 Task: Search one way flight ticket for 2 adults, 2 children, 2 infants in seat in first from Yuma: Yuma International Airport/mcas Yuma to Gillette: Gillette Campbell County Airport on 5-1-2023. Choice of flights is Sun country airlines. Number of bags: 2 carry on bags. Outbound departure time preference is 7:30.
Action: Mouse moved to (252, 226)
Screenshot: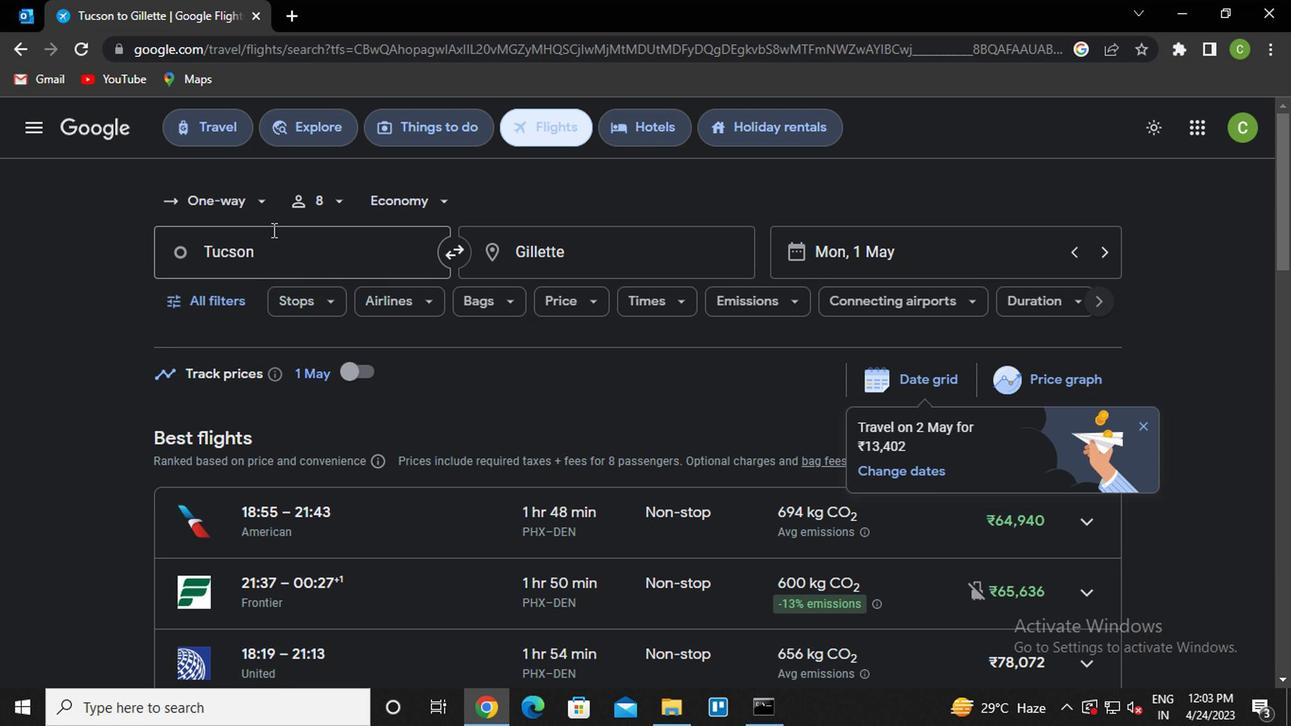
Action: Mouse pressed left at (252, 226)
Screenshot: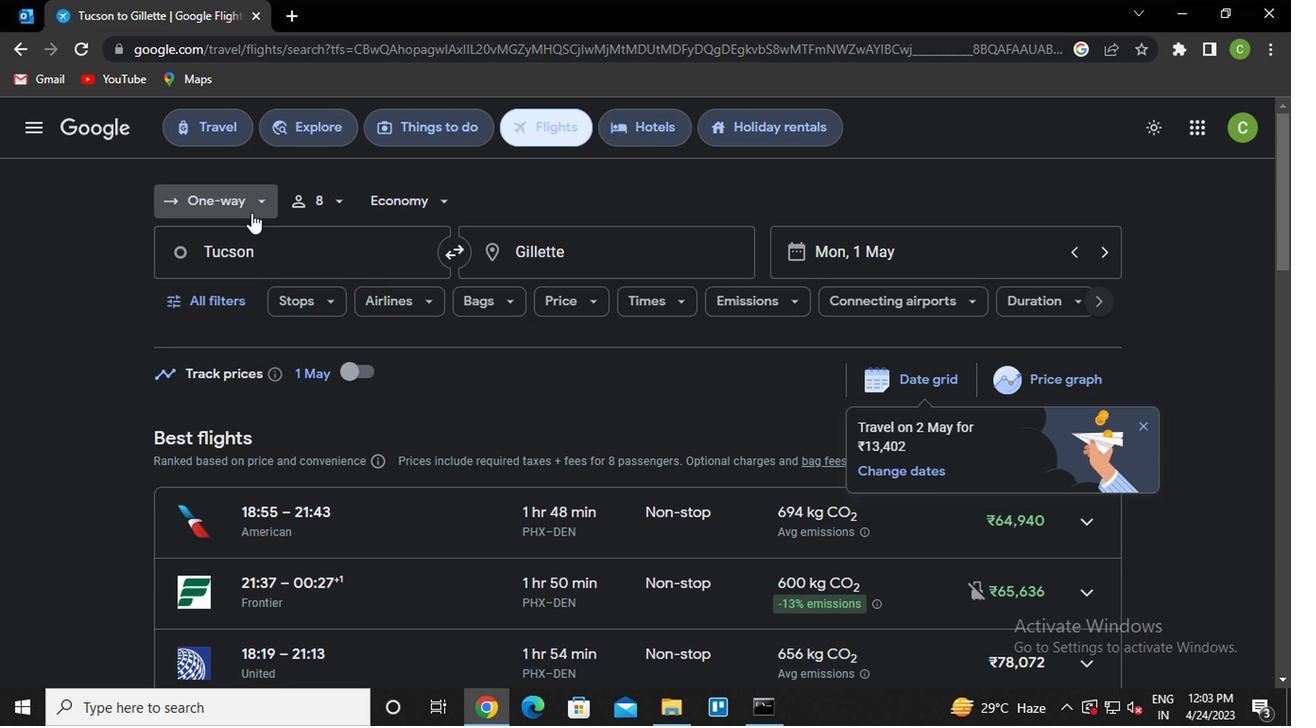 
Action: Mouse moved to (231, 279)
Screenshot: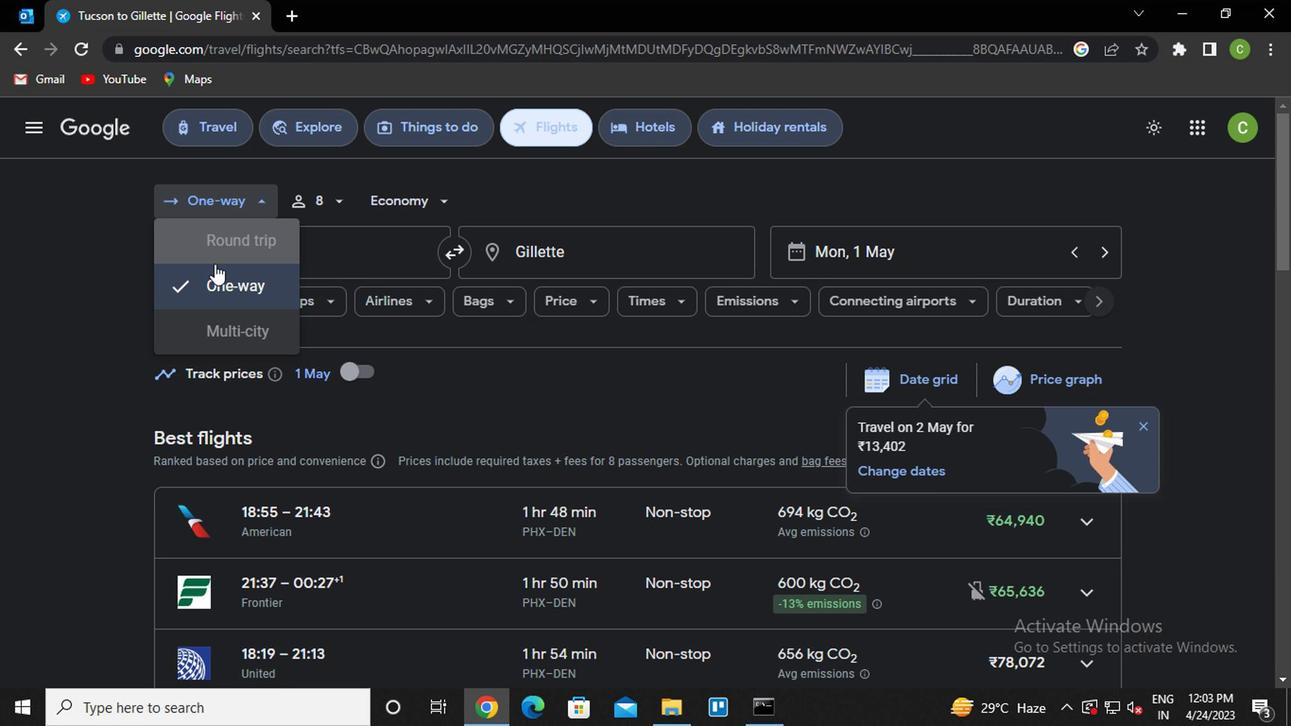 
Action: Mouse pressed left at (231, 279)
Screenshot: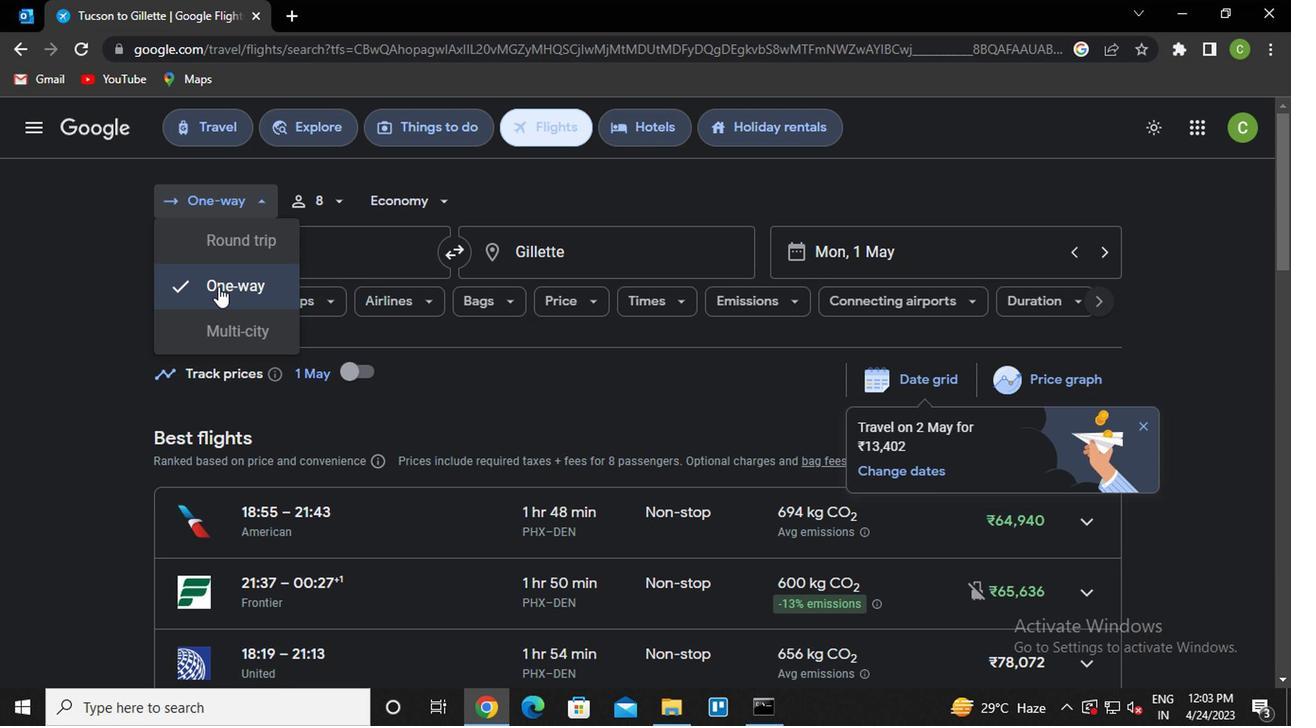 
Action: Mouse moved to (297, 220)
Screenshot: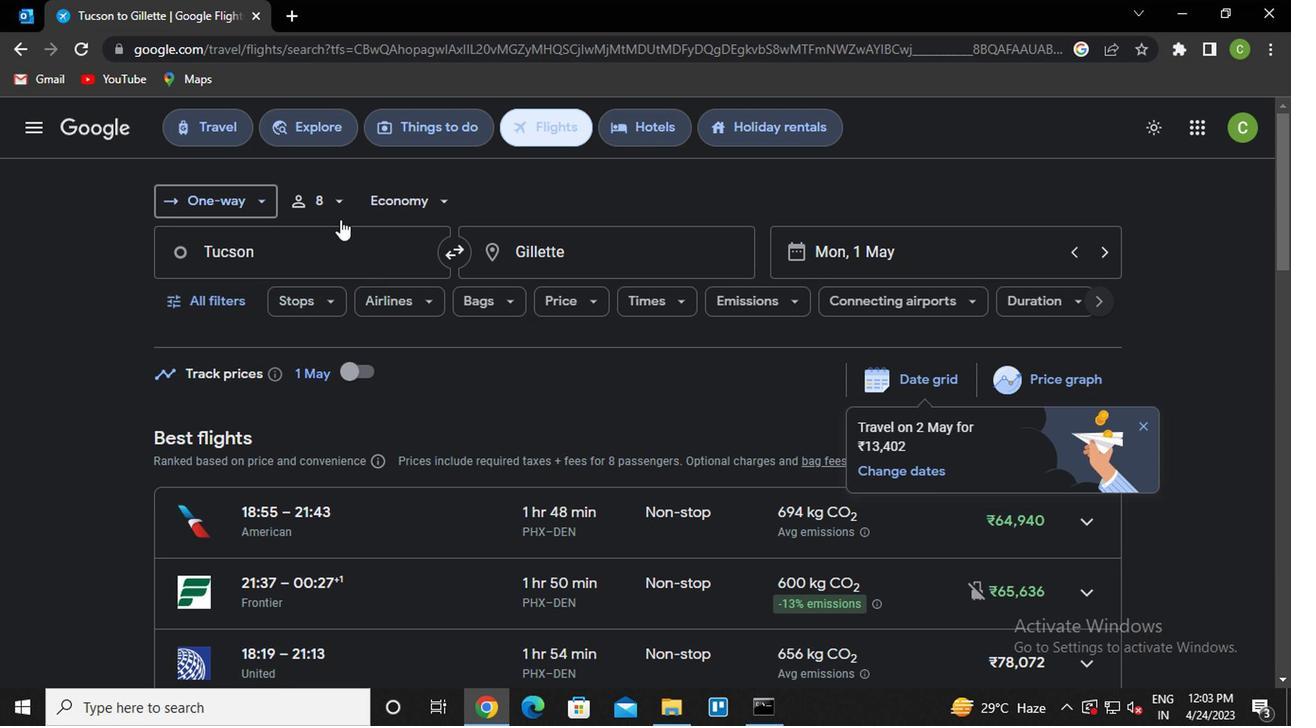 
Action: Mouse pressed left at (297, 220)
Screenshot: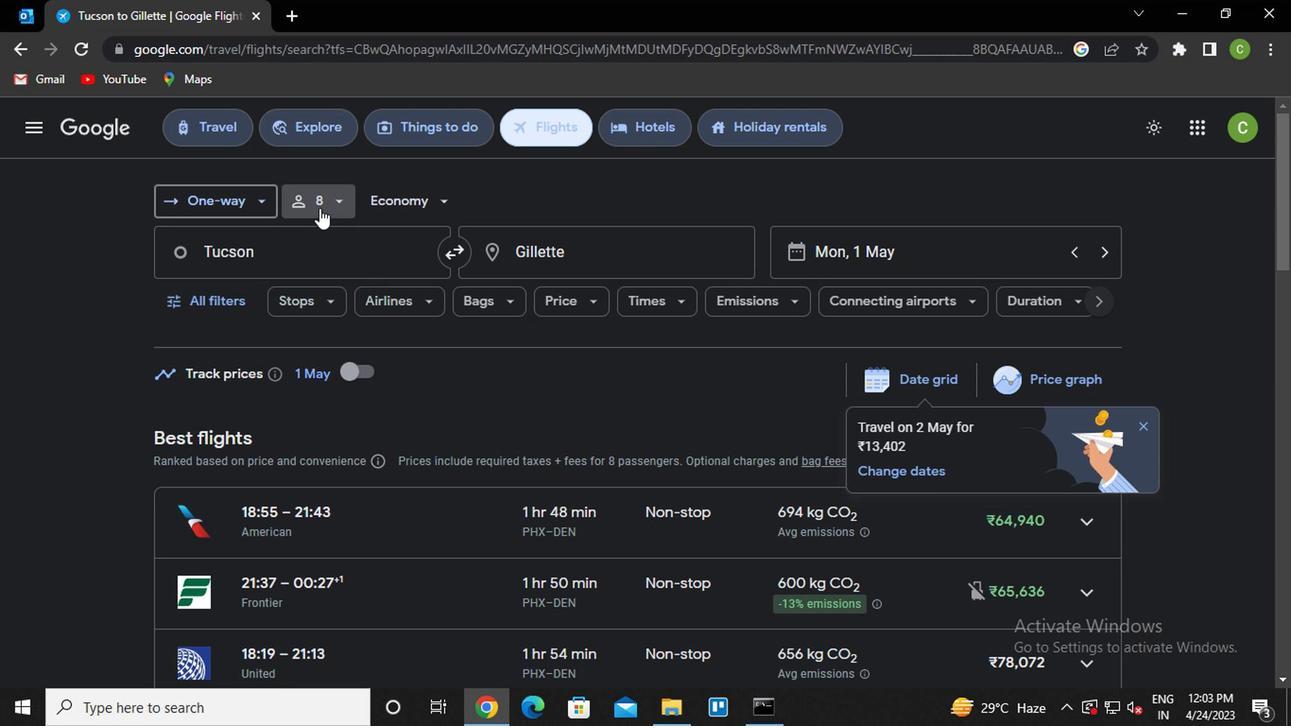 
Action: Mouse moved to (374, 257)
Screenshot: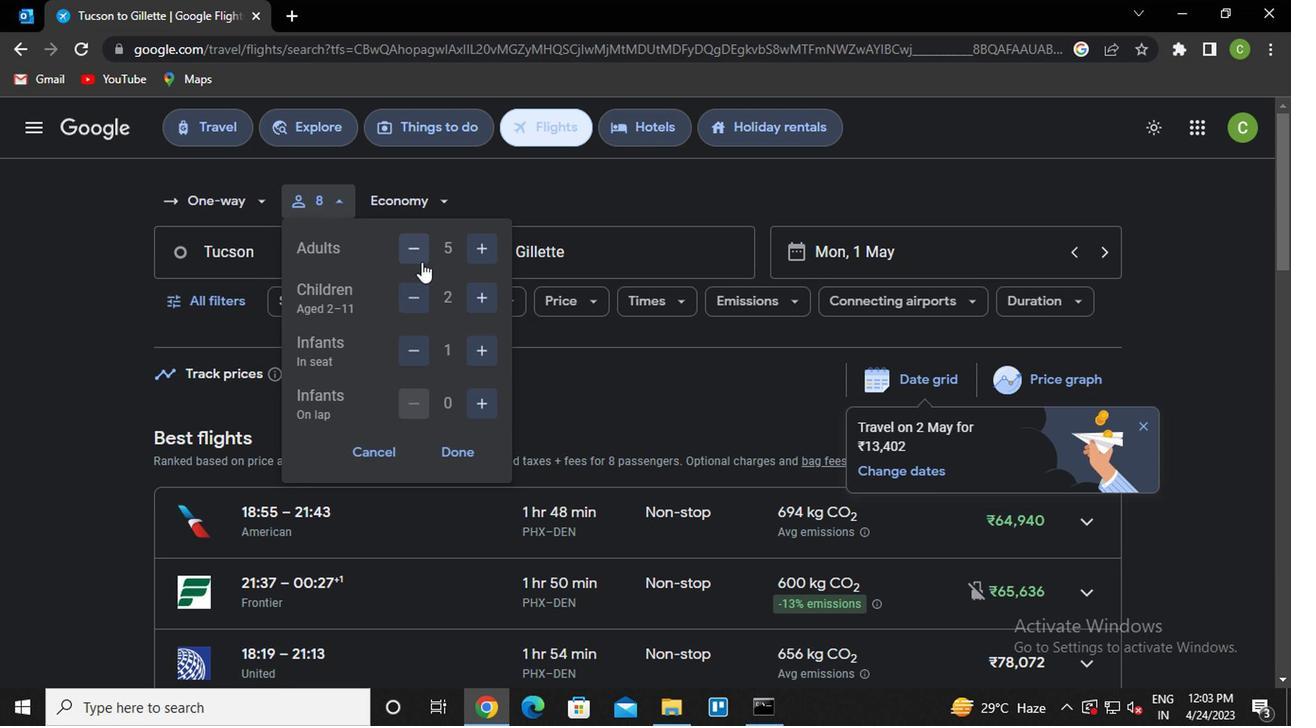 
Action: Mouse pressed left at (374, 257)
Screenshot: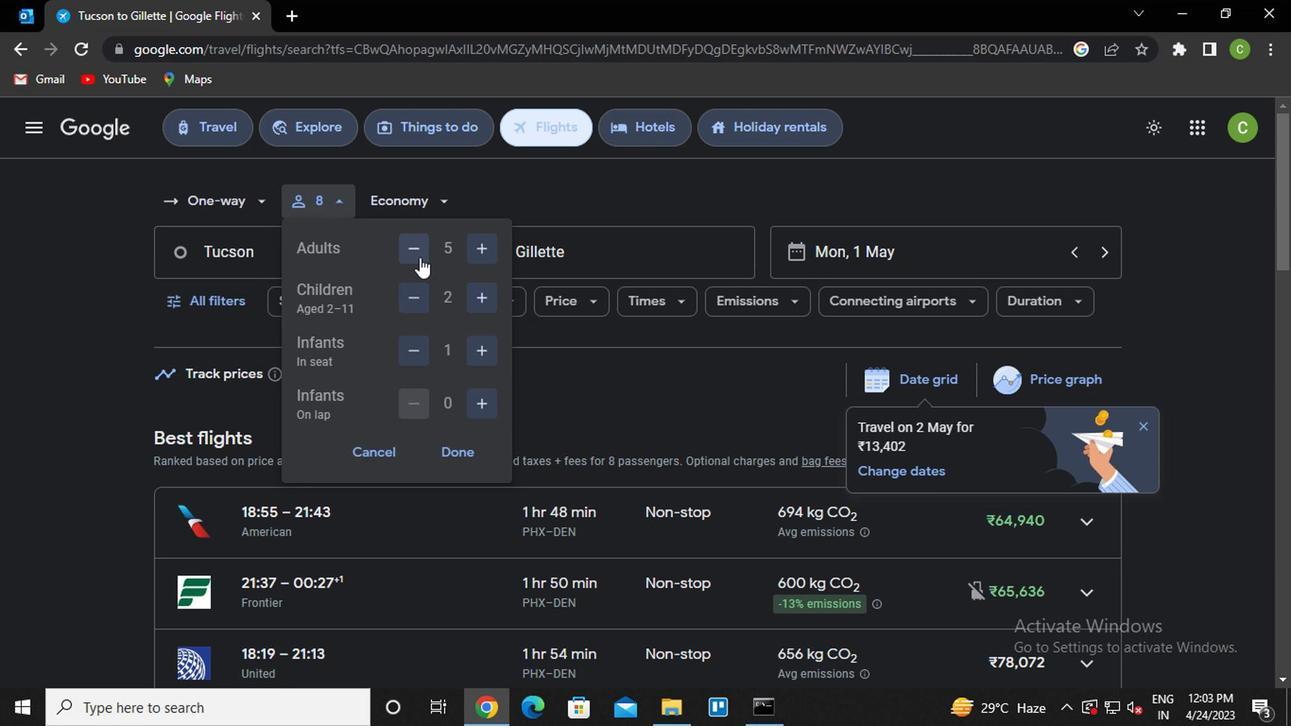 
Action: Mouse pressed left at (374, 257)
Screenshot: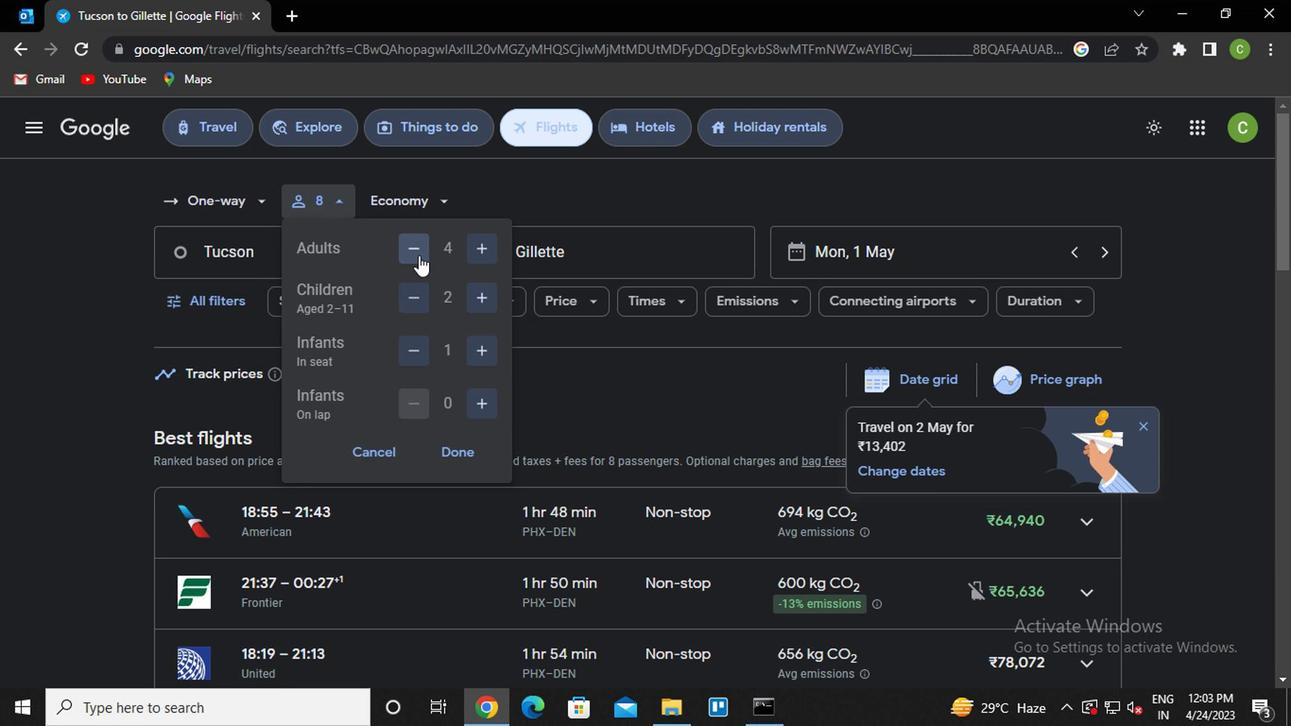 
Action: Mouse pressed left at (374, 257)
Screenshot: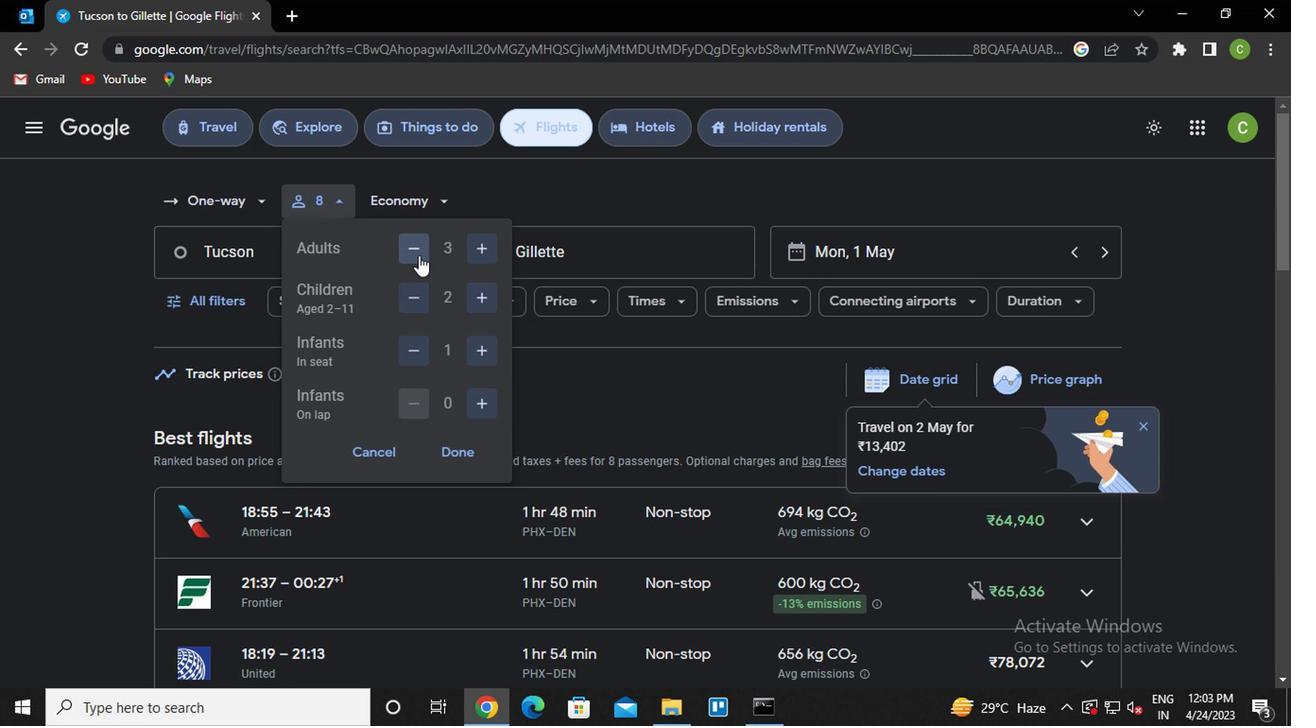 
Action: Mouse moved to (417, 327)
Screenshot: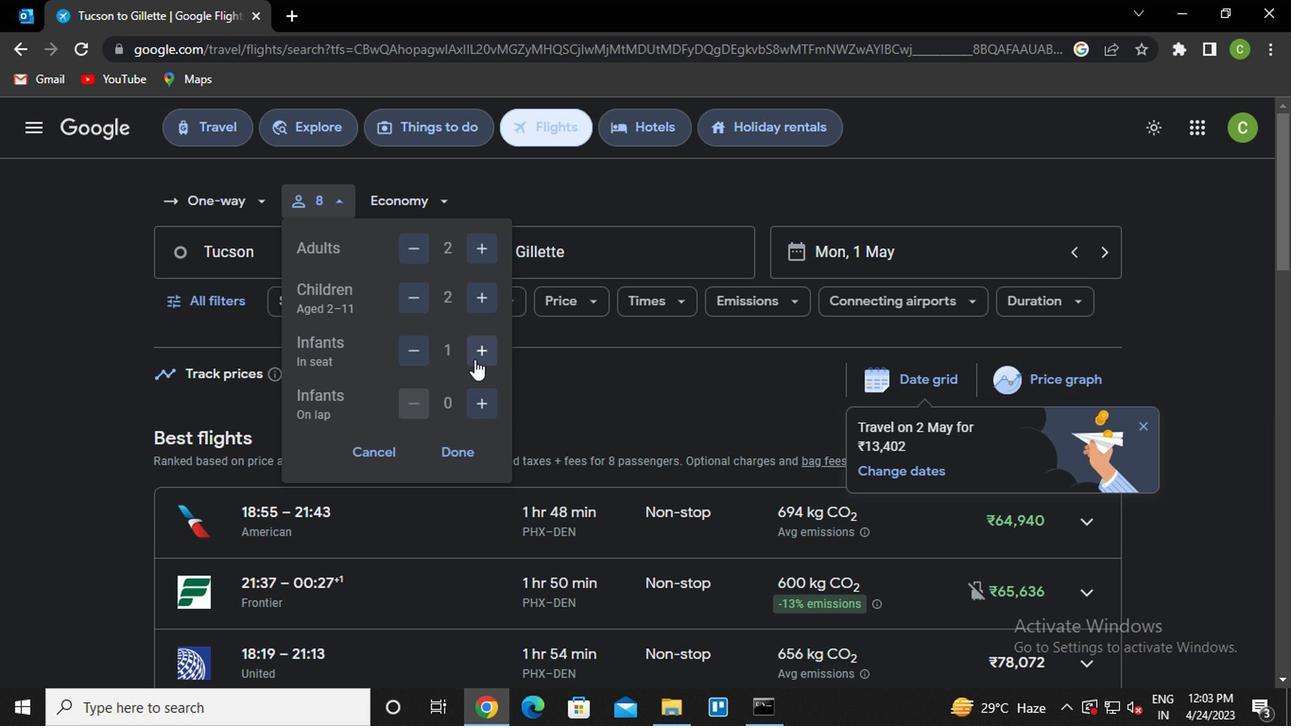 
Action: Mouse pressed left at (417, 327)
Screenshot: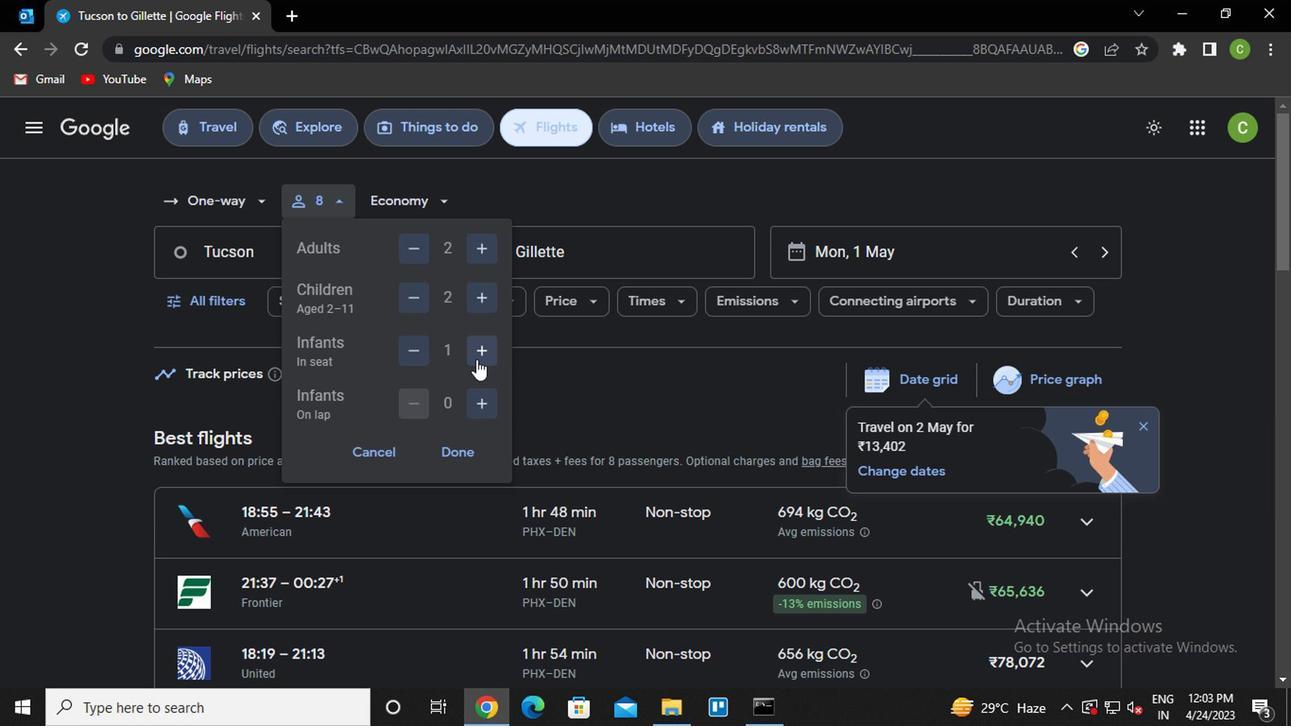 
Action: Mouse moved to (394, 394)
Screenshot: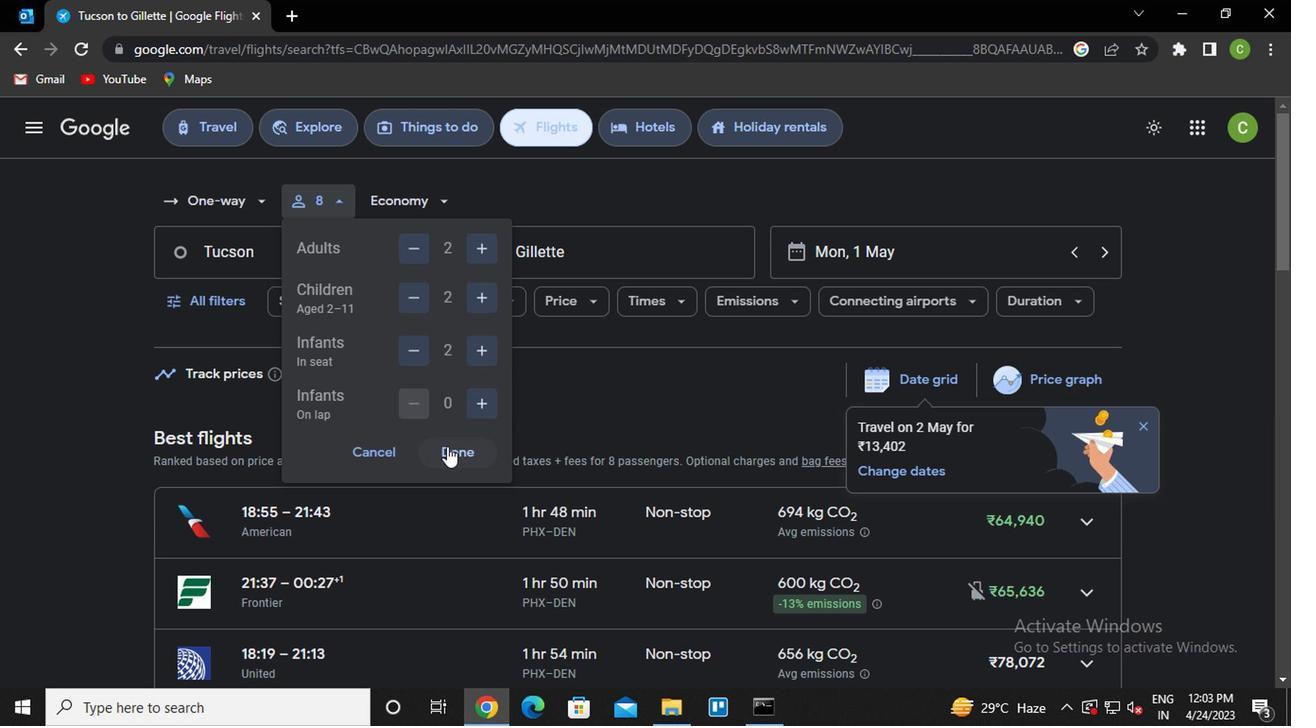 
Action: Mouse pressed left at (394, 394)
Screenshot: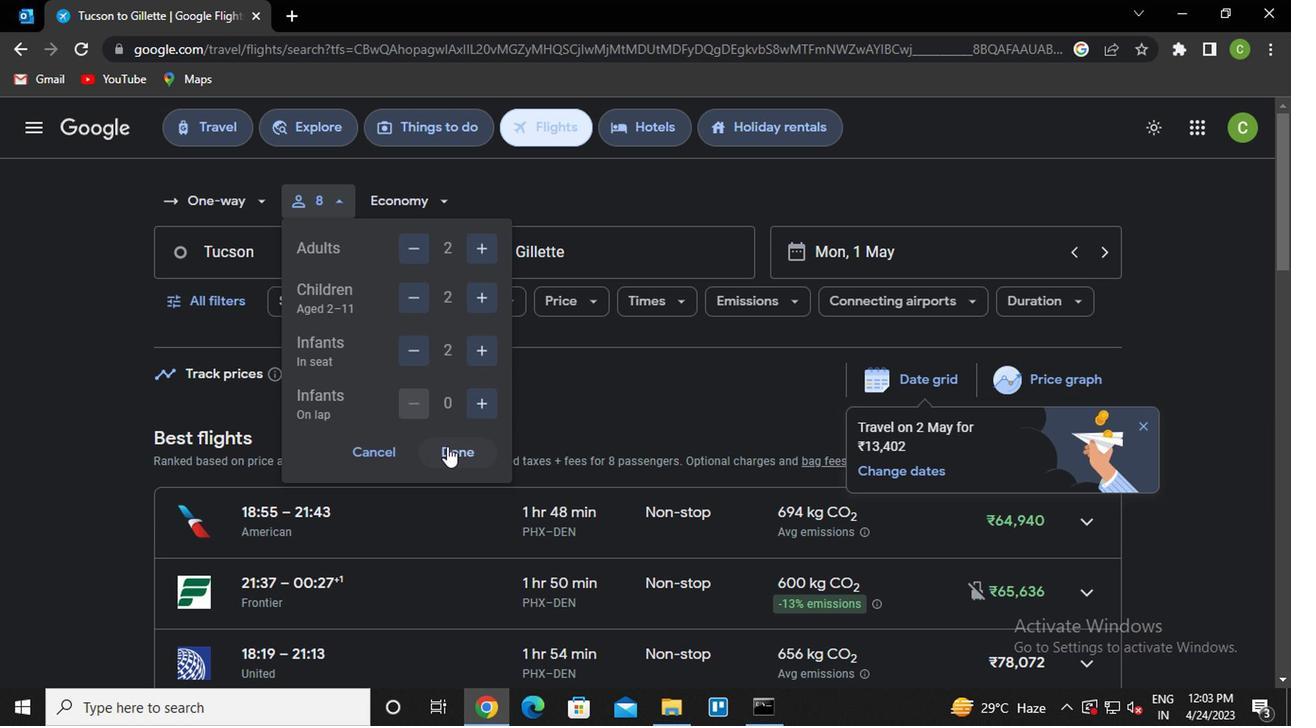 
Action: Mouse moved to (282, 250)
Screenshot: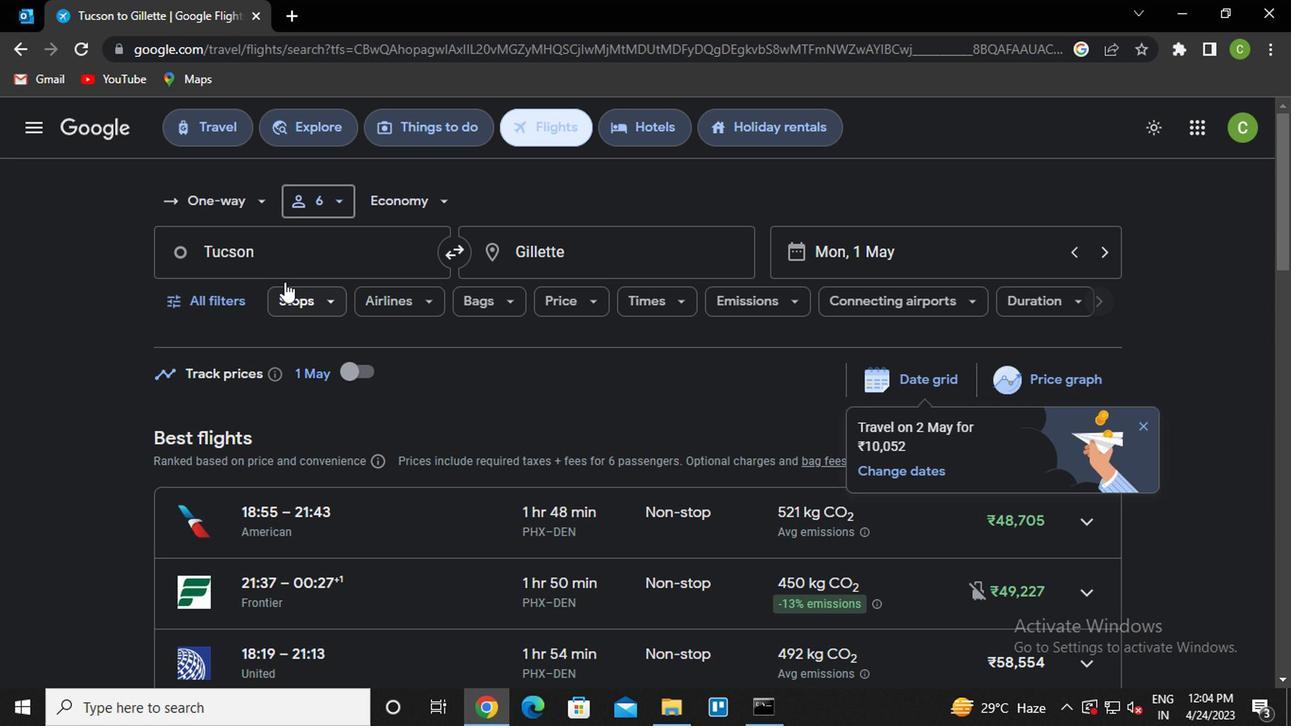 
Action: Mouse pressed left at (282, 250)
Screenshot: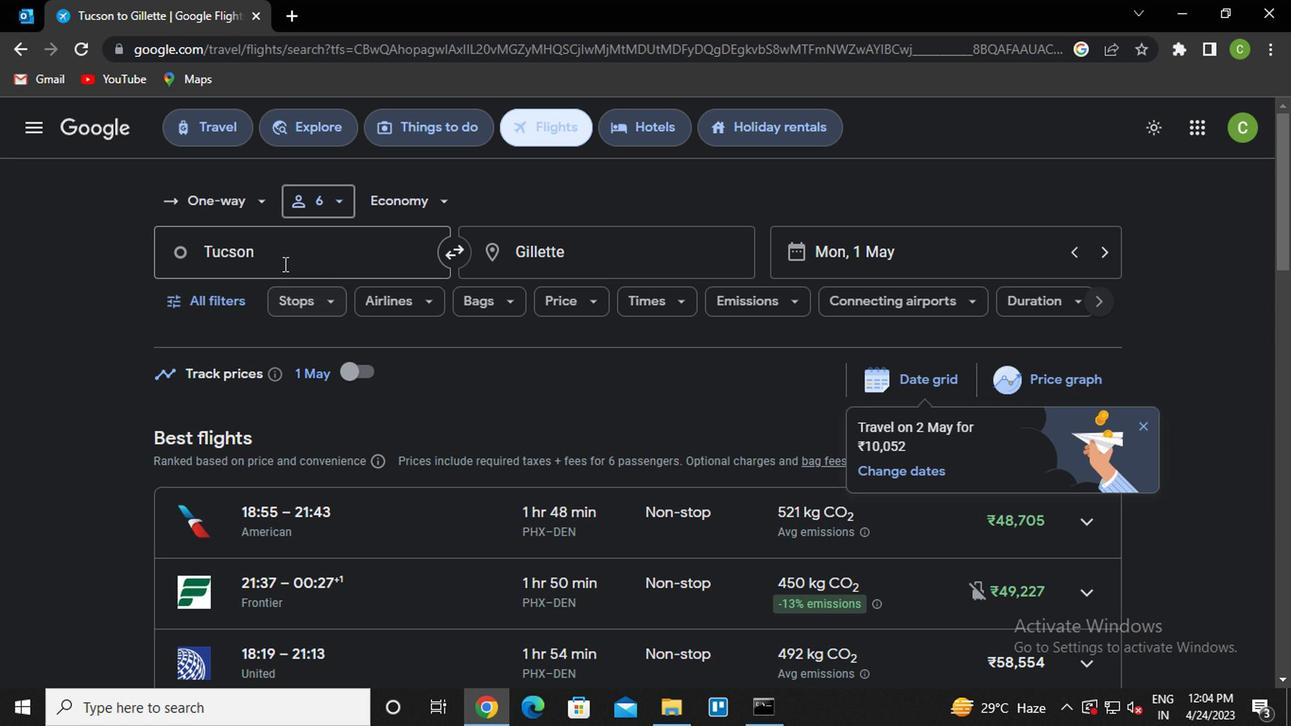 
Action: Mouse moved to (283, 250)
Screenshot: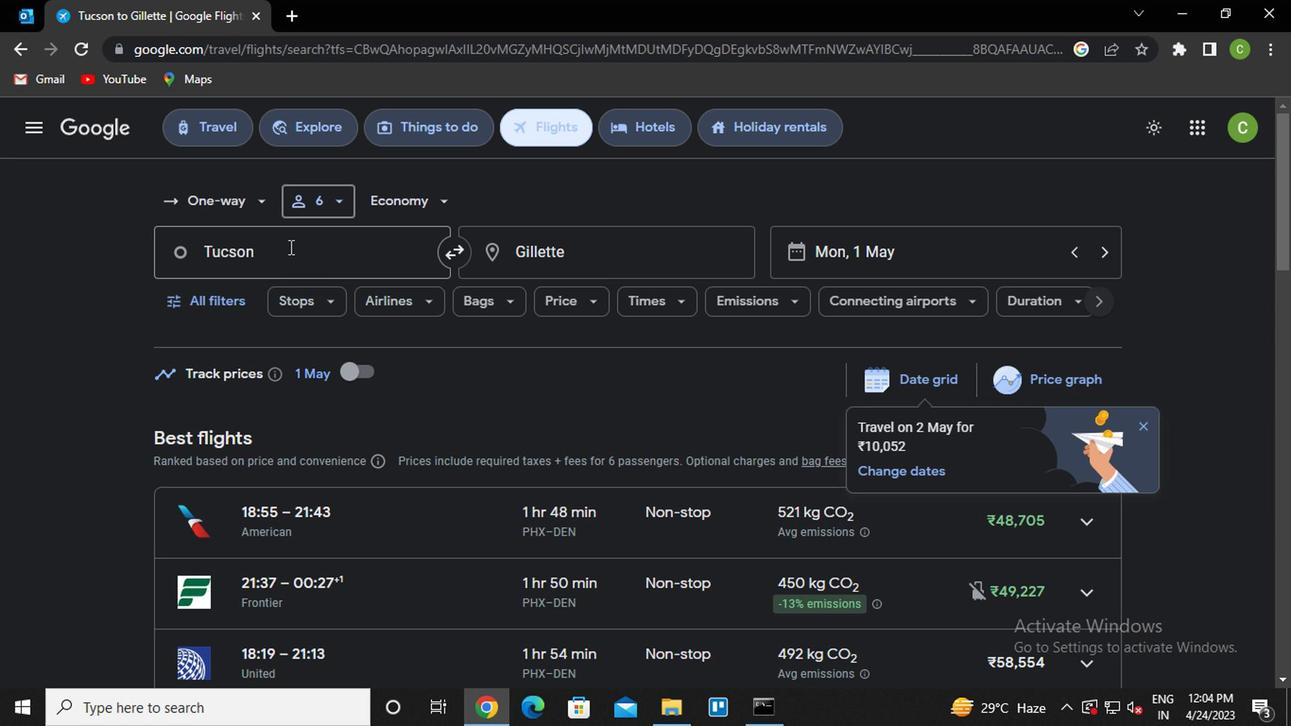 
Action: Key pressed y<Key.caps_lock>uma<Key.enter>
Screenshot: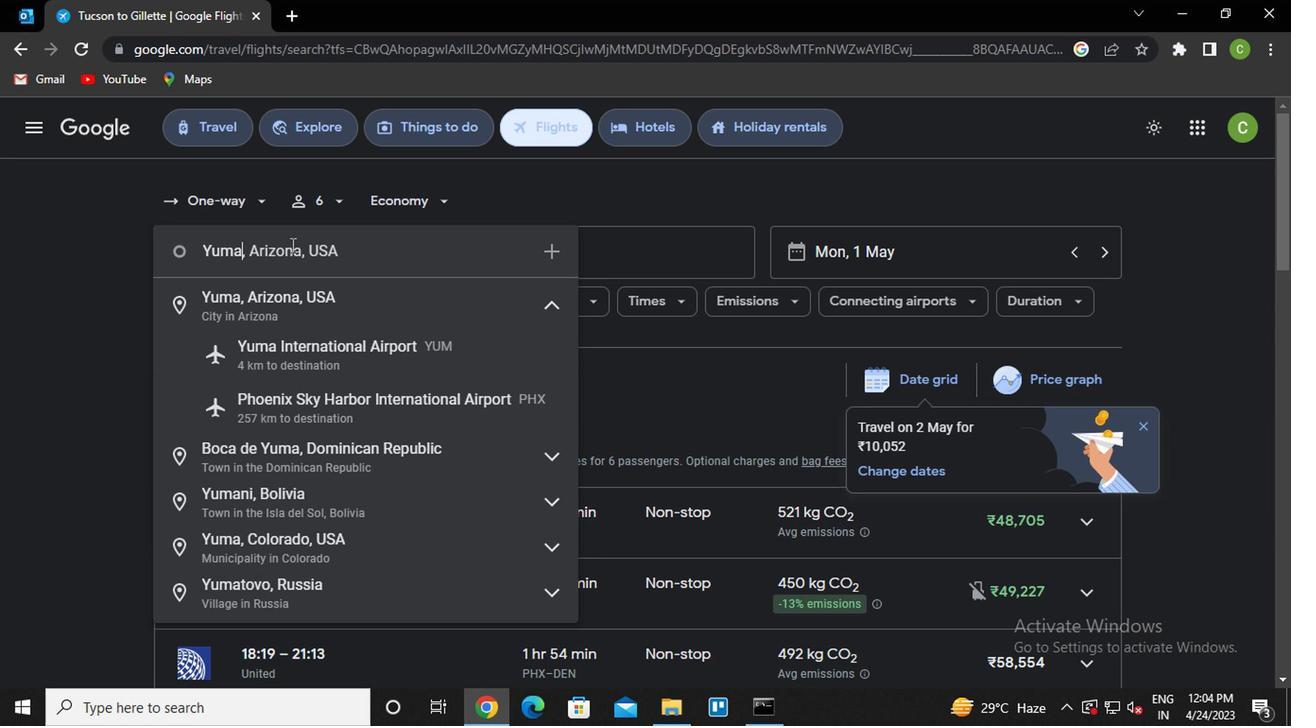 
Action: Mouse moved to (497, 252)
Screenshot: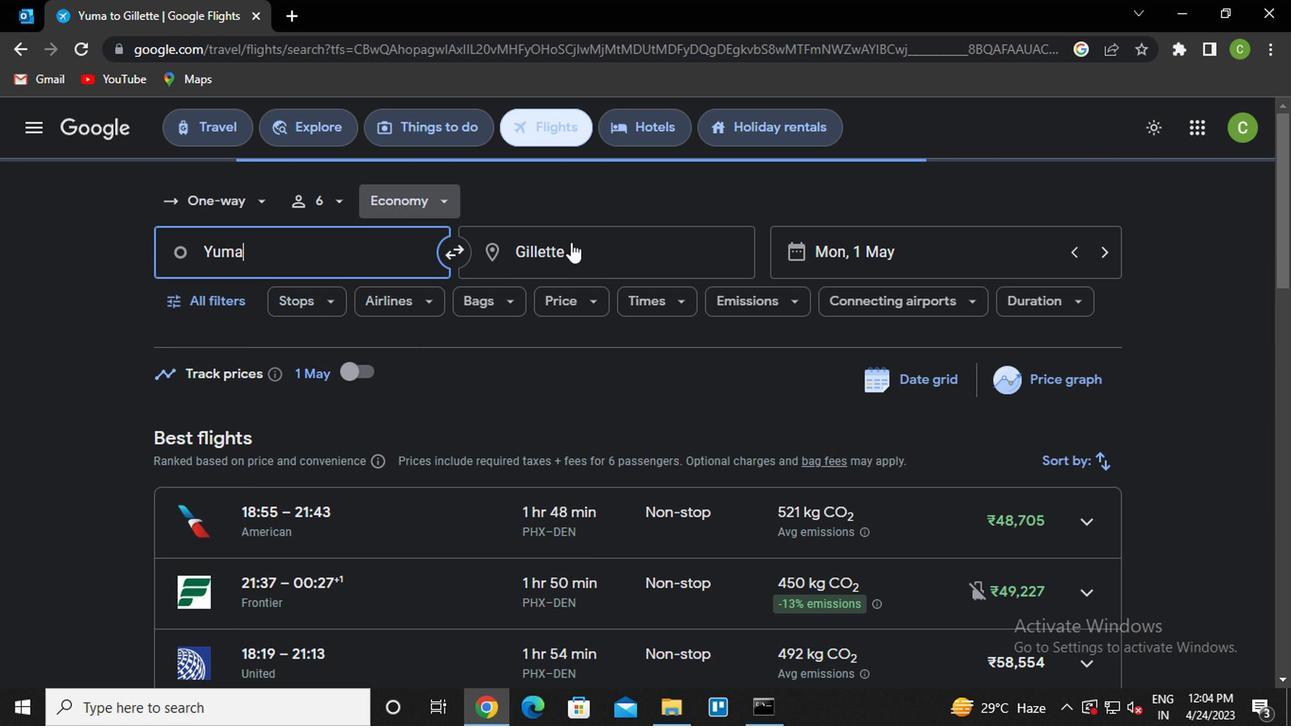 
Action: Mouse pressed left at (497, 252)
Screenshot: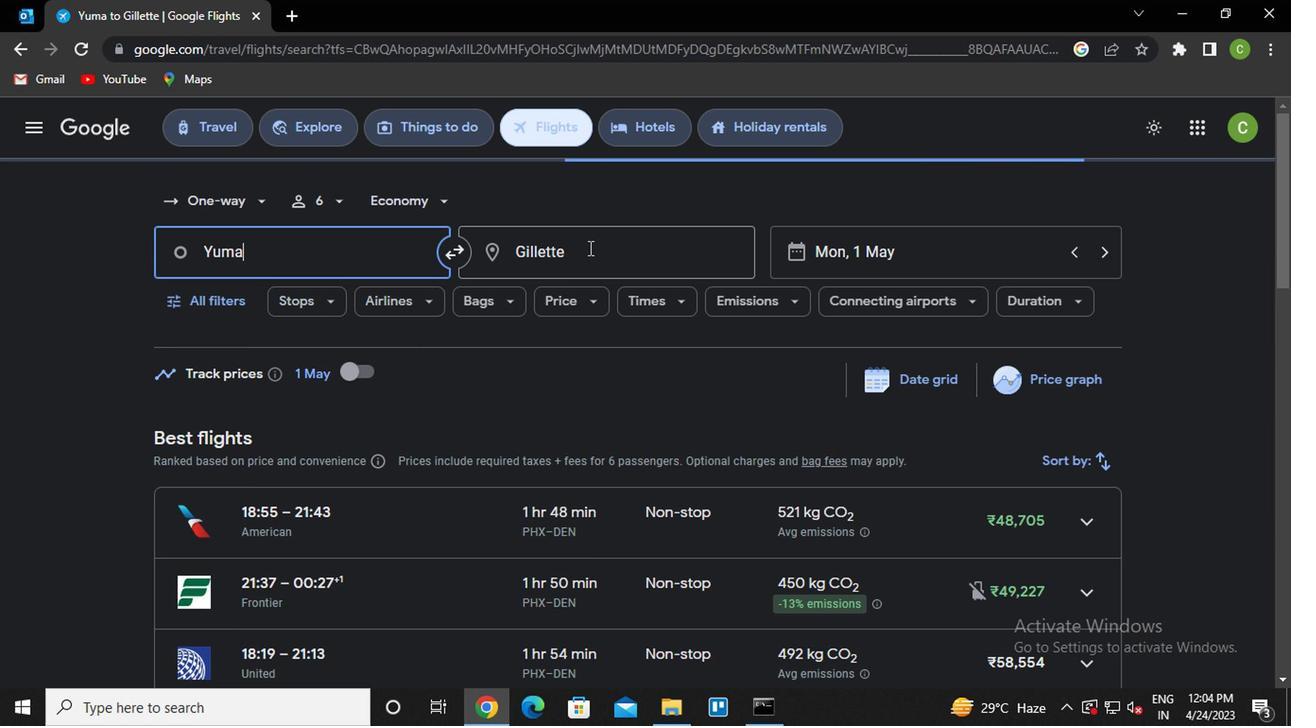 
Action: Mouse moved to (540, 281)
Screenshot: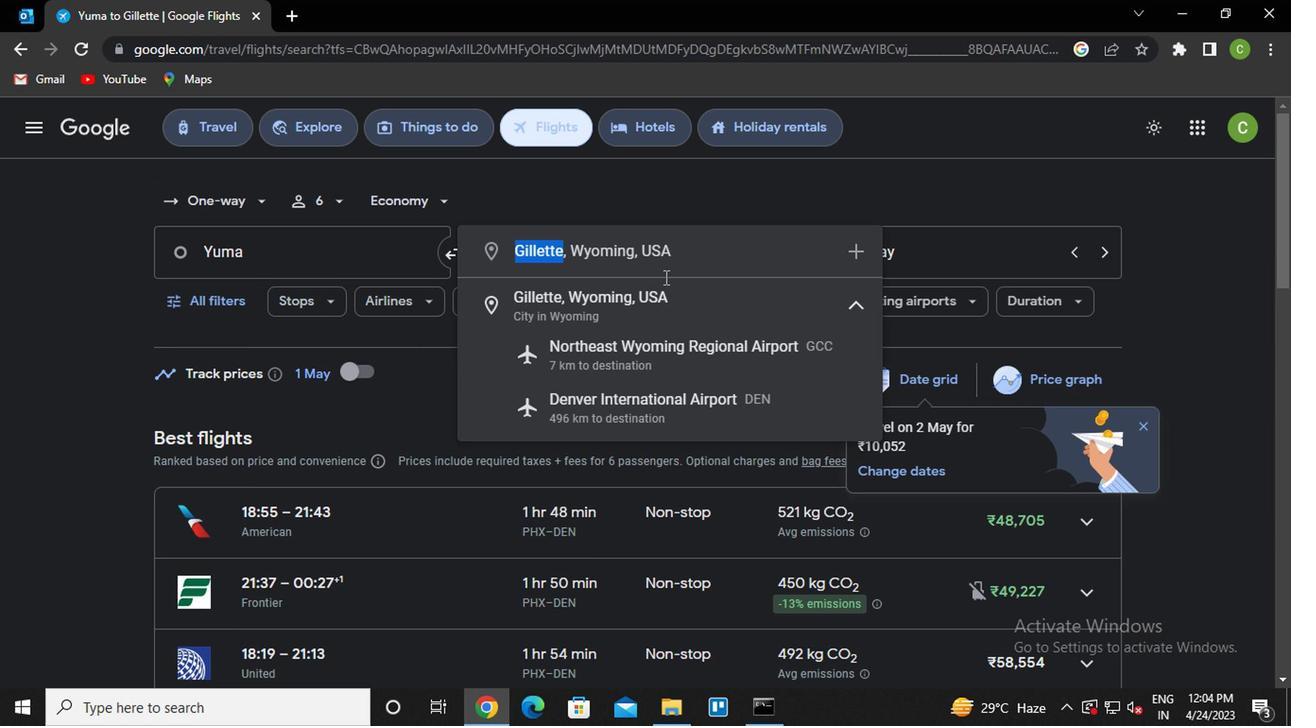 
Action: Mouse pressed left at (540, 281)
Screenshot: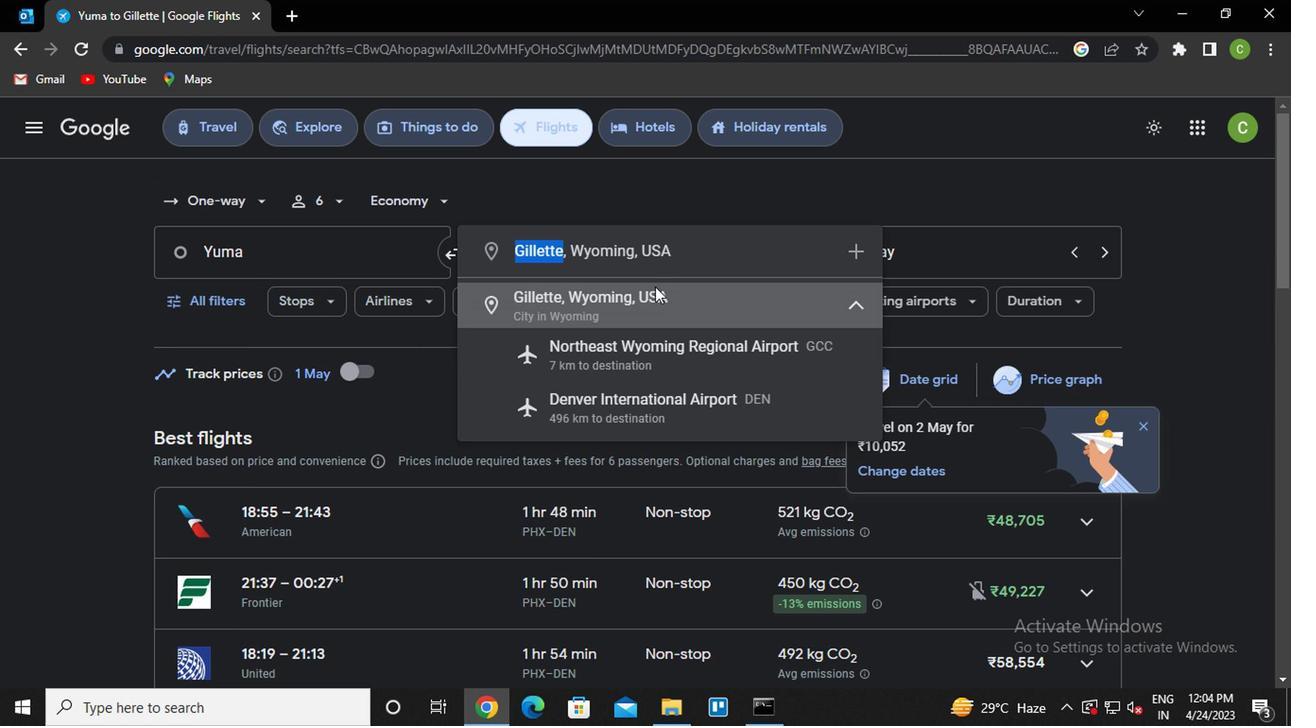 
Action: Mouse moved to (230, 300)
Screenshot: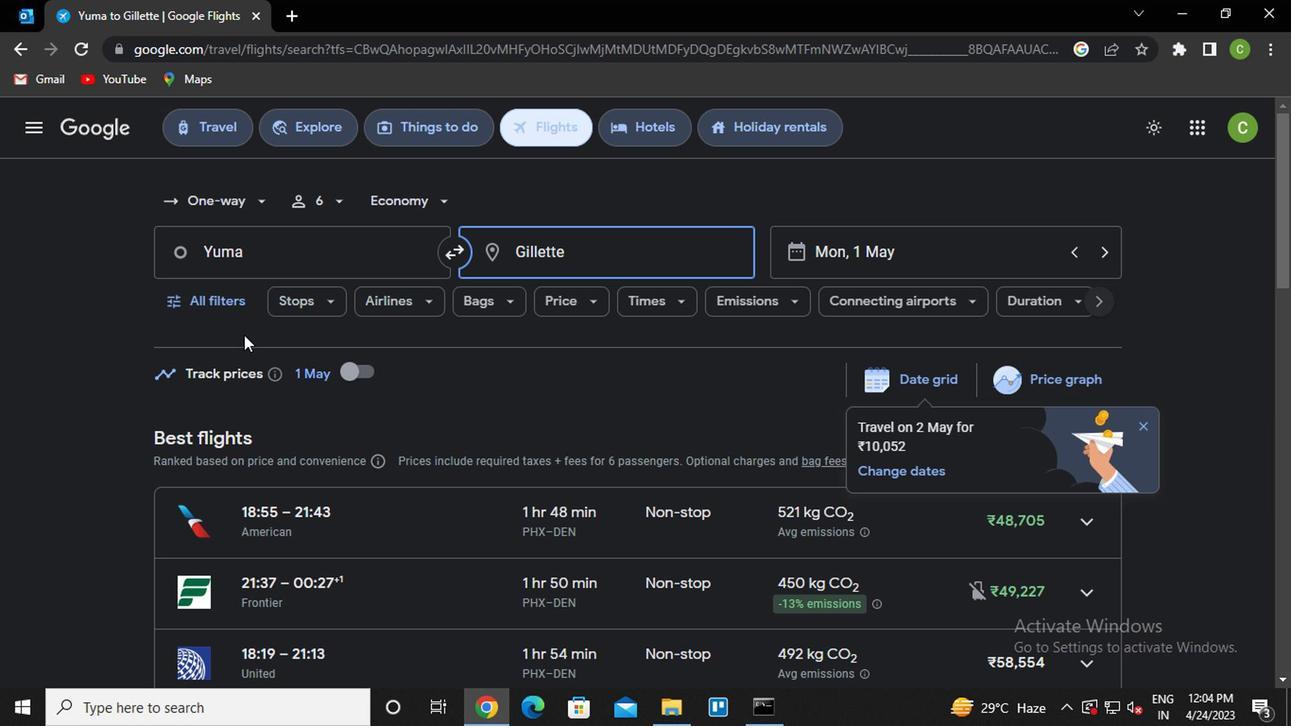 
Action: Mouse pressed left at (230, 300)
Screenshot: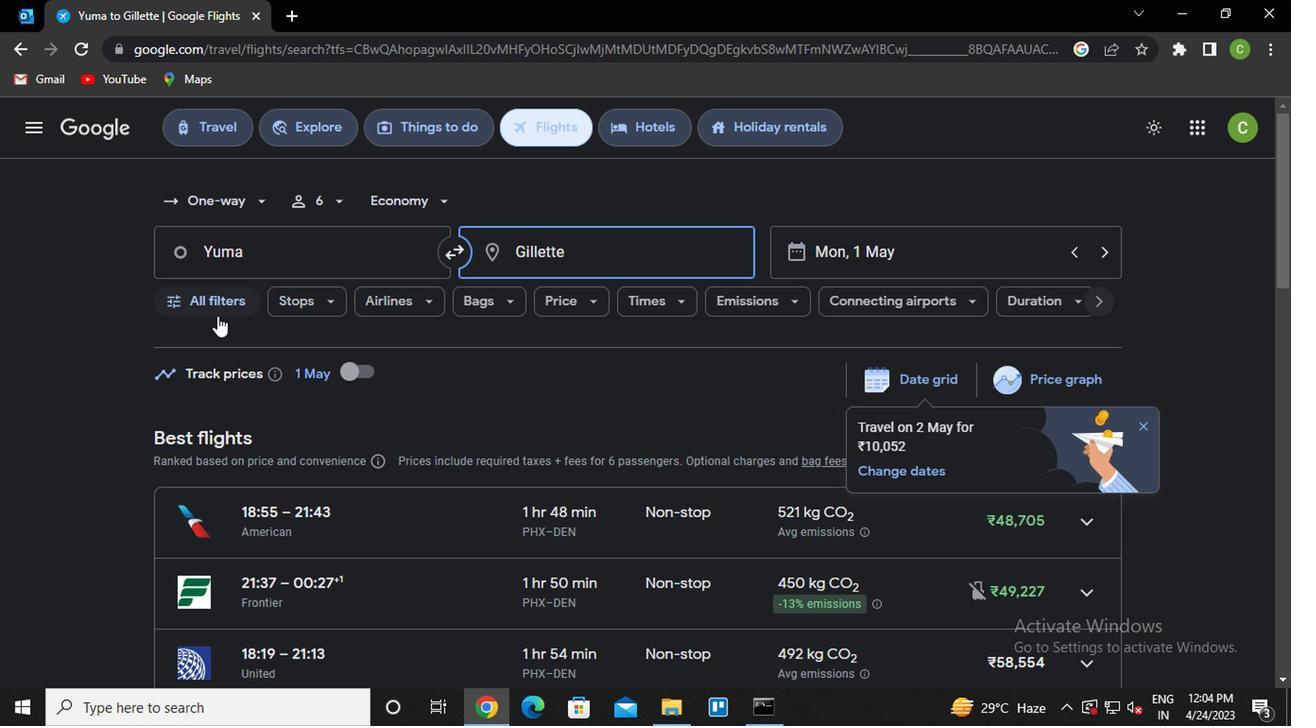 
Action: Mouse moved to (304, 371)
Screenshot: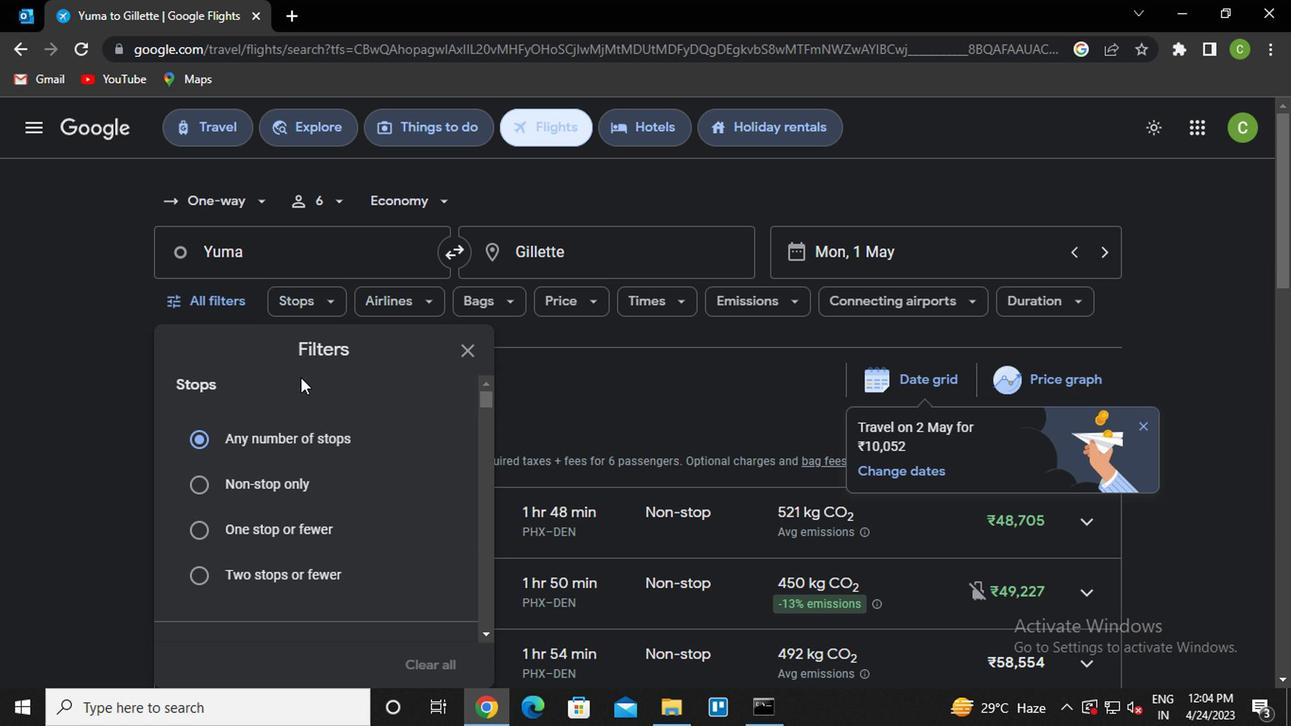 
Action: Mouse scrolled (304, 370) with delta (0, 0)
Screenshot: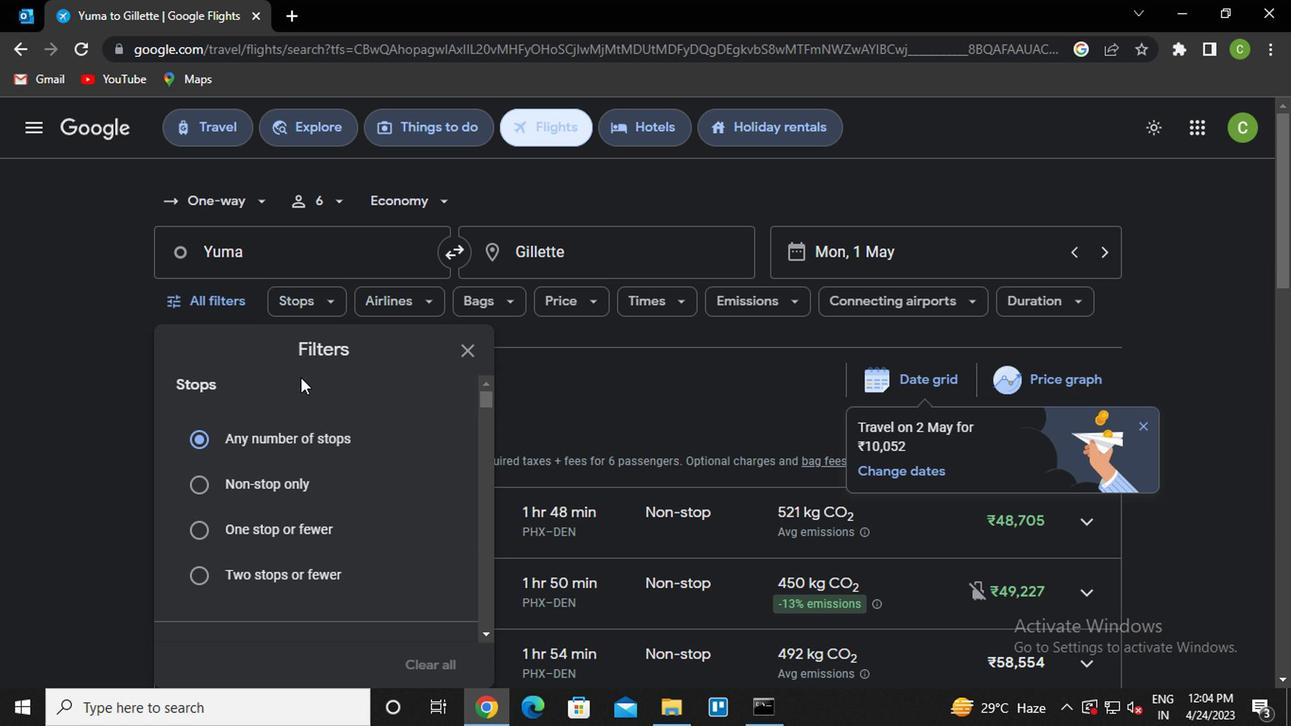 
Action: Mouse moved to (320, 399)
Screenshot: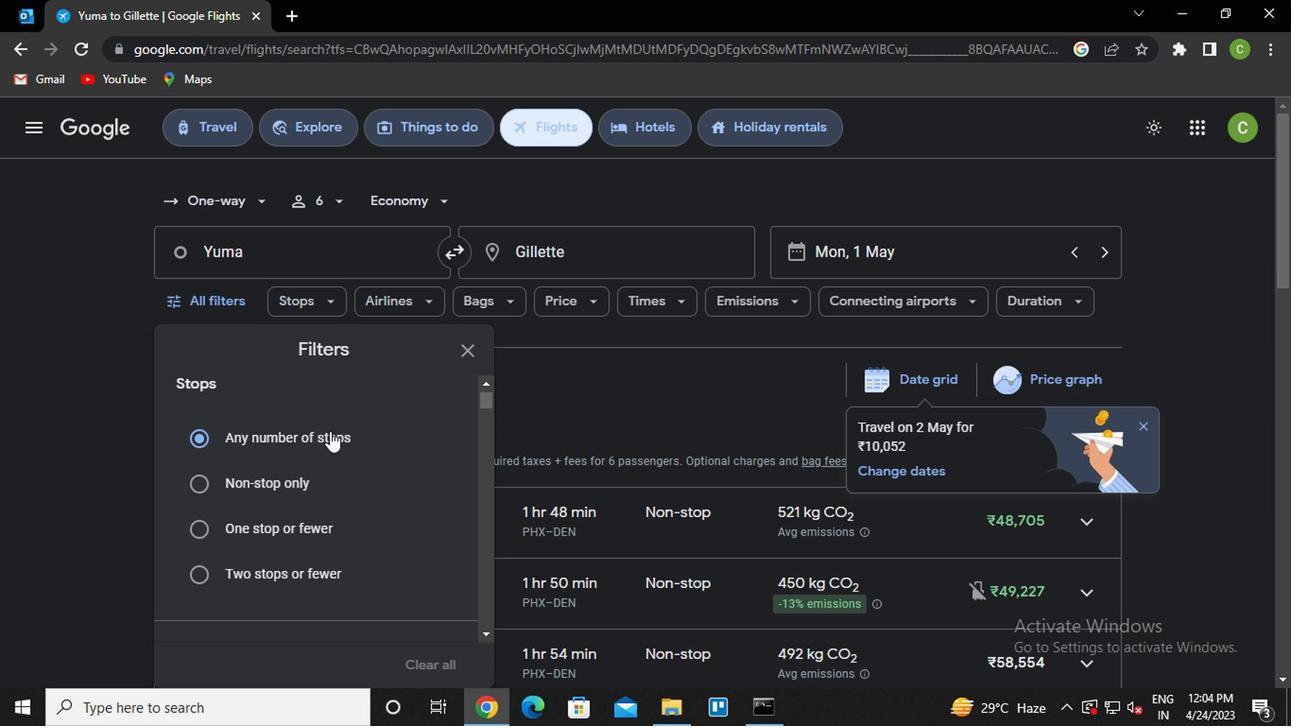 
Action: Mouse scrolled (320, 398) with delta (0, 0)
Screenshot: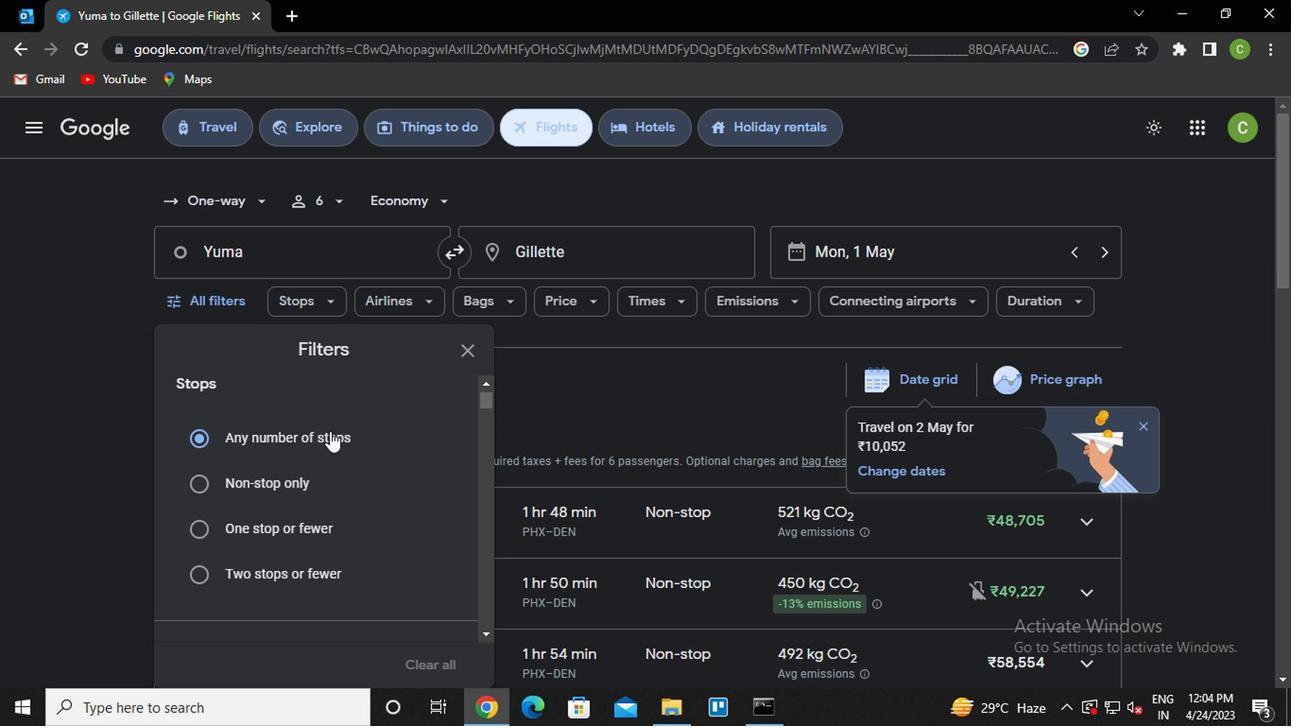 
Action: Mouse moved to (324, 407)
Screenshot: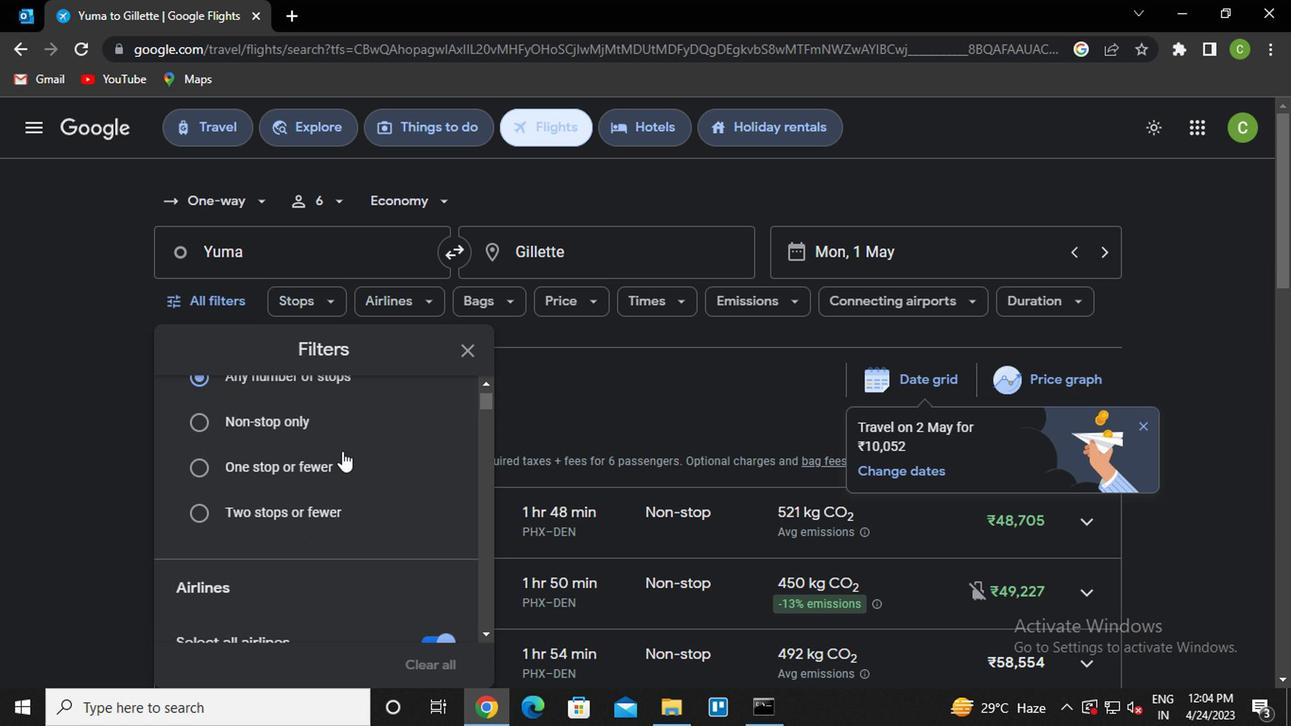 
Action: Mouse scrolled (324, 406) with delta (0, 0)
Screenshot: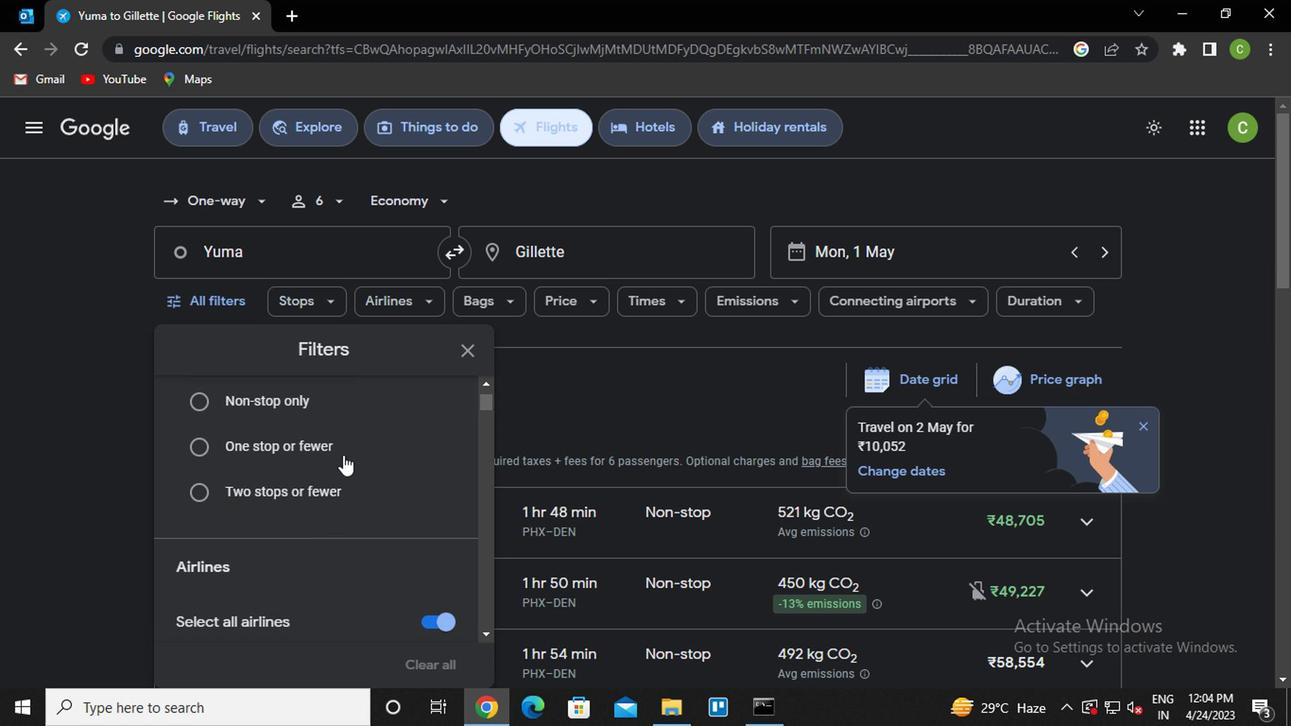 
Action: Mouse moved to (306, 442)
Screenshot: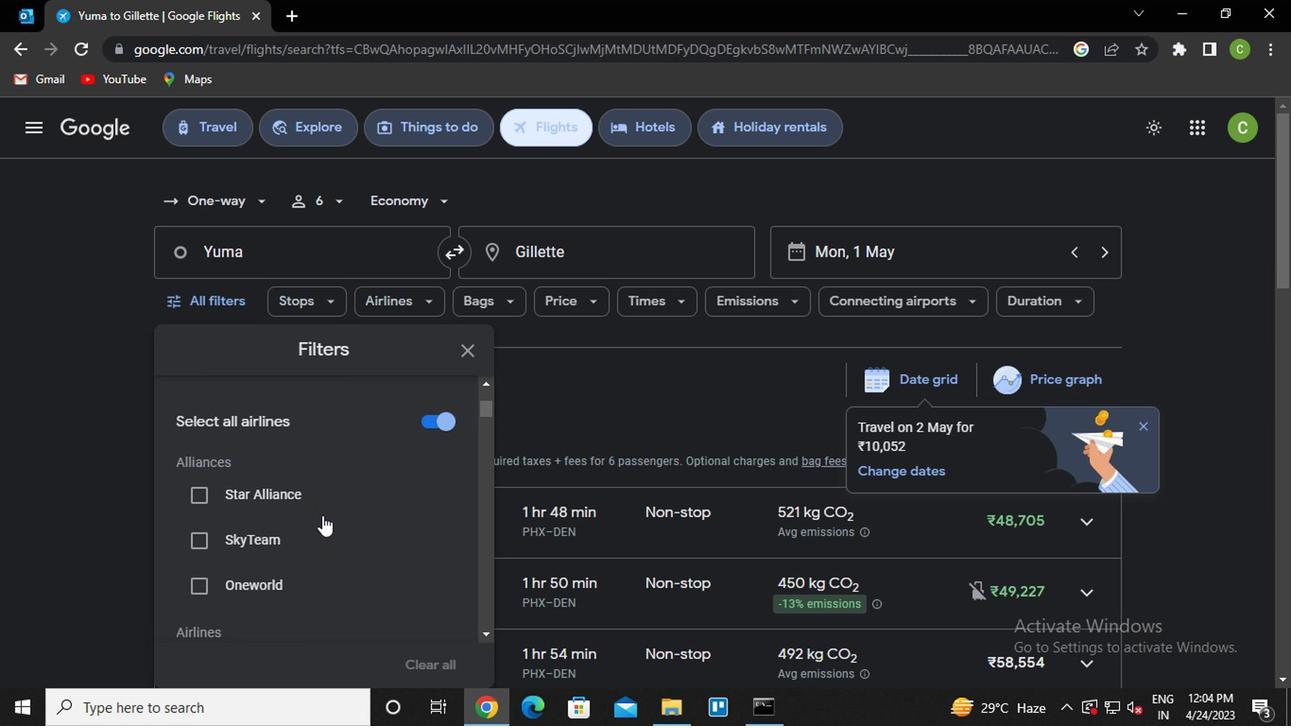 
Action: Mouse scrolled (306, 442) with delta (0, 0)
Screenshot: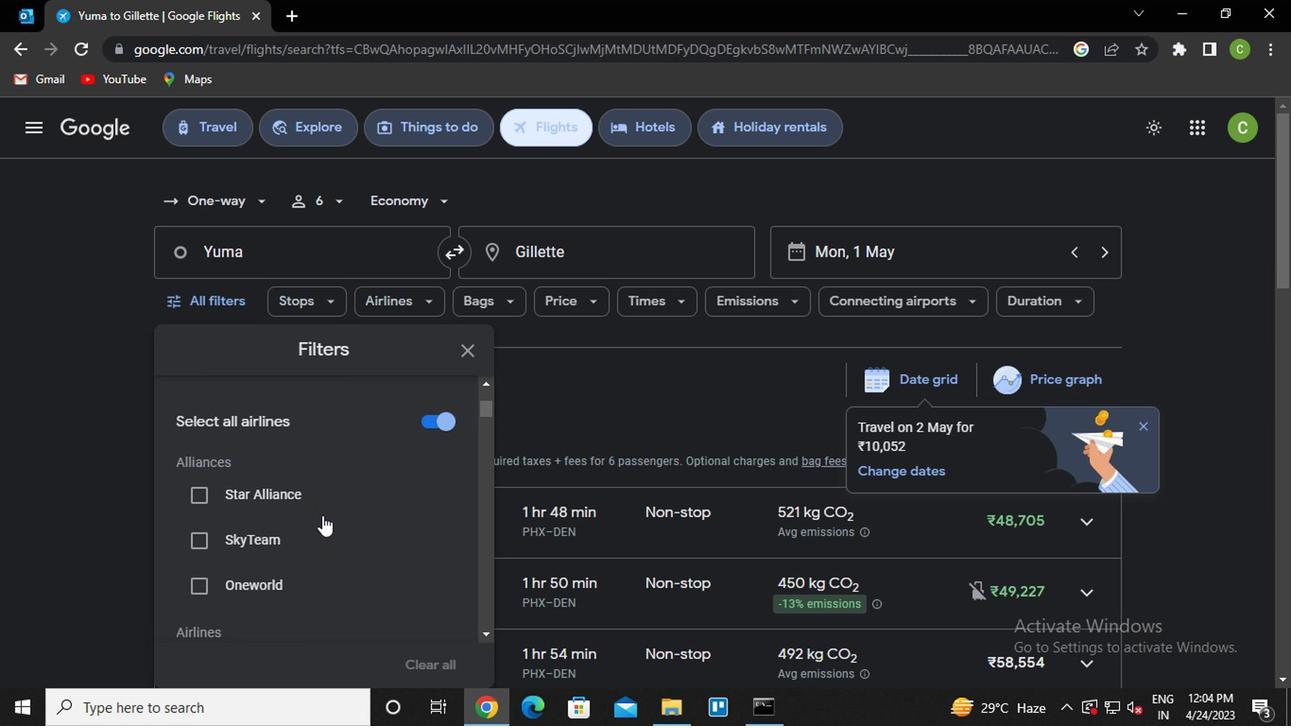 
Action: Mouse scrolled (306, 442) with delta (0, 0)
Screenshot: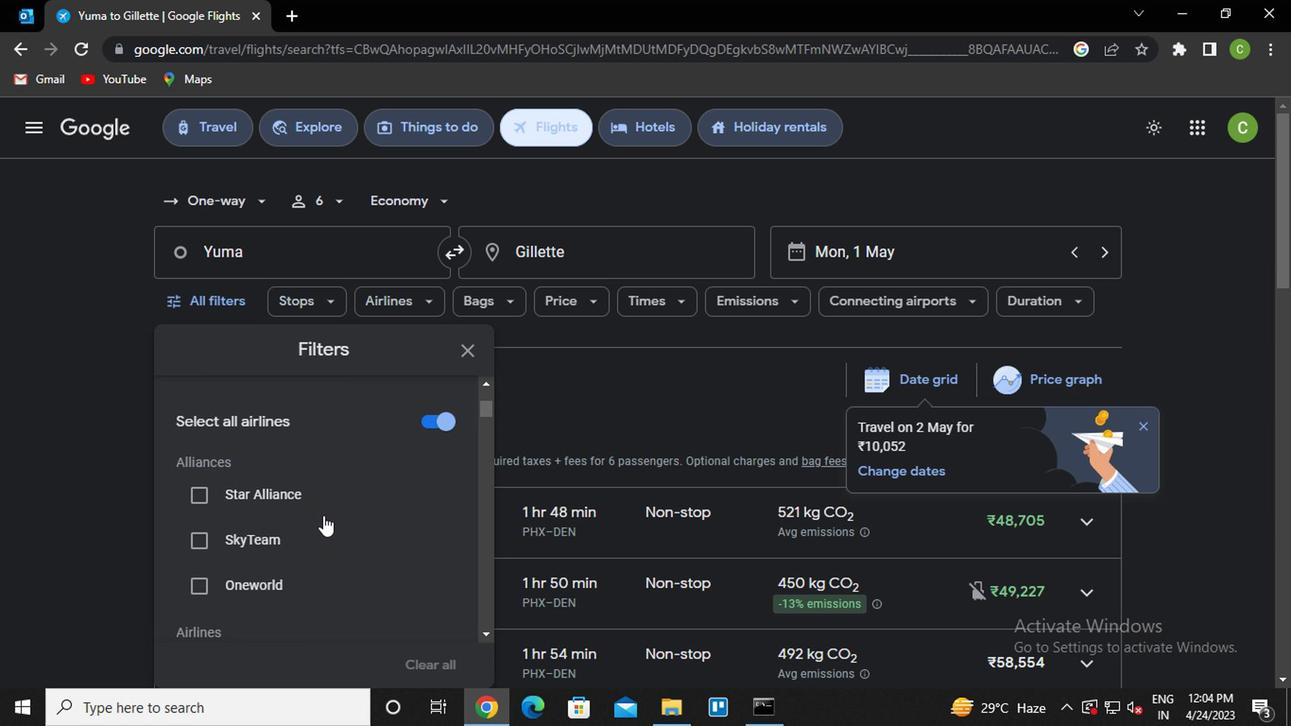 
Action: Mouse moved to (296, 423)
Screenshot: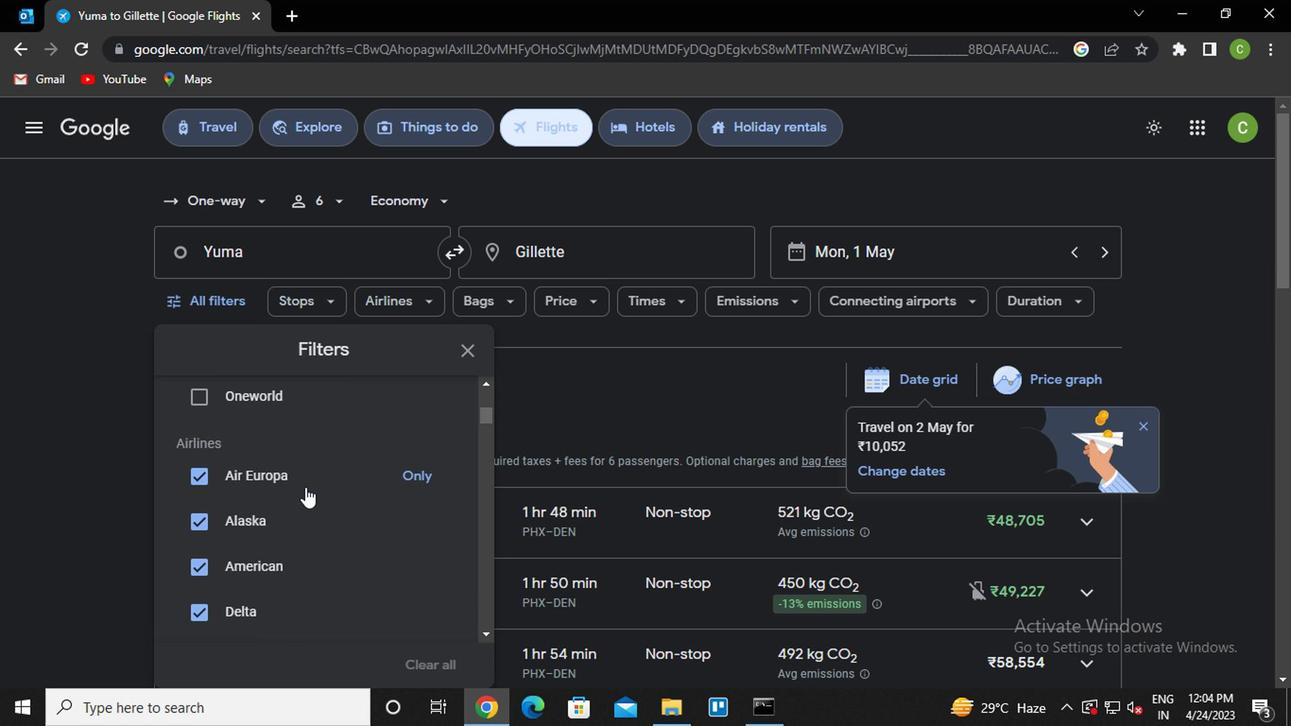 
Action: Mouse scrolled (296, 423) with delta (0, 0)
Screenshot: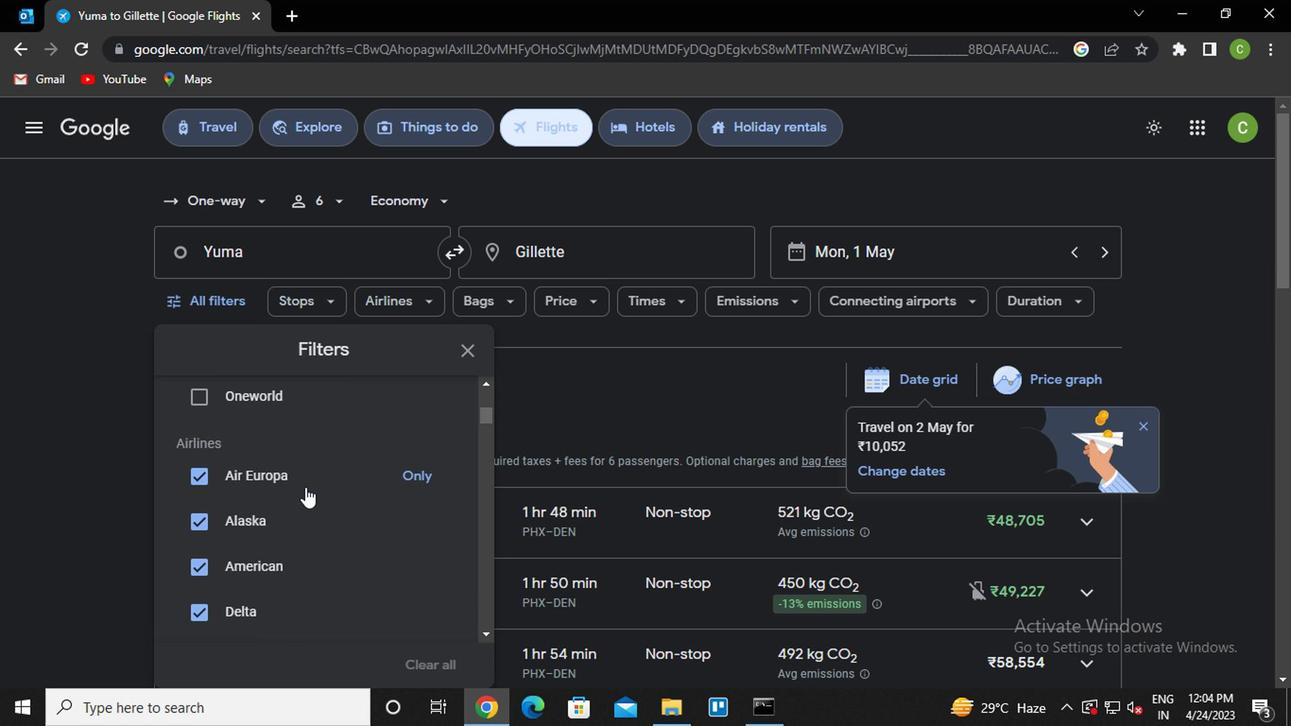
Action: Mouse moved to (300, 424)
Screenshot: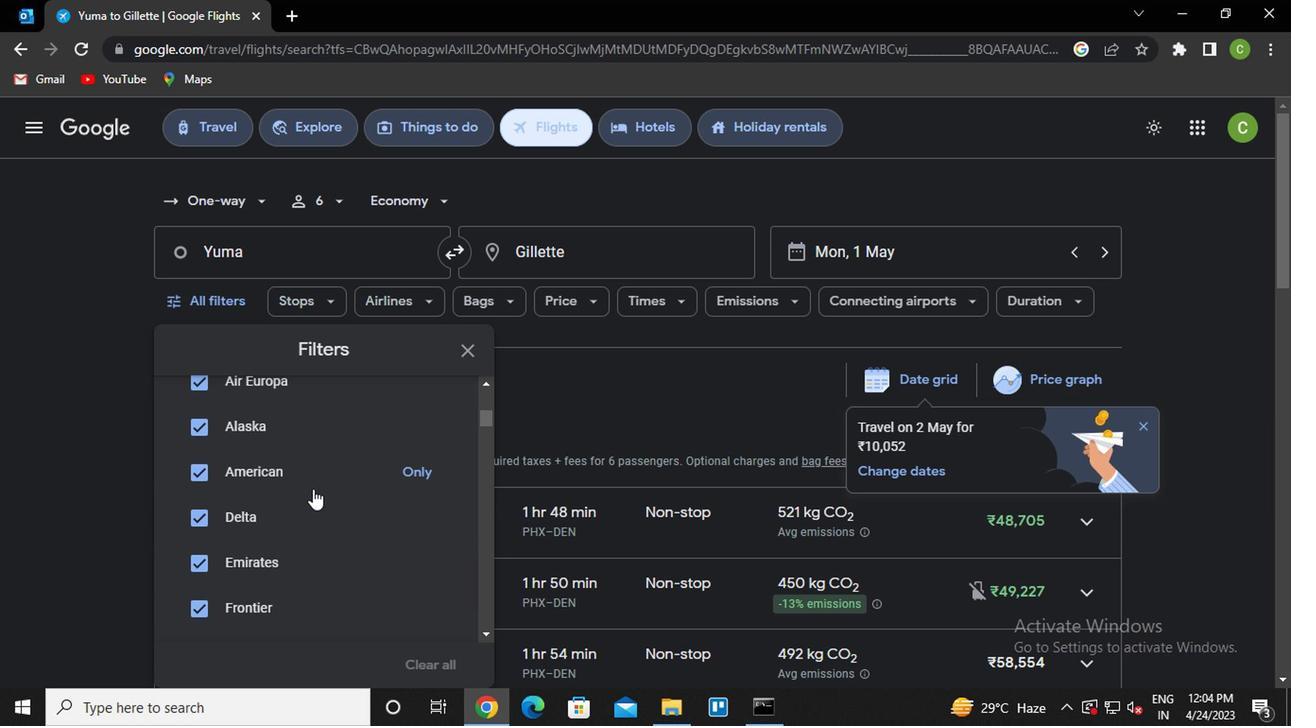 
Action: Mouse scrolled (300, 423) with delta (0, 0)
Screenshot: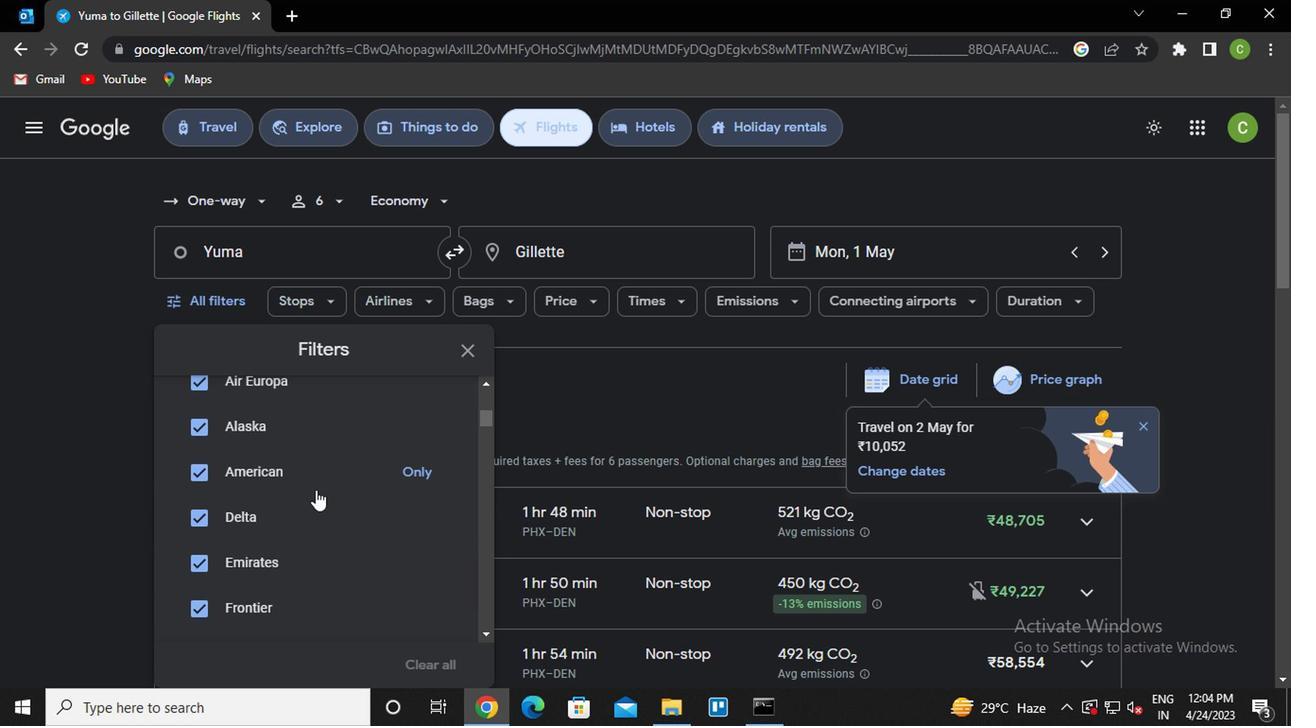 
Action: Mouse scrolled (300, 423) with delta (0, 0)
Screenshot: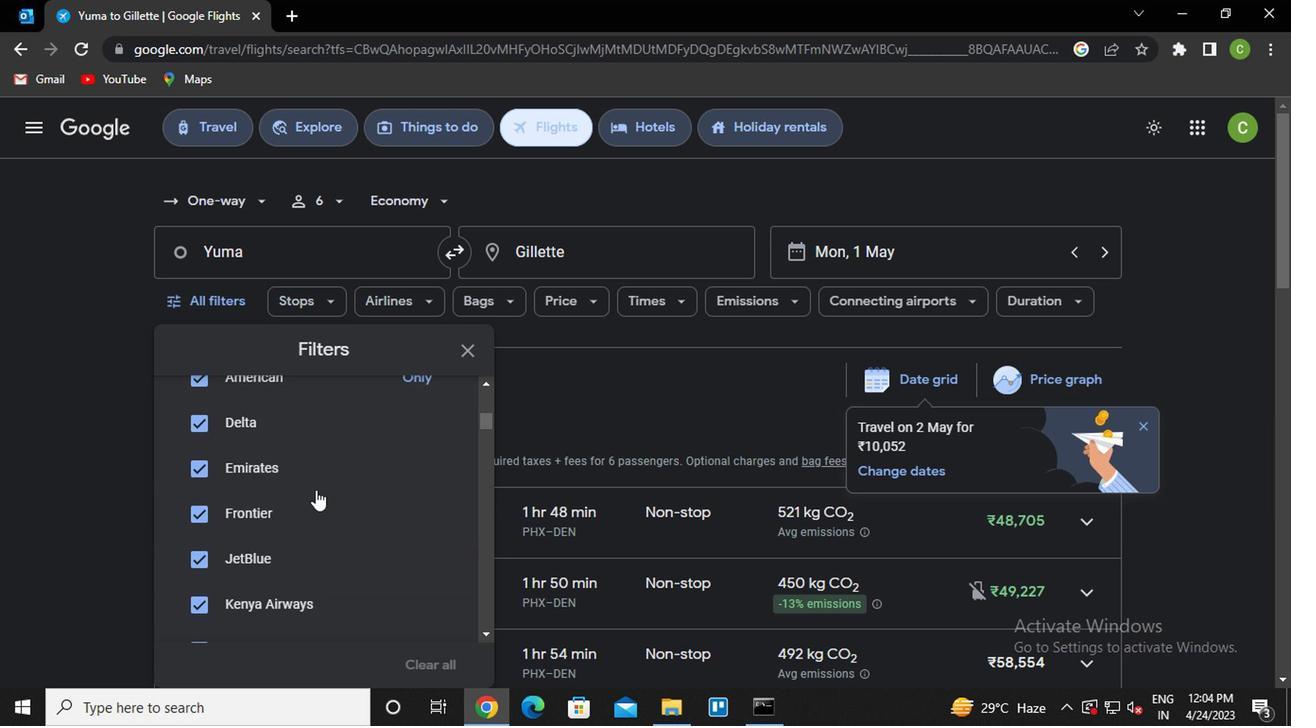 
Action: Mouse scrolled (300, 423) with delta (0, 0)
Screenshot: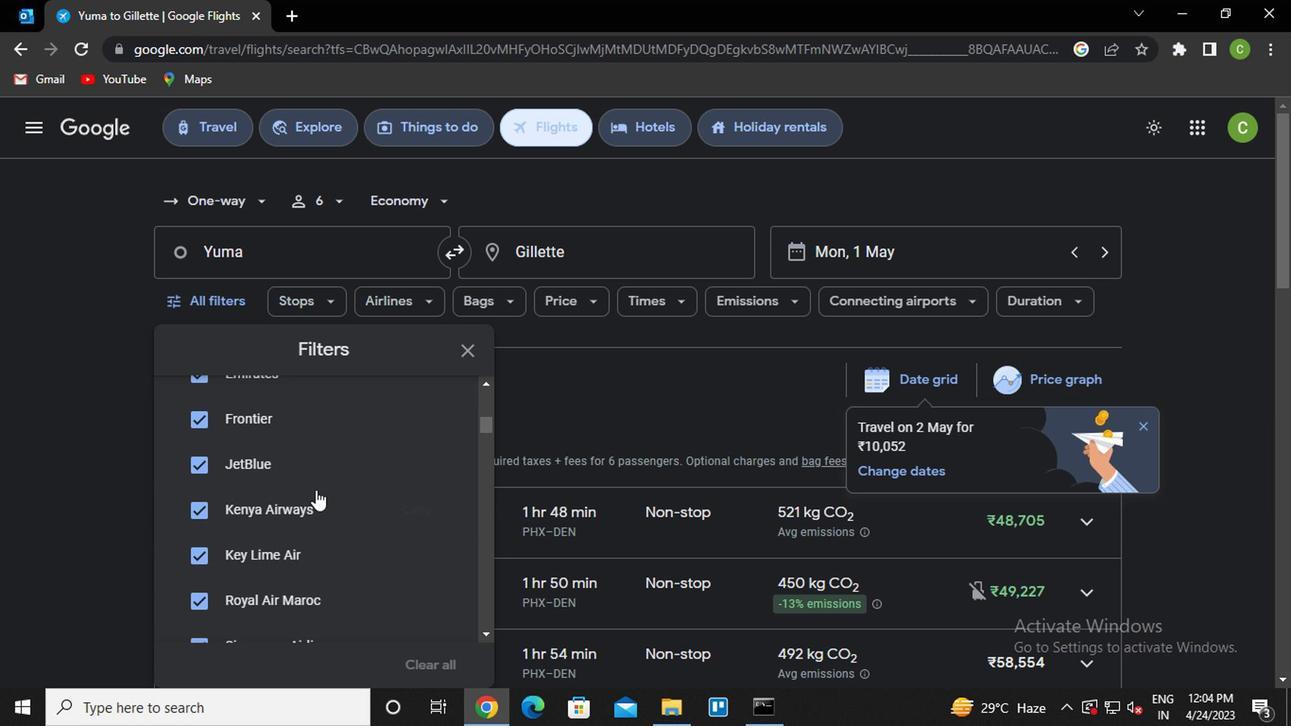 
Action: Mouse scrolled (300, 423) with delta (0, 0)
Screenshot: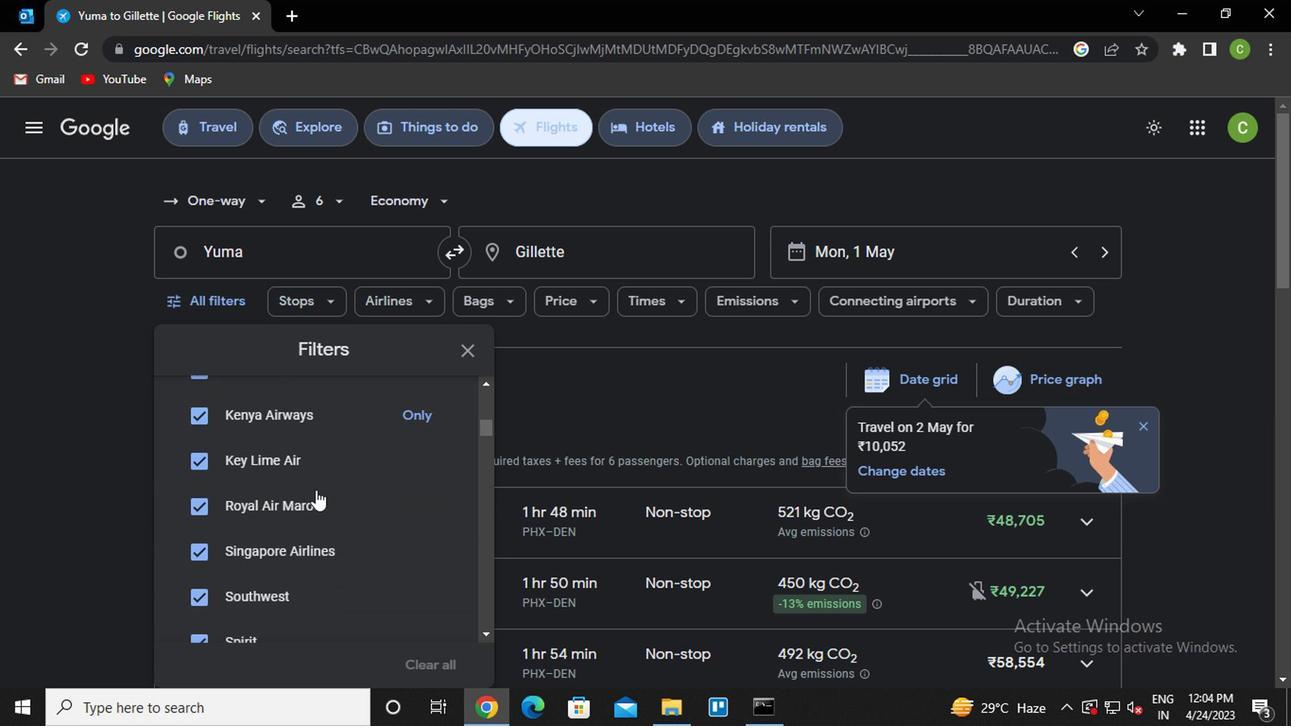 
Action: Mouse moved to (312, 417)
Screenshot: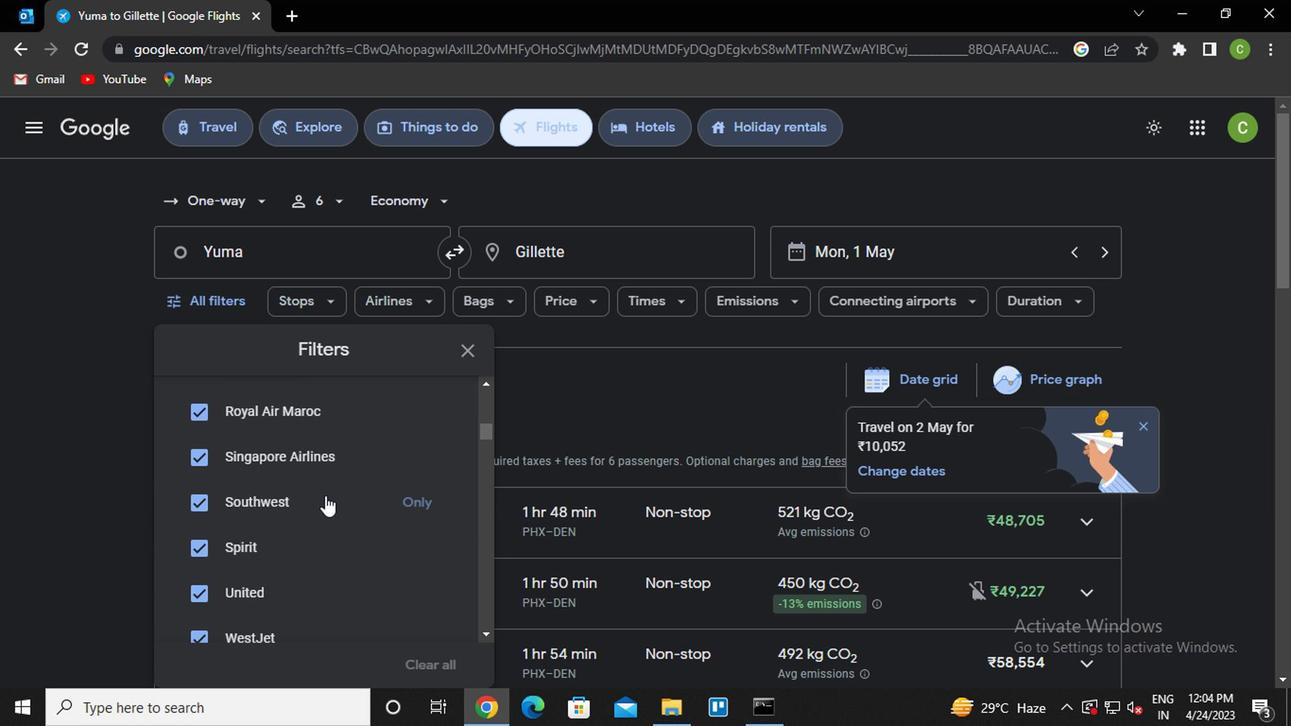 
Action: Mouse scrolled (312, 416) with delta (0, 0)
Screenshot: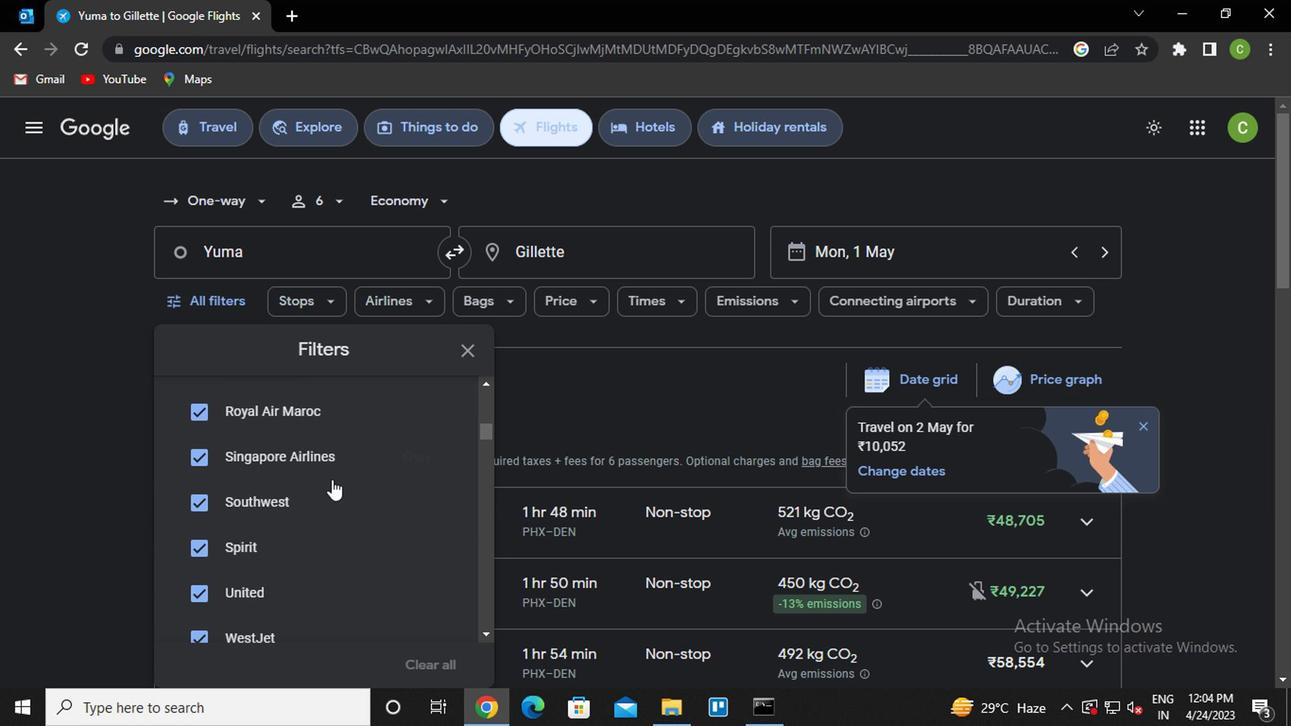 
Action: Mouse moved to (312, 418)
Screenshot: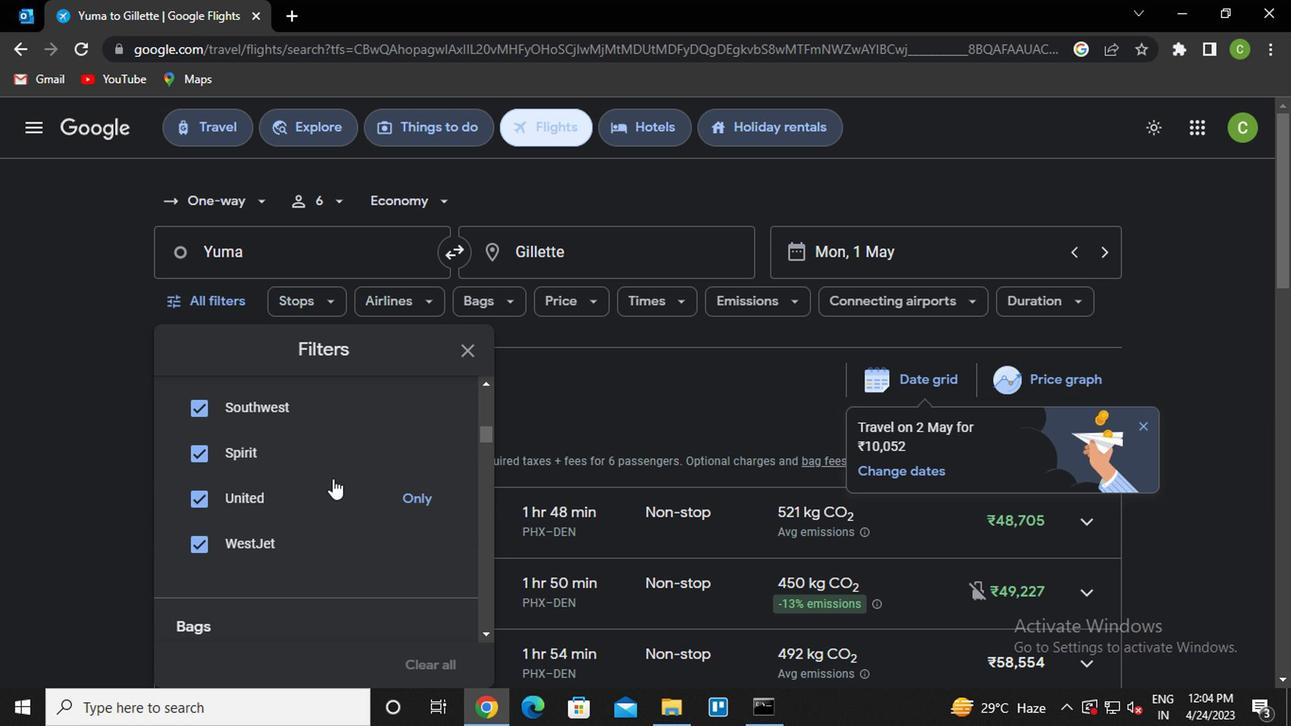 
Action: Mouse scrolled (312, 417) with delta (0, 0)
Screenshot: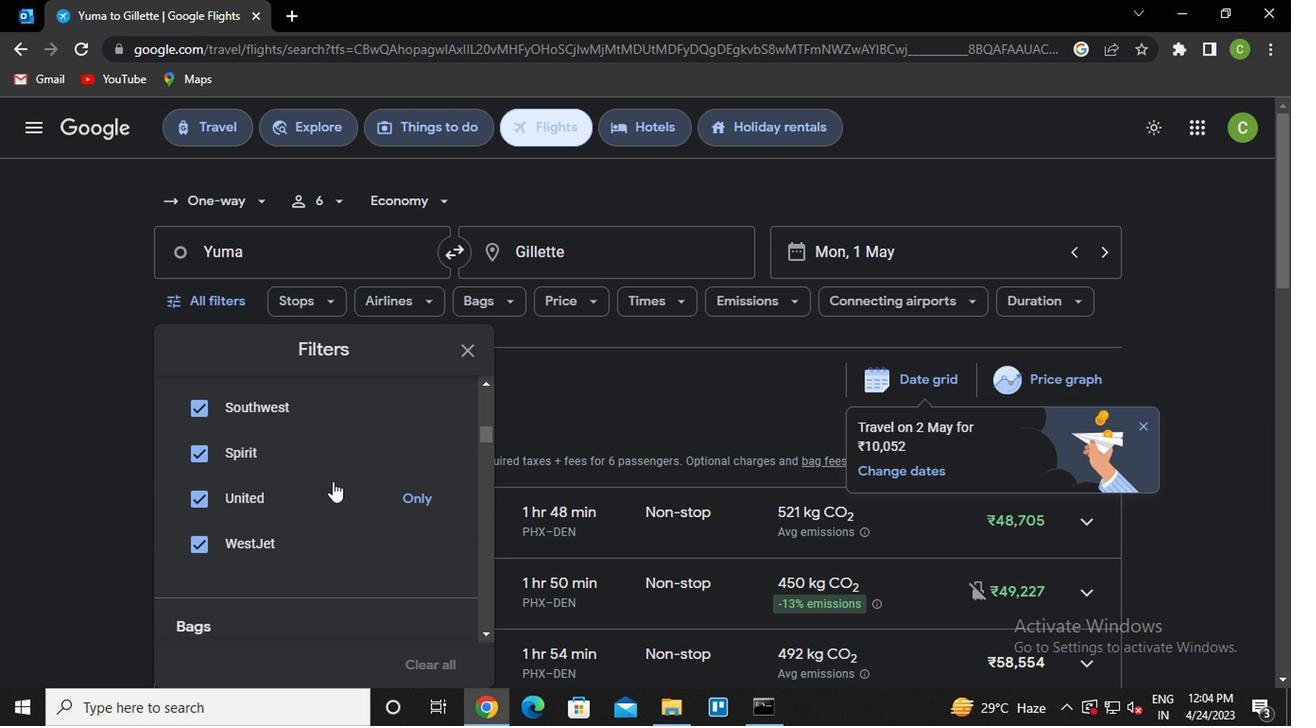 
Action: Mouse moved to (312, 418)
Screenshot: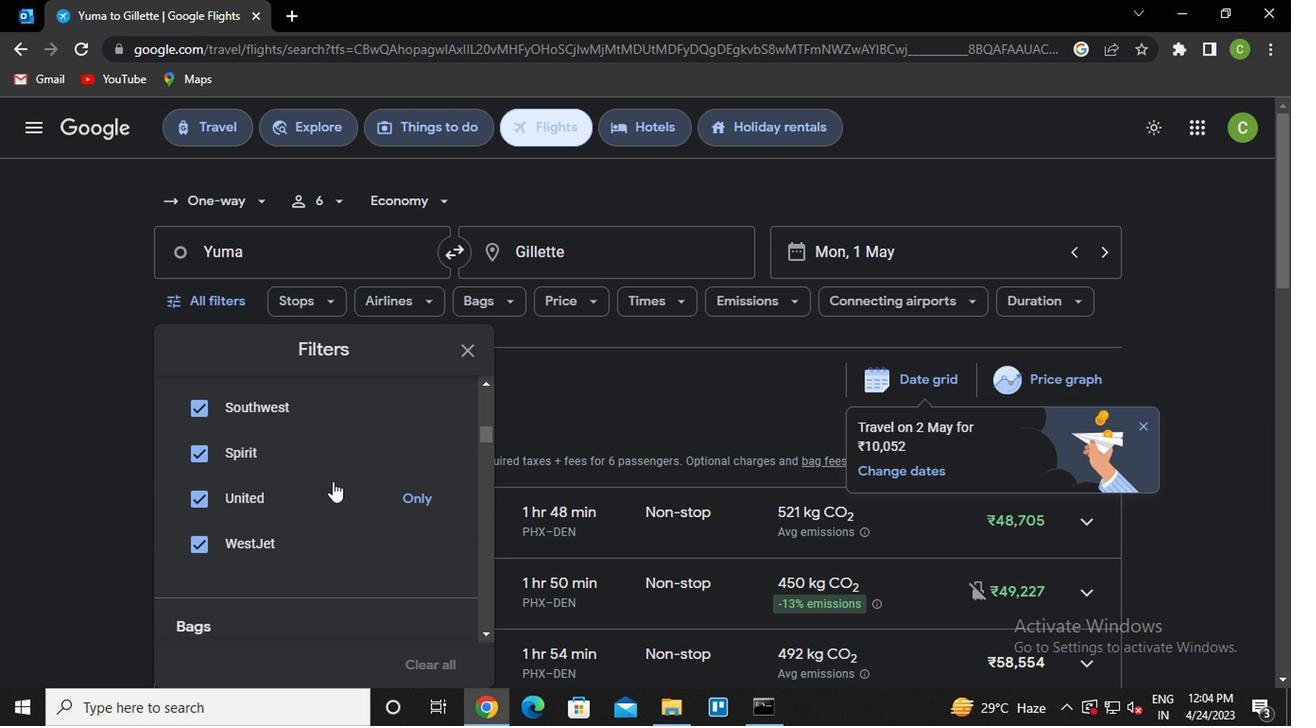 
Action: Mouse scrolled (312, 417) with delta (0, 0)
Screenshot: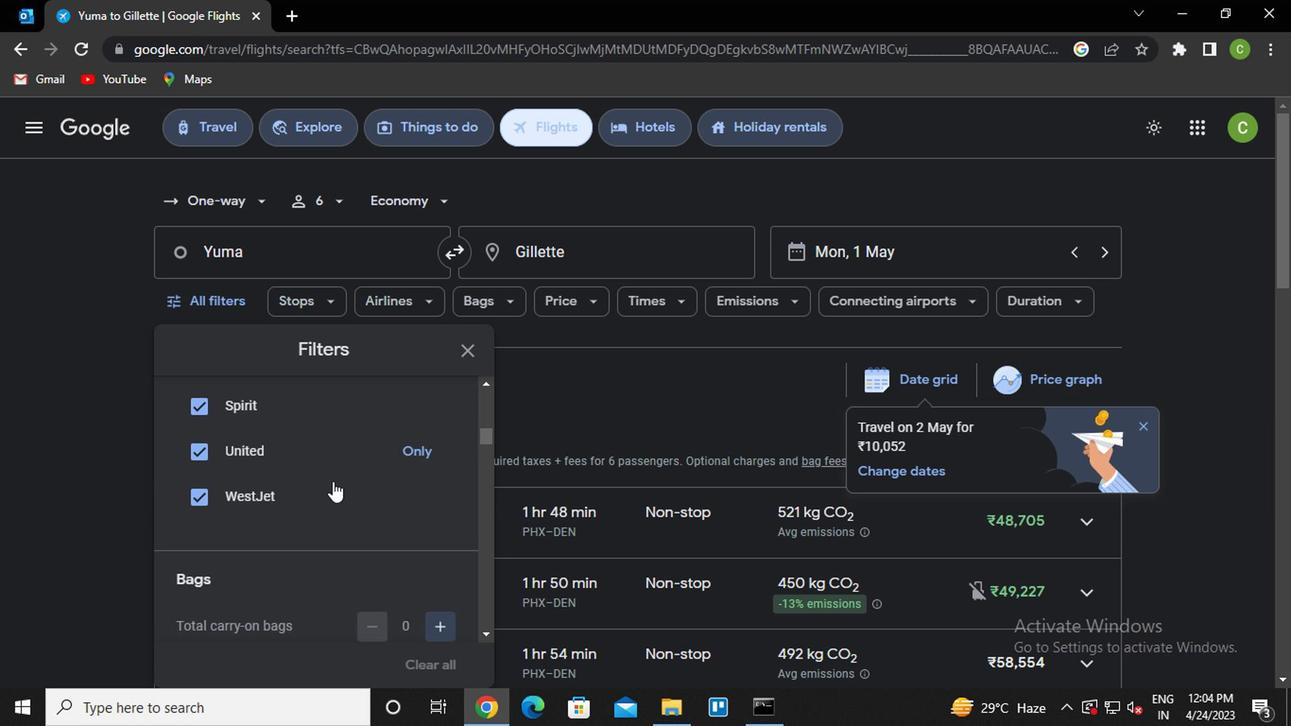 
Action: Mouse moved to (386, 454)
Screenshot: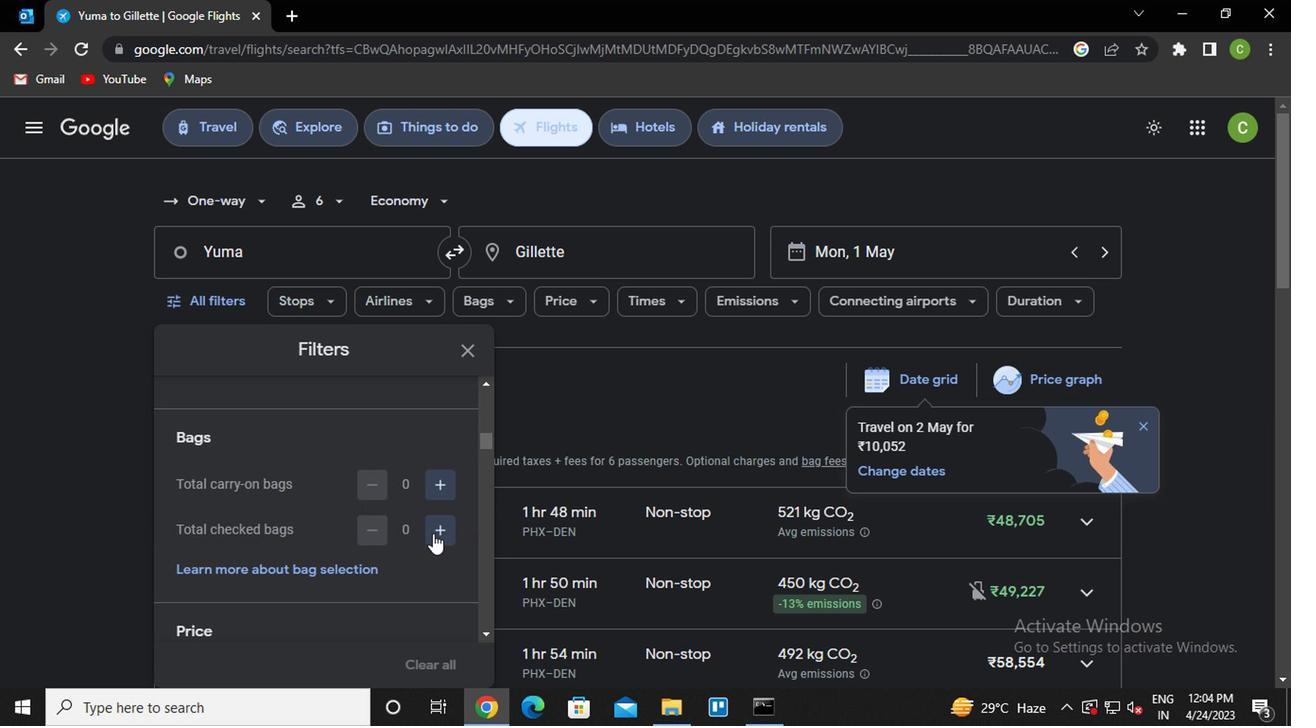 
Action: Mouse pressed left at (386, 454)
Screenshot: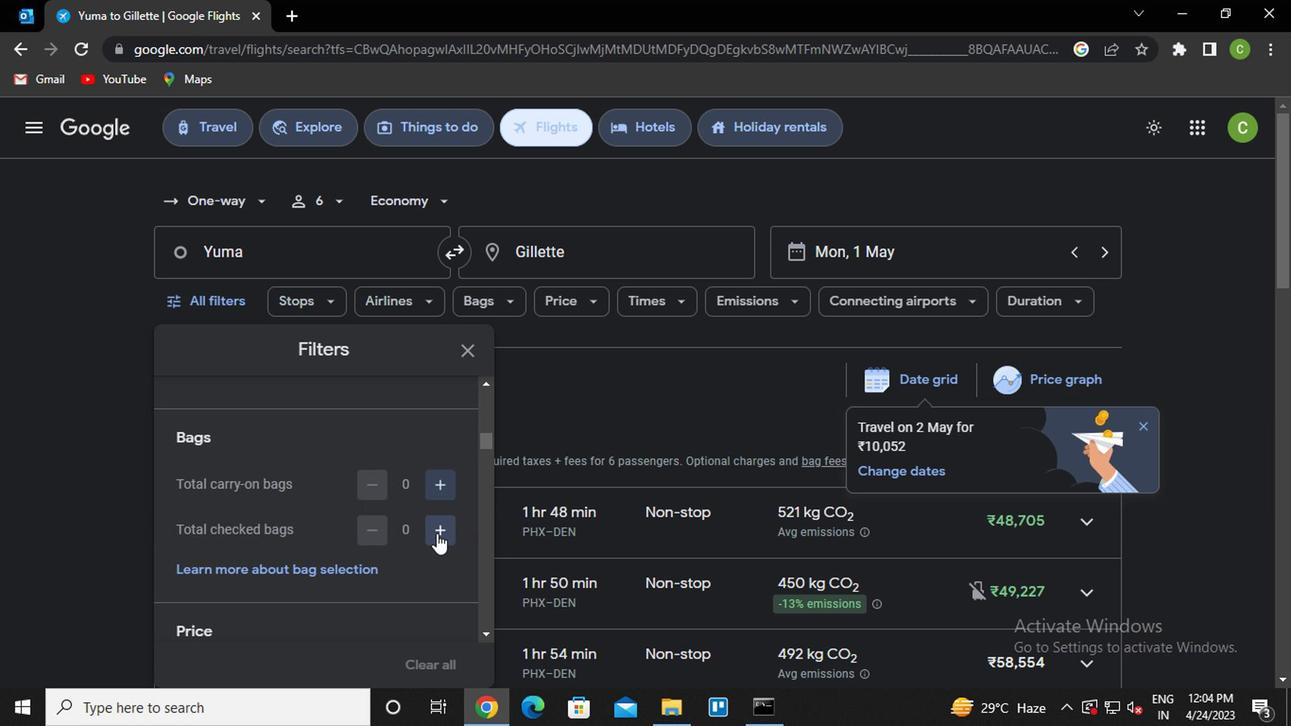 
Action: Mouse pressed left at (386, 454)
Screenshot: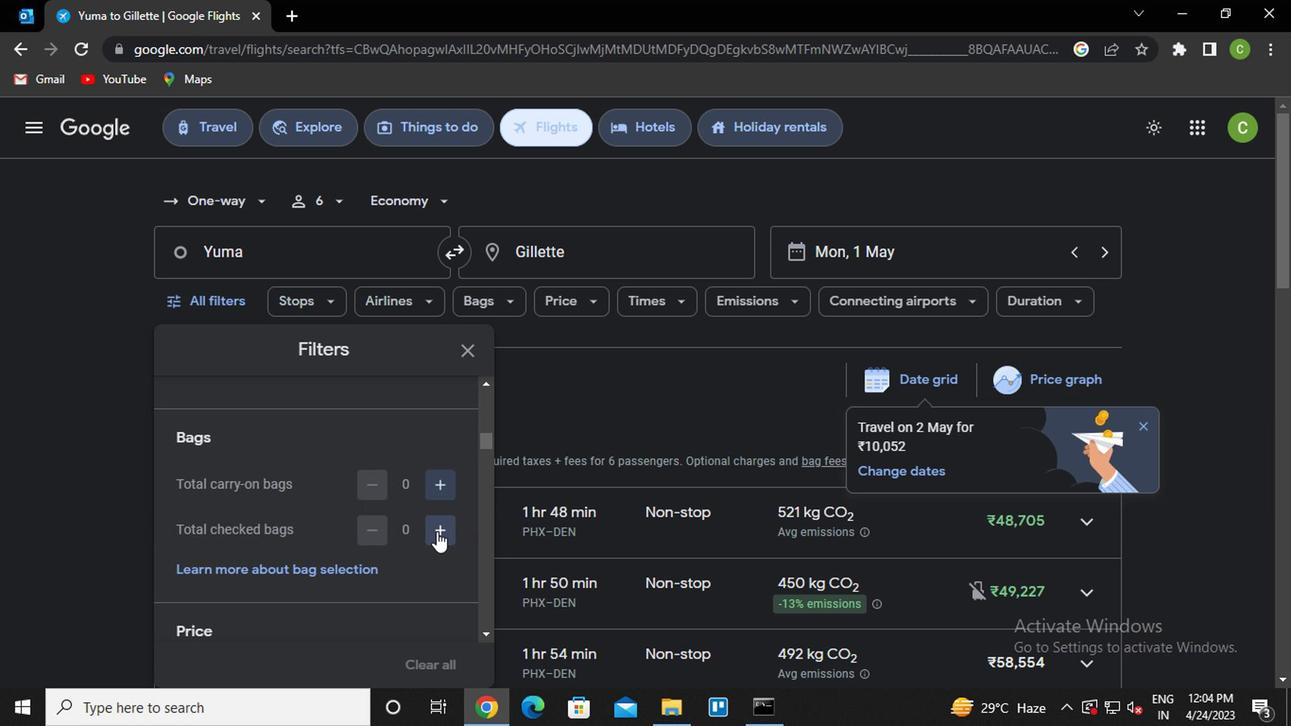 
Action: Mouse moved to (353, 444)
Screenshot: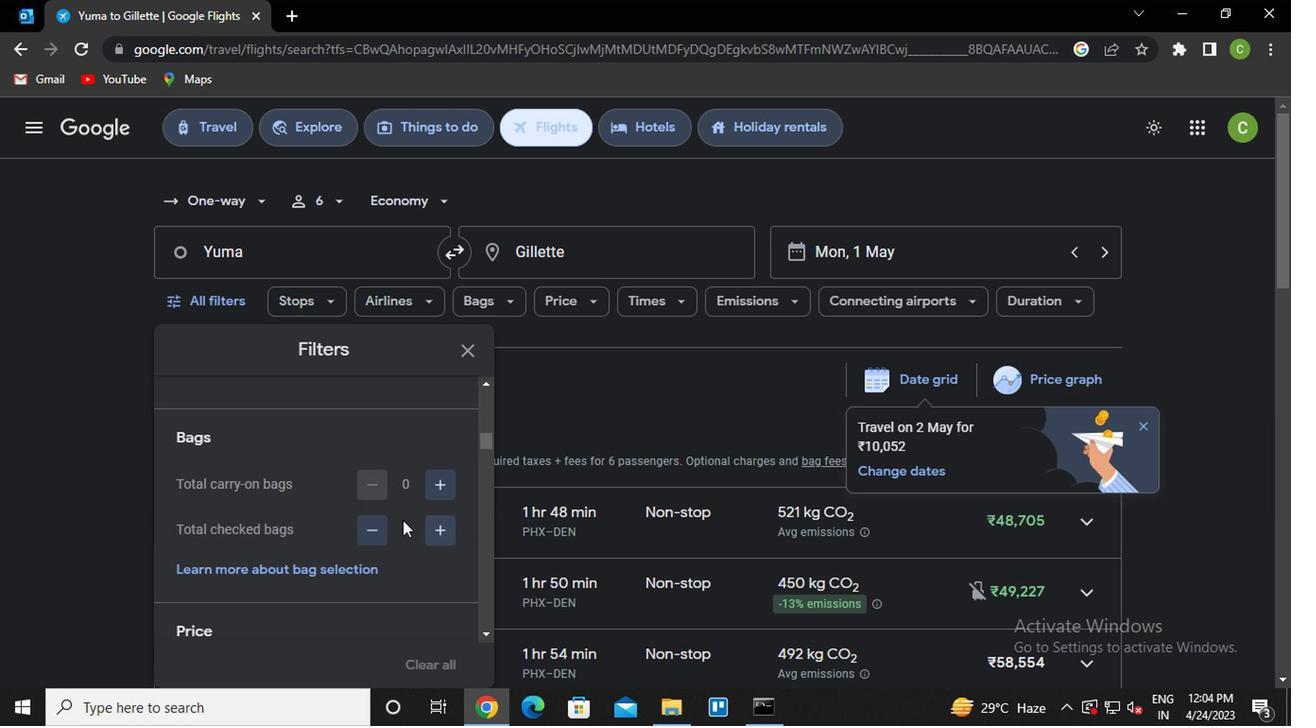 
Action: Mouse scrolled (353, 443) with delta (0, 0)
Screenshot: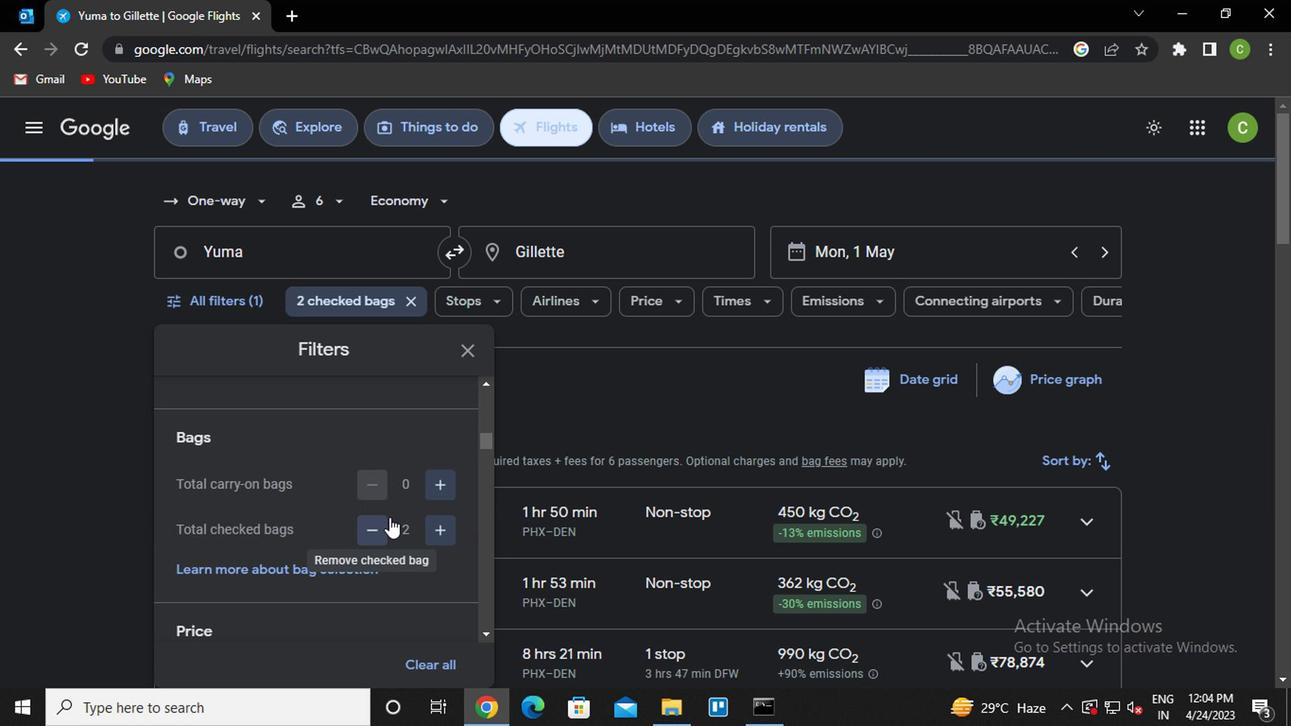 
Action: Mouse scrolled (353, 443) with delta (0, 0)
Screenshot: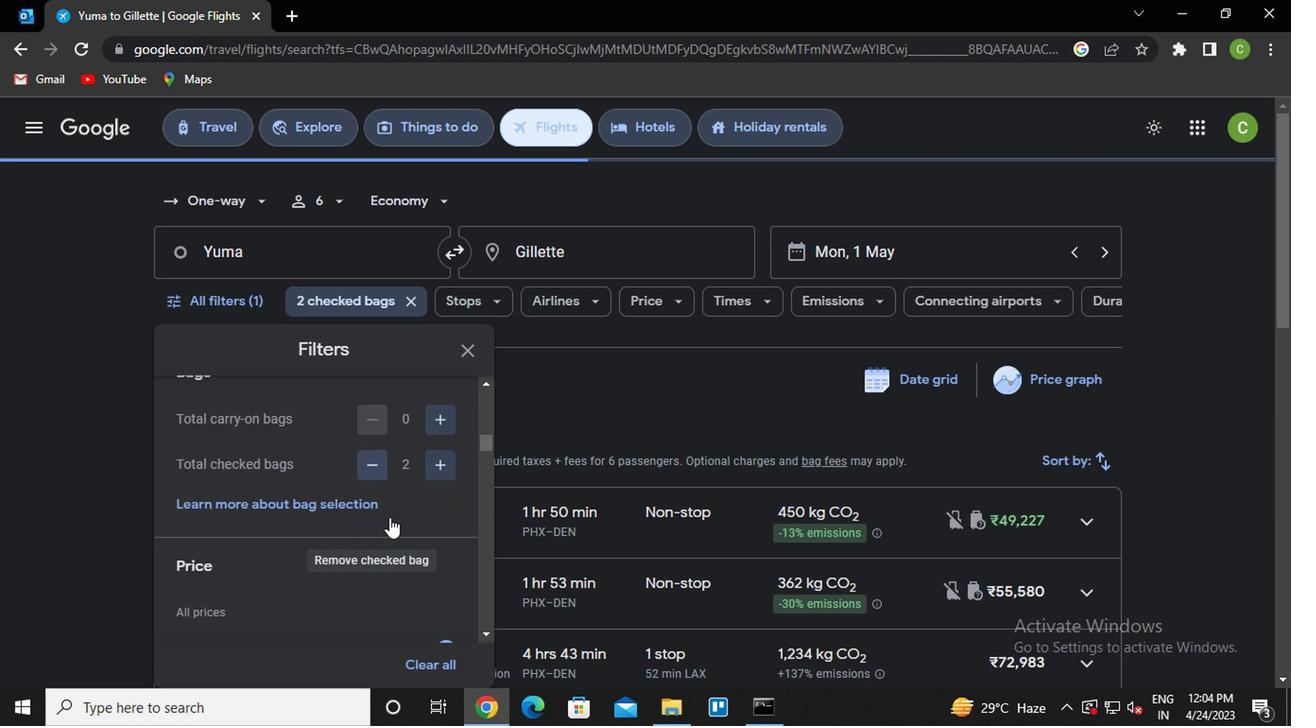 
Action: Mouse moved to (339, 447)
Screenshot: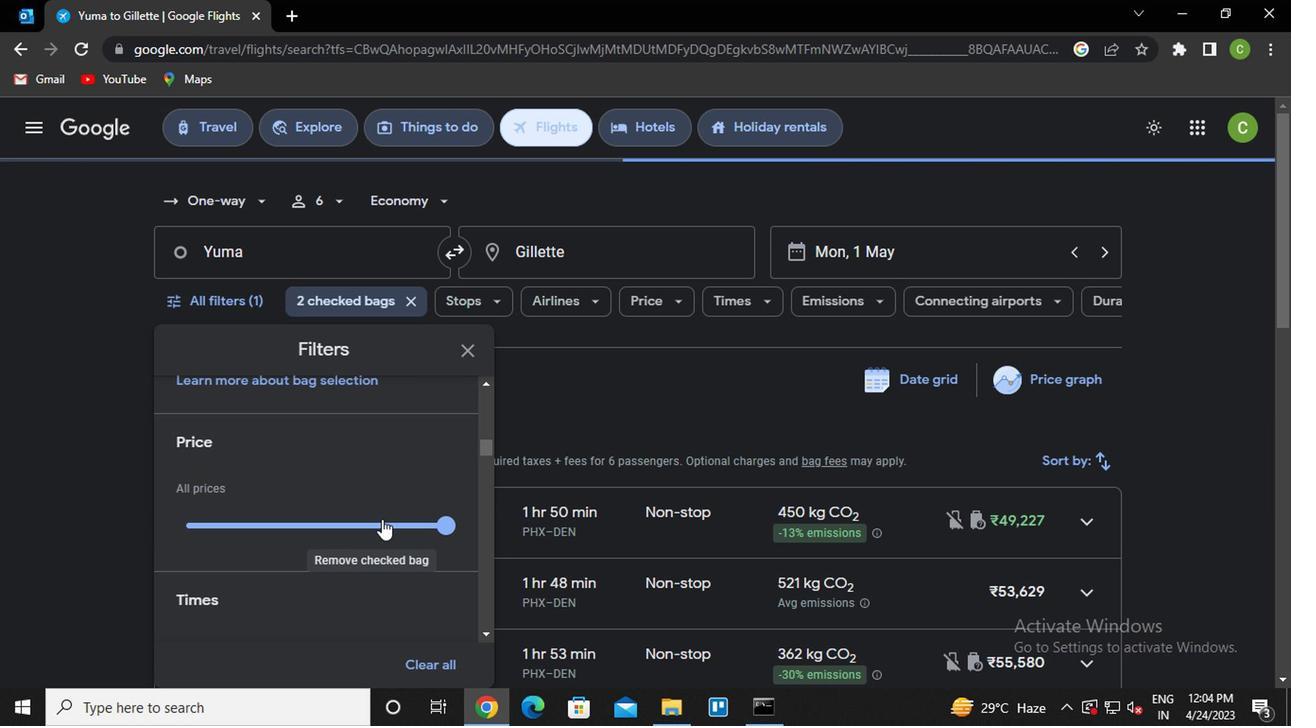 
Action: Mouse pressed left at (339, 447)
Screenshot: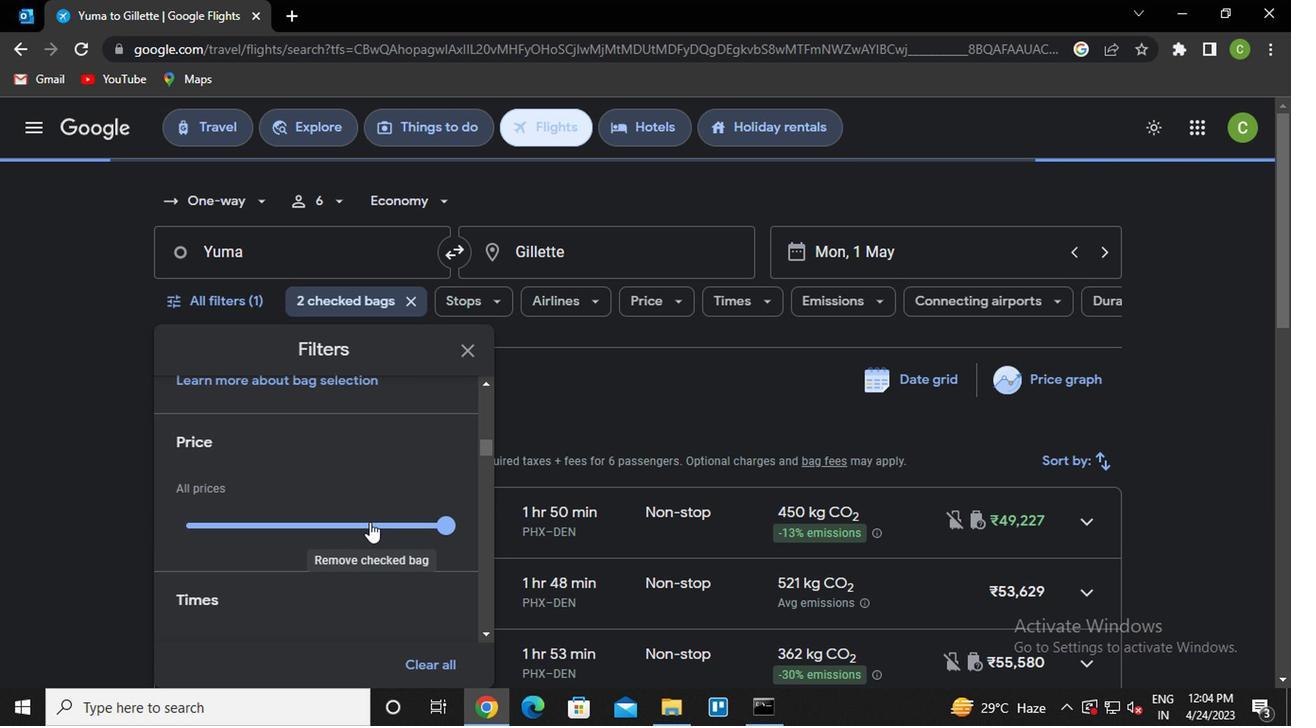 
Action: Mouse moved to (341, 447)
Screenshot: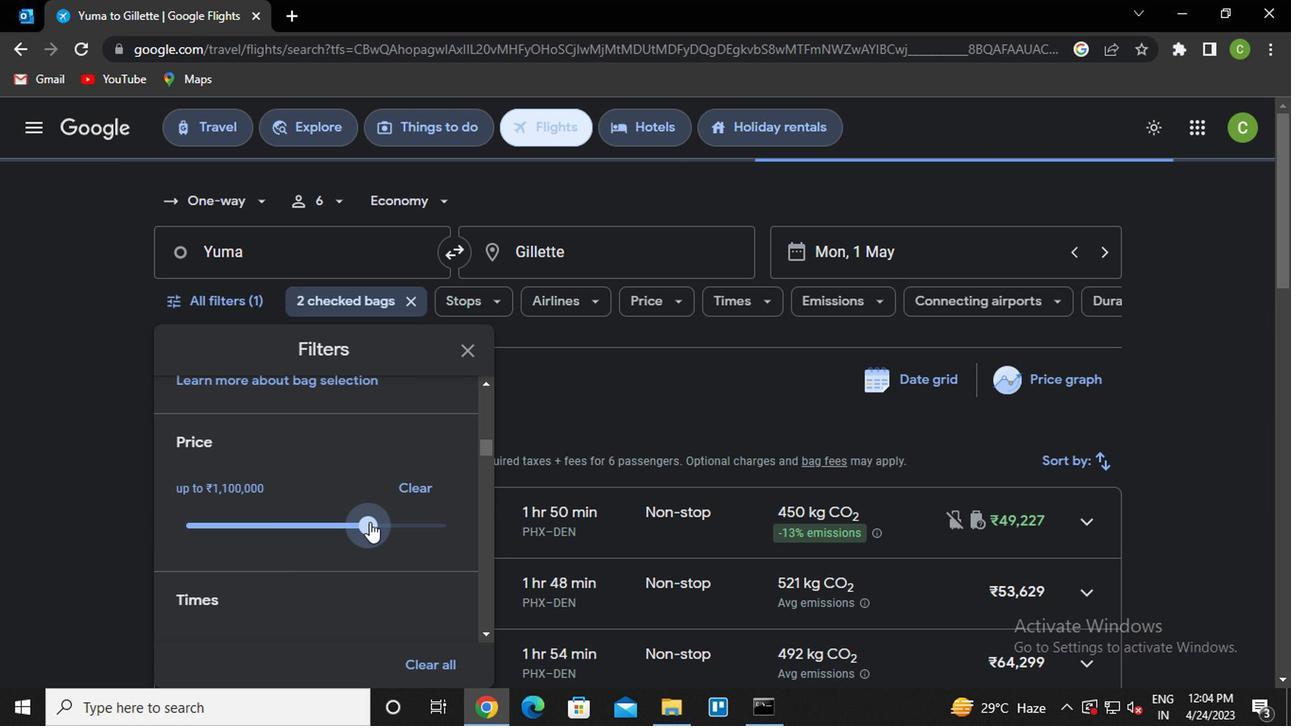 
Action: Mouse pressed left at (341, 447)
Screenshot: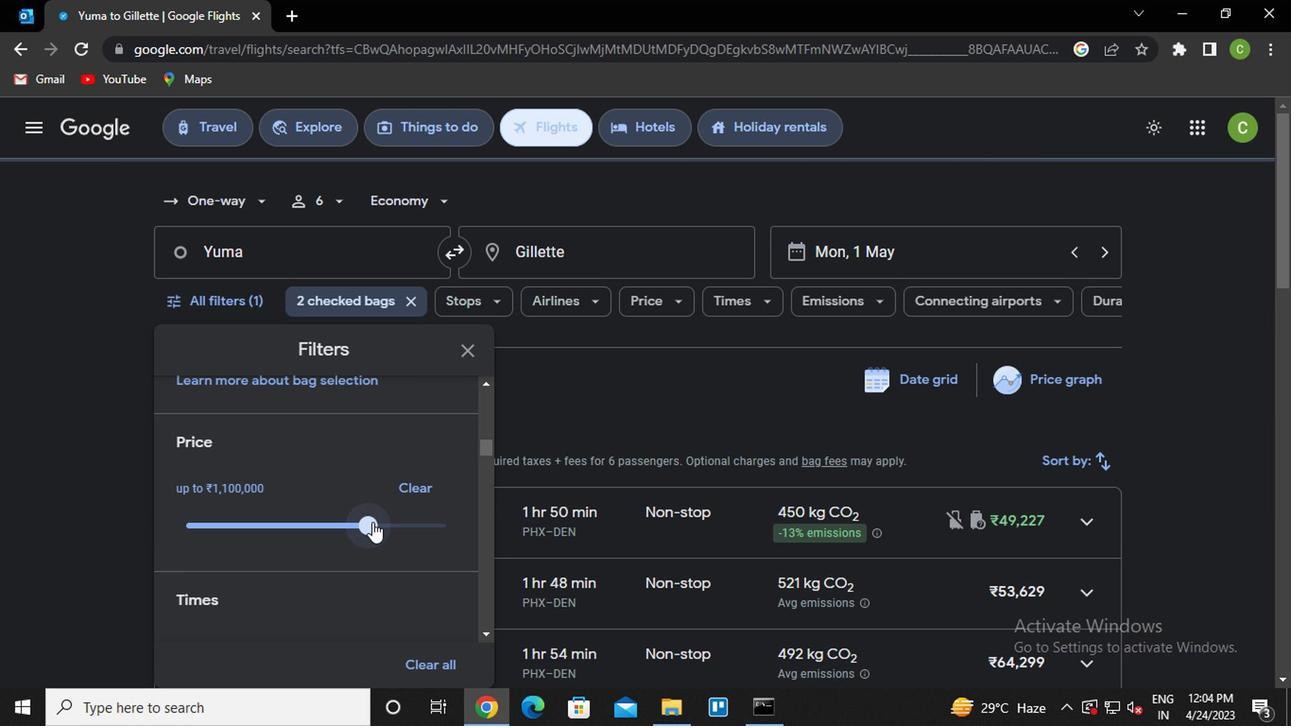 
Action: Mouse moved to (253, 448)
Screenshot: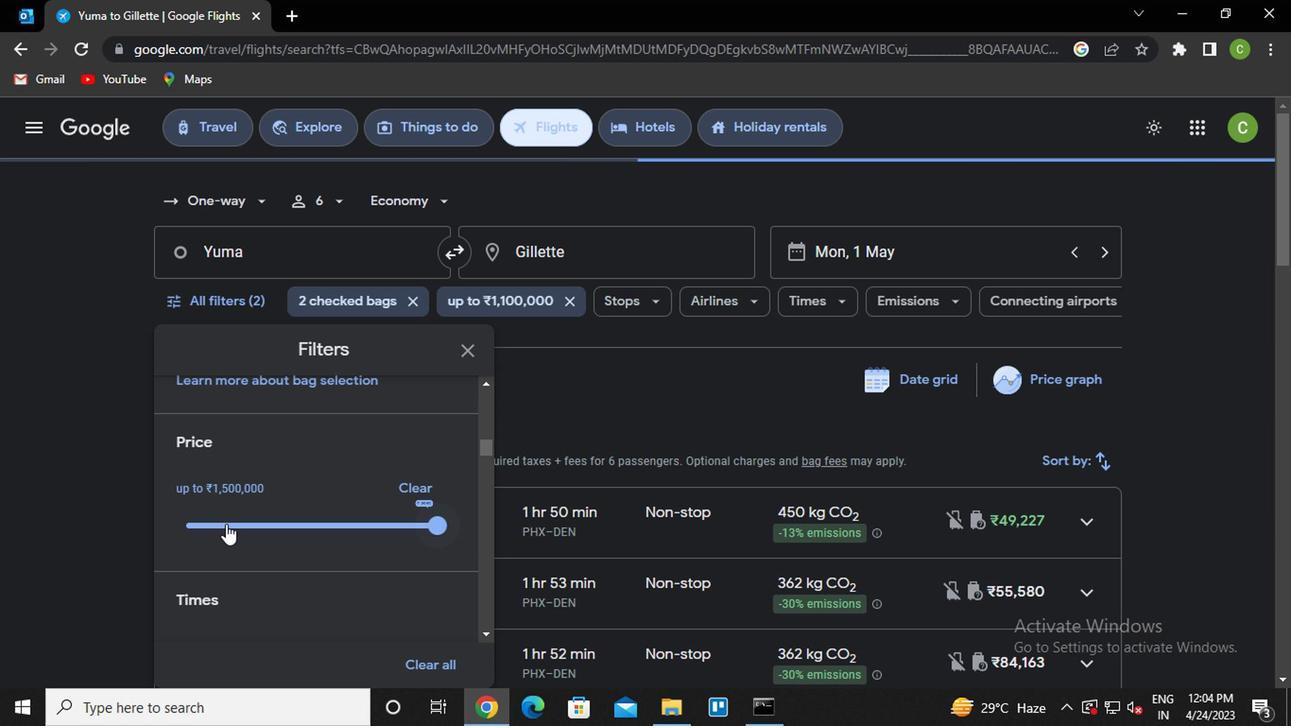 
Action: Mouse pressed left at (253, 448)
Screenshot: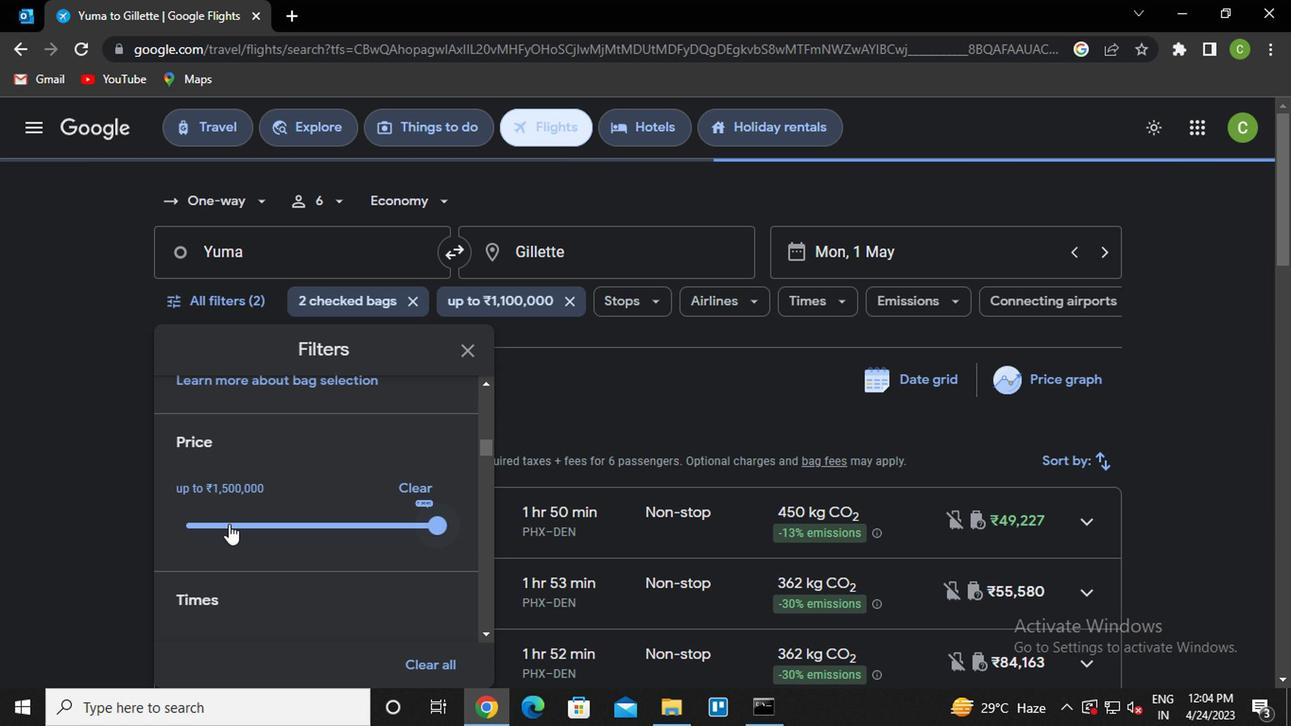 
Action: Mouse moved to (256, 450)
Screenshot: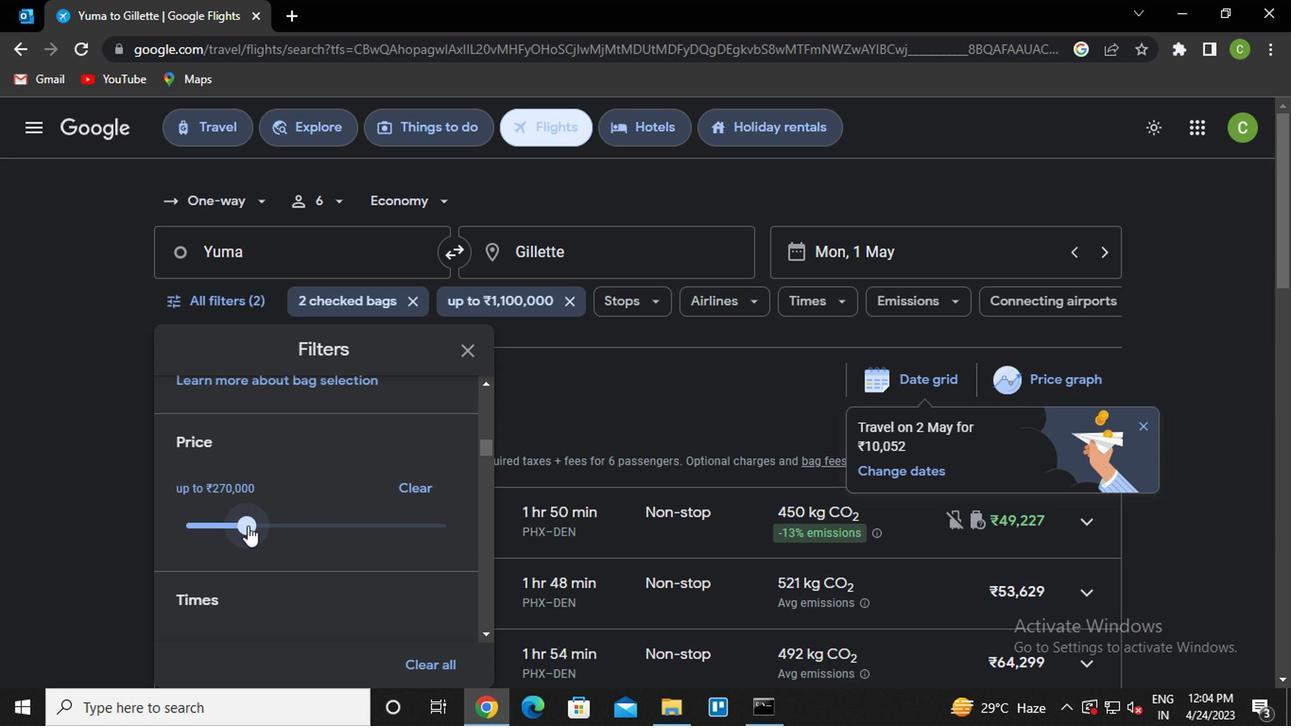 
Action: Mouse pressed left at (256, 450)
Screenshot: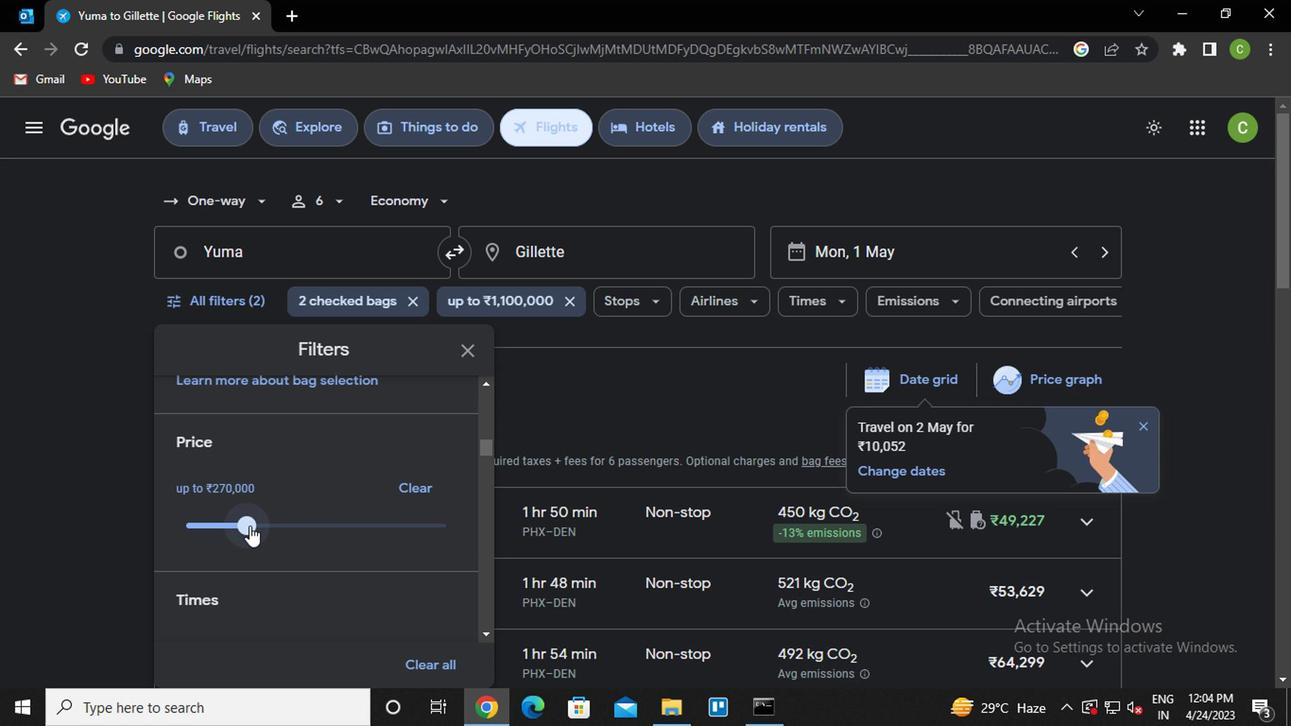 
Action: Mouse moved to (349, 442)
Screenshot: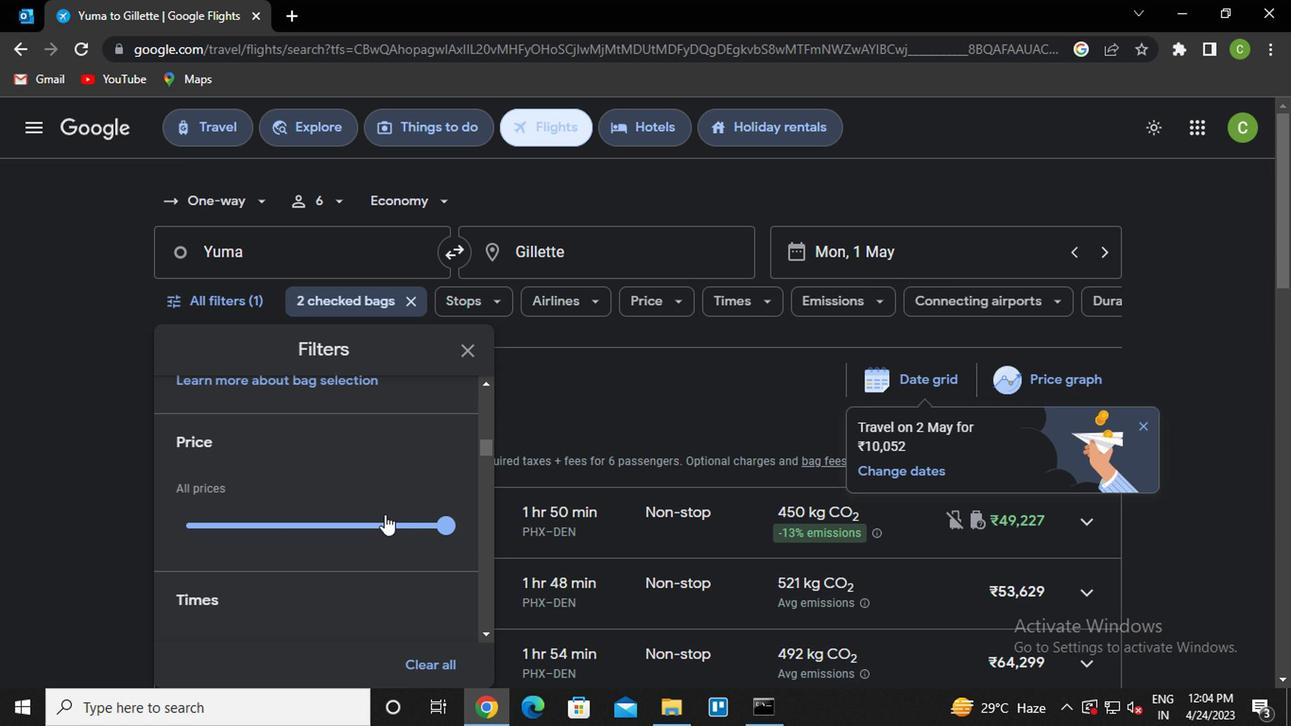 
Action: Mouse scrolled (349, 441) with delta (0, 0)
Screenshot: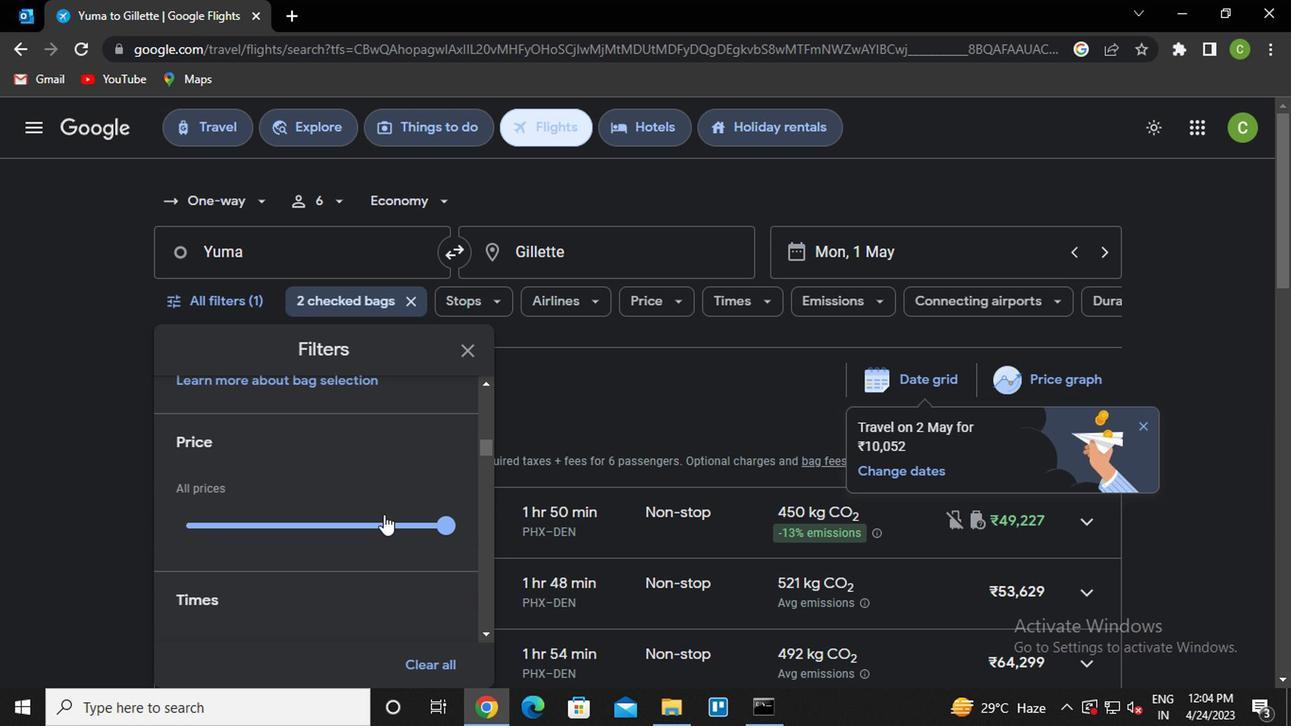 
Action: Mouse scrolled (349, 441) with delta (0, 0)
Screenshot: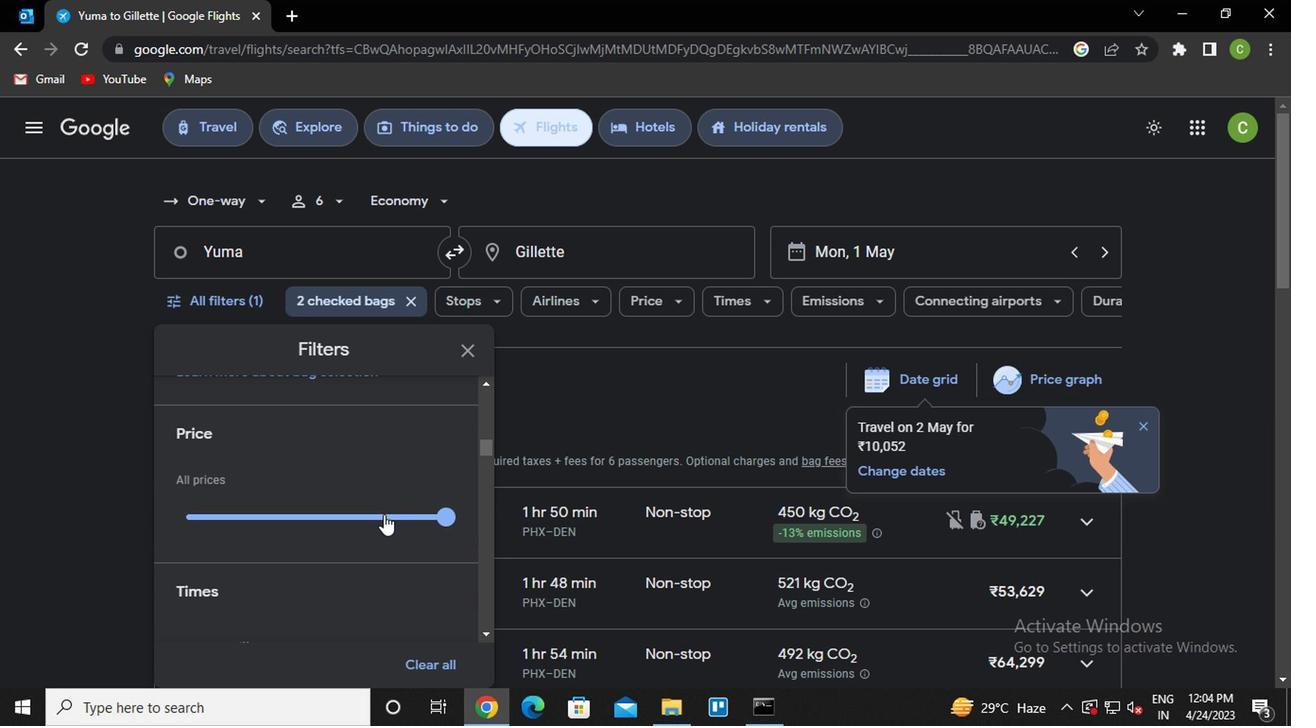 
Action: Mouse scrolled (349, 441) with delta (0, 0)
Screenshot: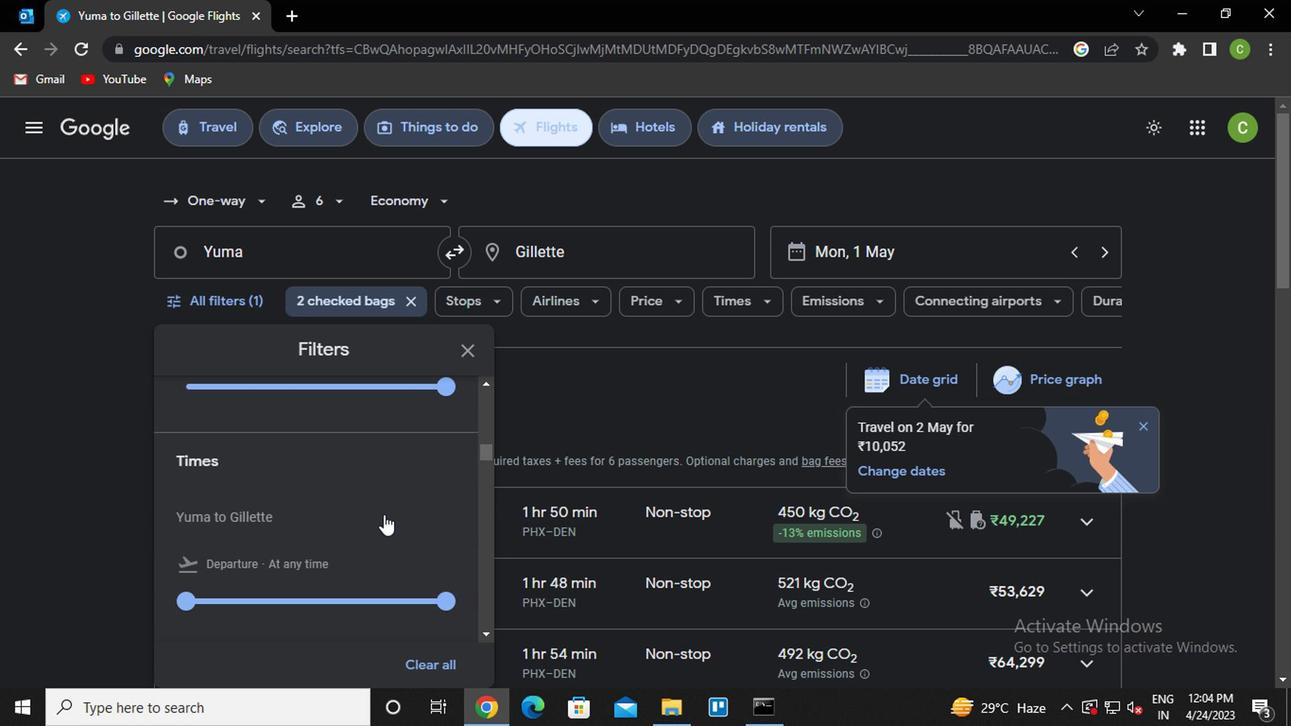 
Action: Mouse moved to (211, 402)
Screenshot: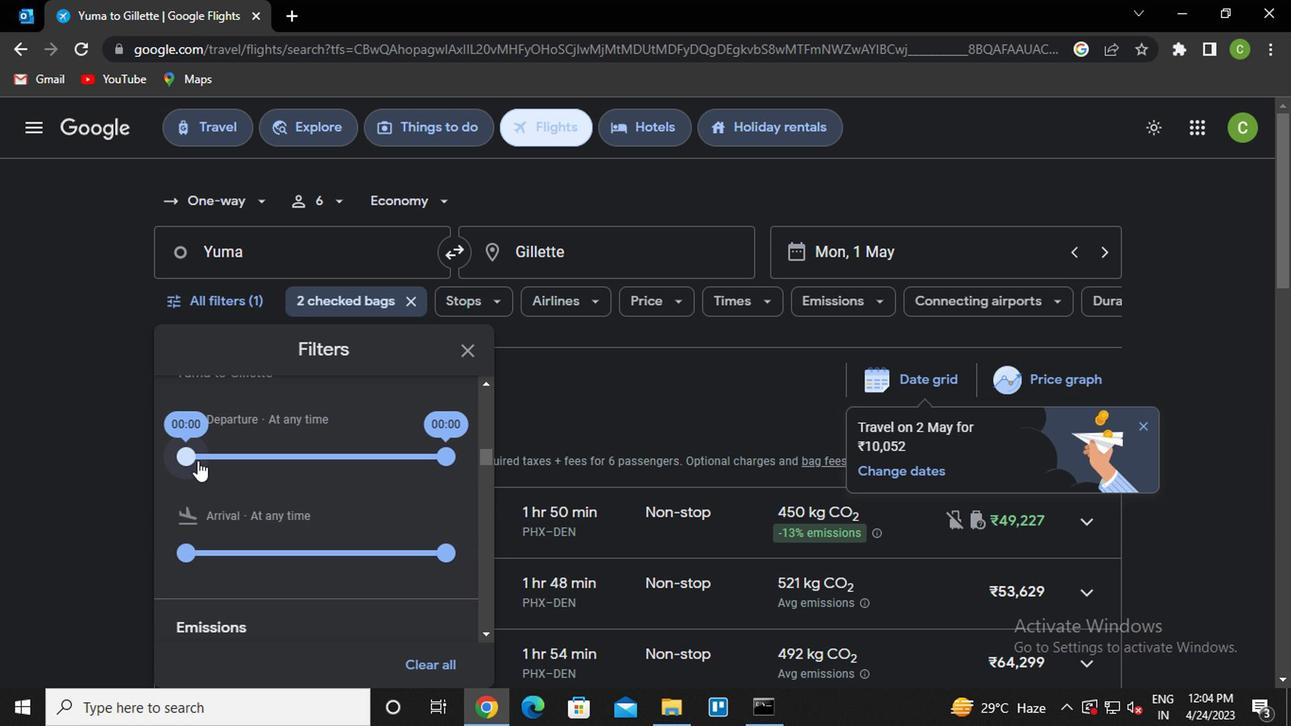
Action: Mouse pressed left at (211, 402)
Screenshot: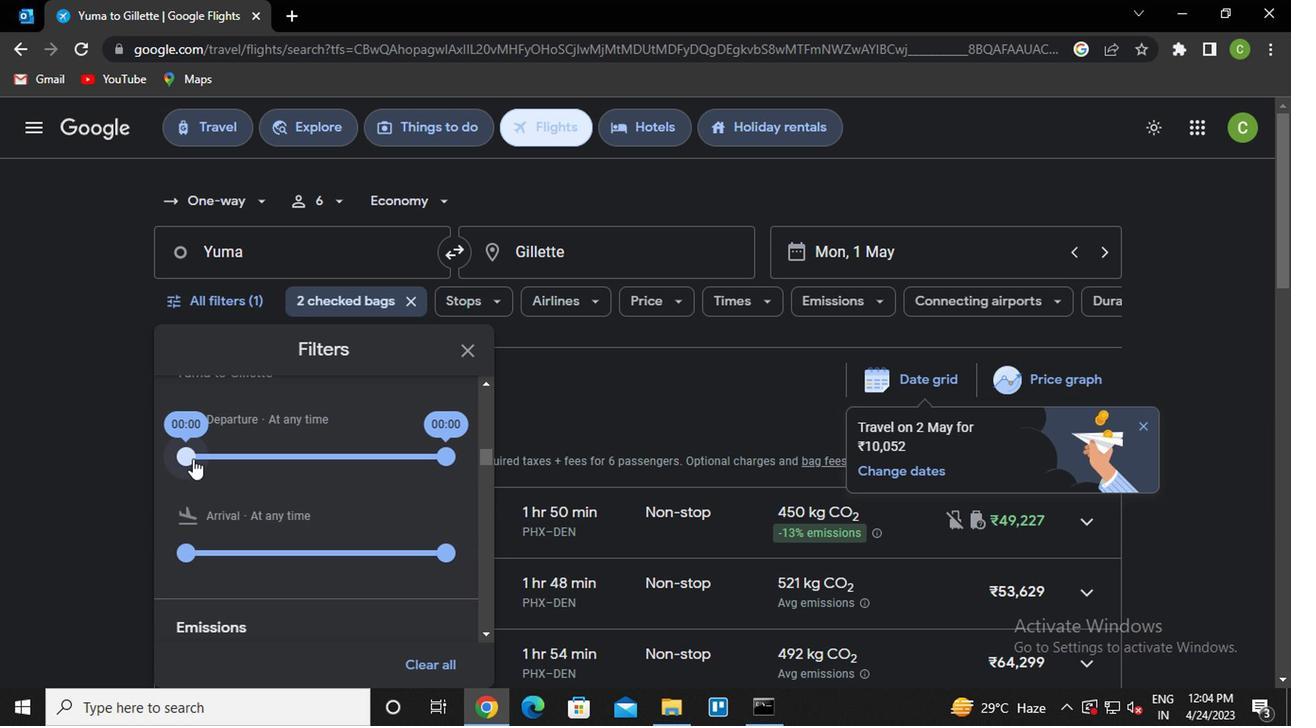 
Action: Mouse moved to (408, 328)
Screenshot: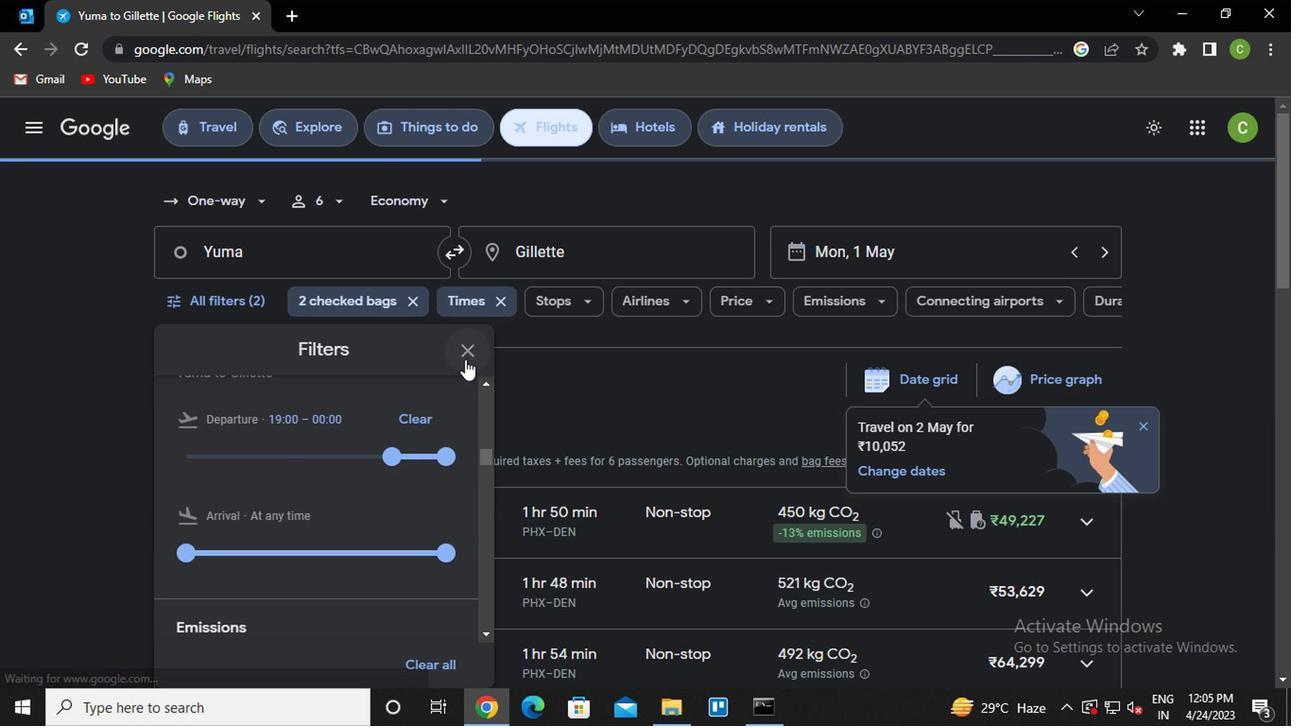 
Action: Mouse pressed left at (408, 328)
Screenshot: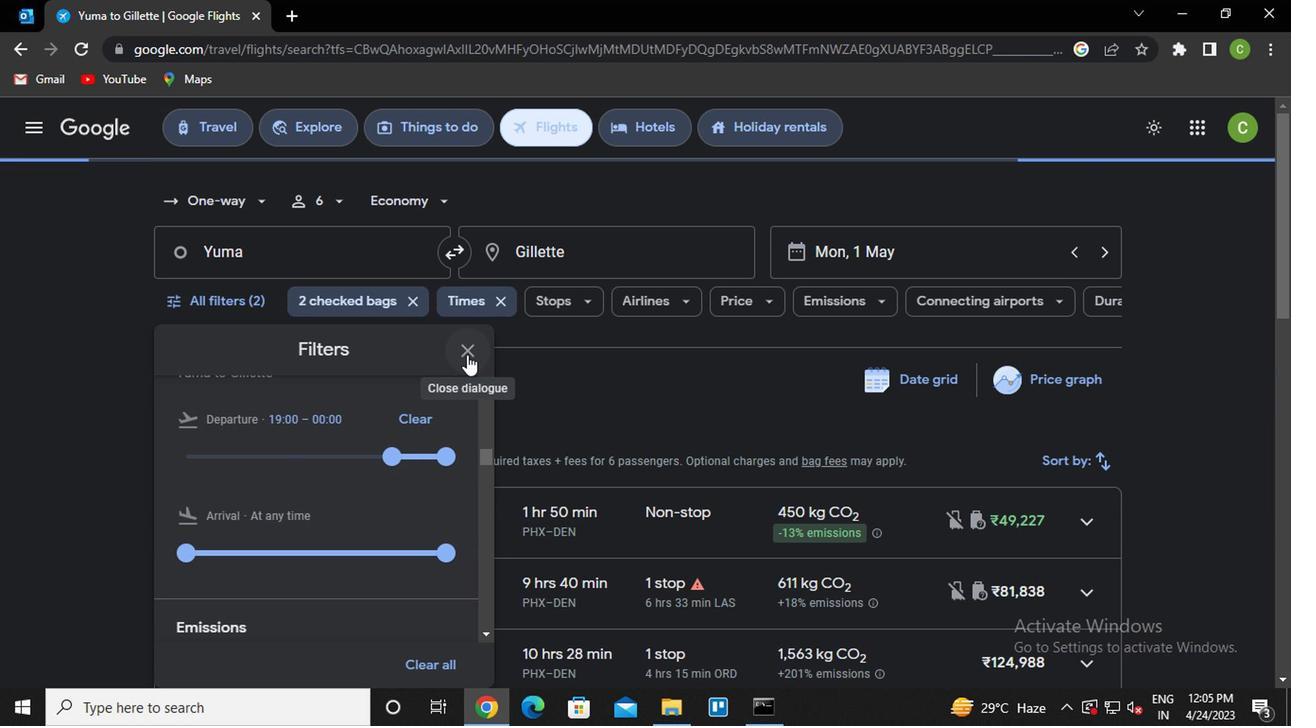 
Action: Mouse moved to (454, 346)
Screenshot: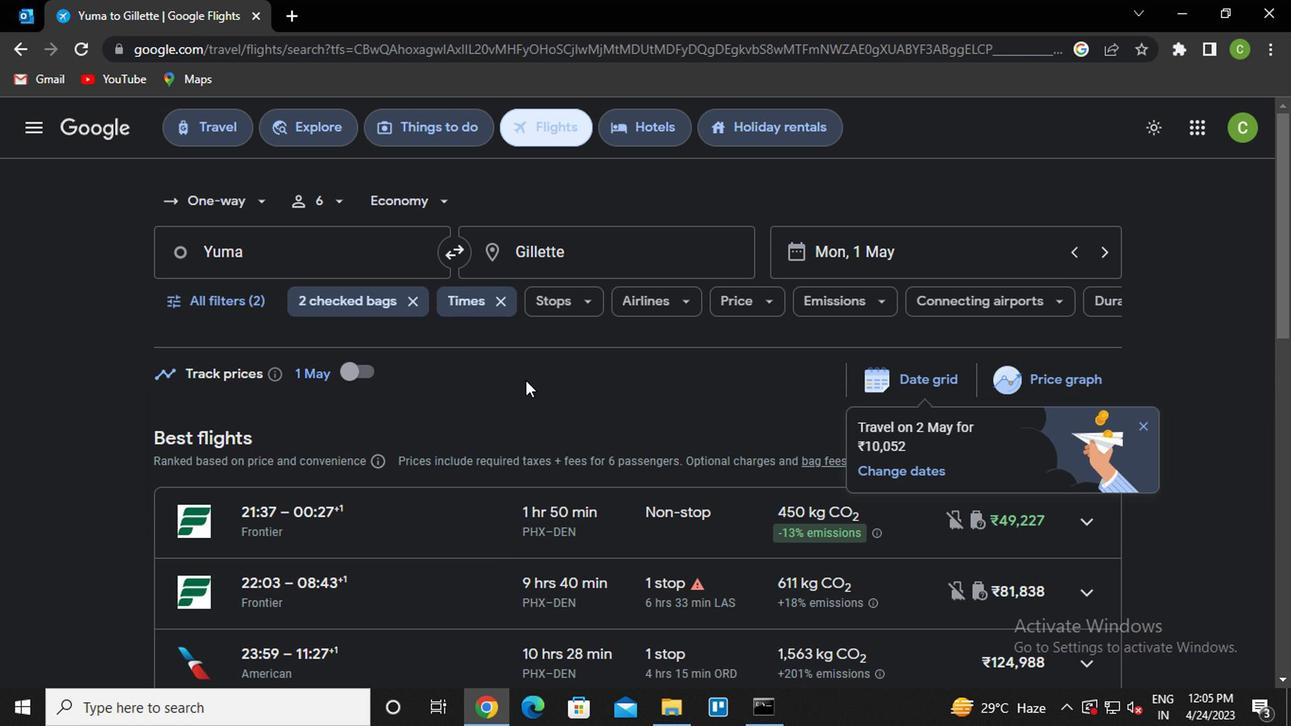 
Action: Mouse scrolled (454, 345) with delta (0, 0)
Screenshot: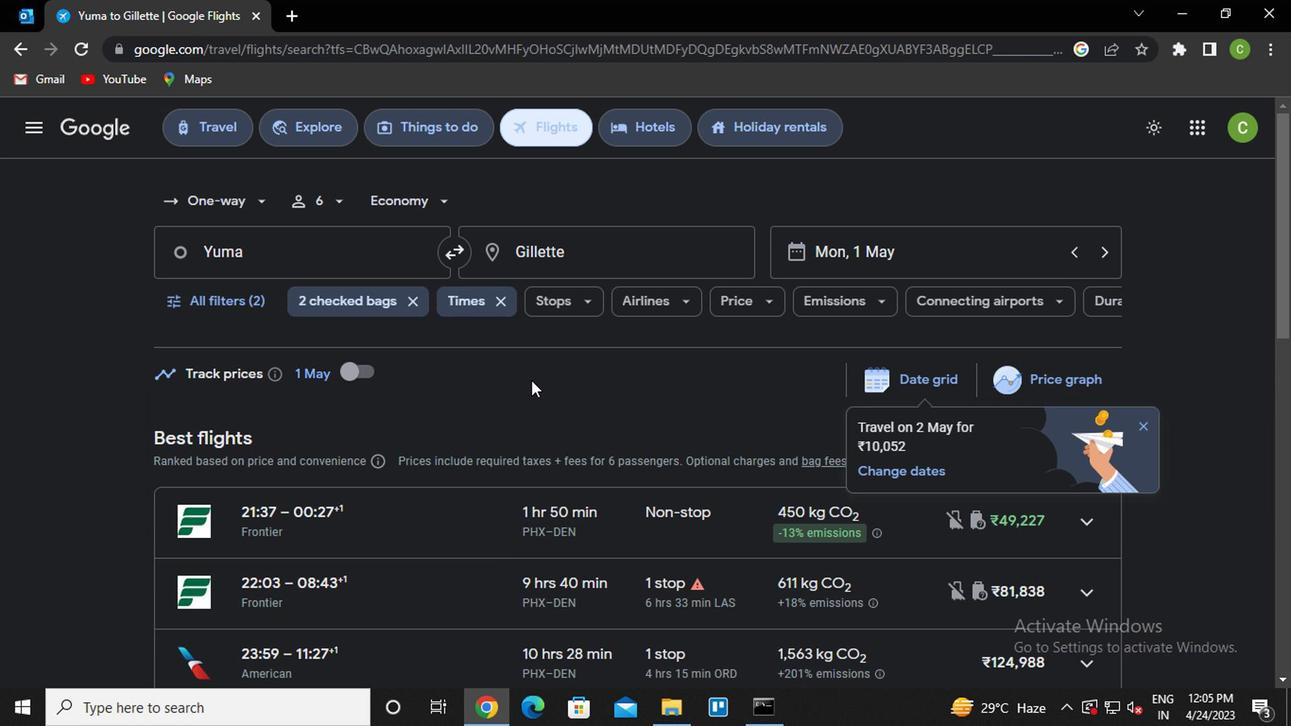 
Action: Mouse moved to (454, 349)
Screenshot: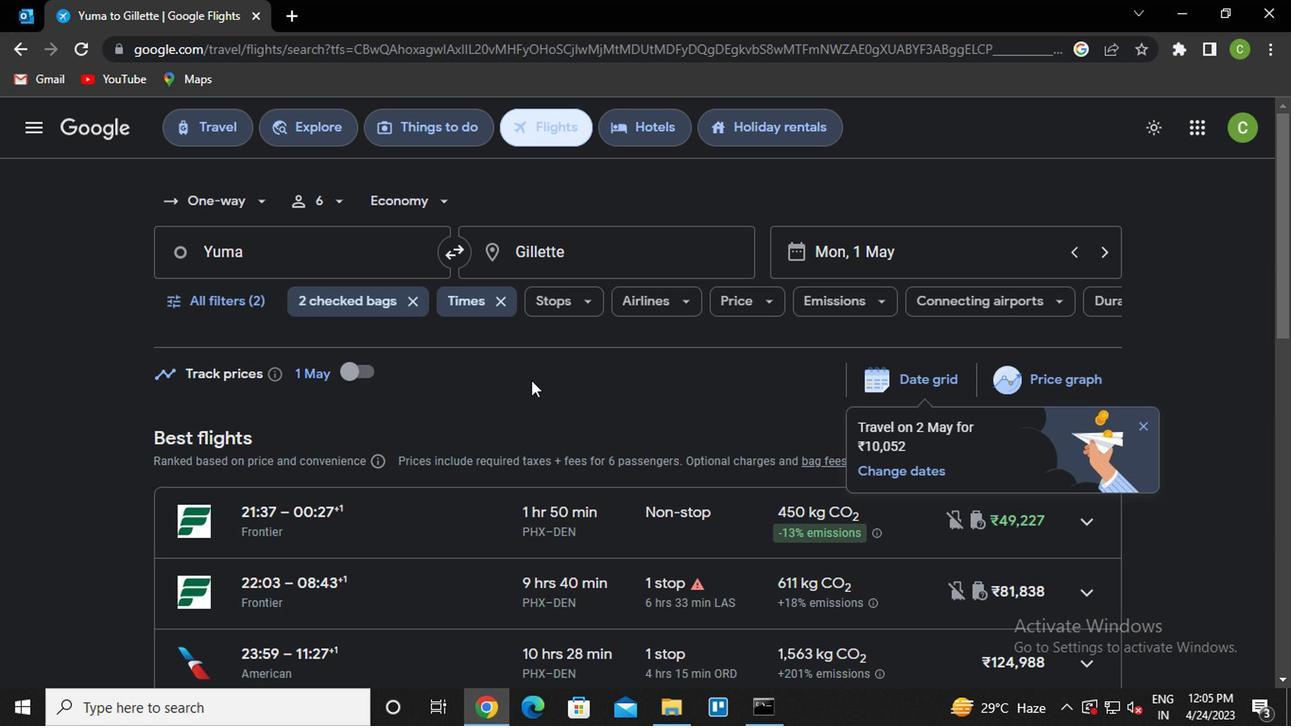 
Action: Mouse scrolled (454, 349) with delta (0, 0)
Screenshot: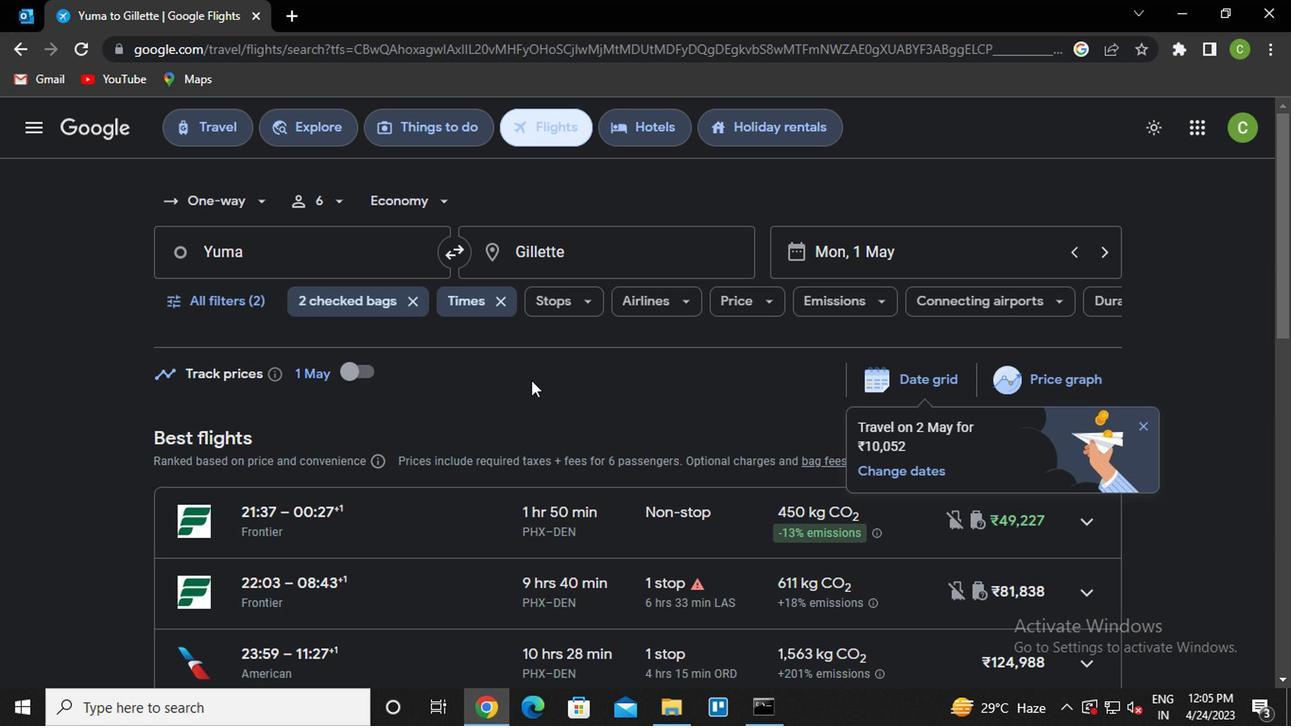 
Action: Mouse moved to (454, 350)
Screenshot: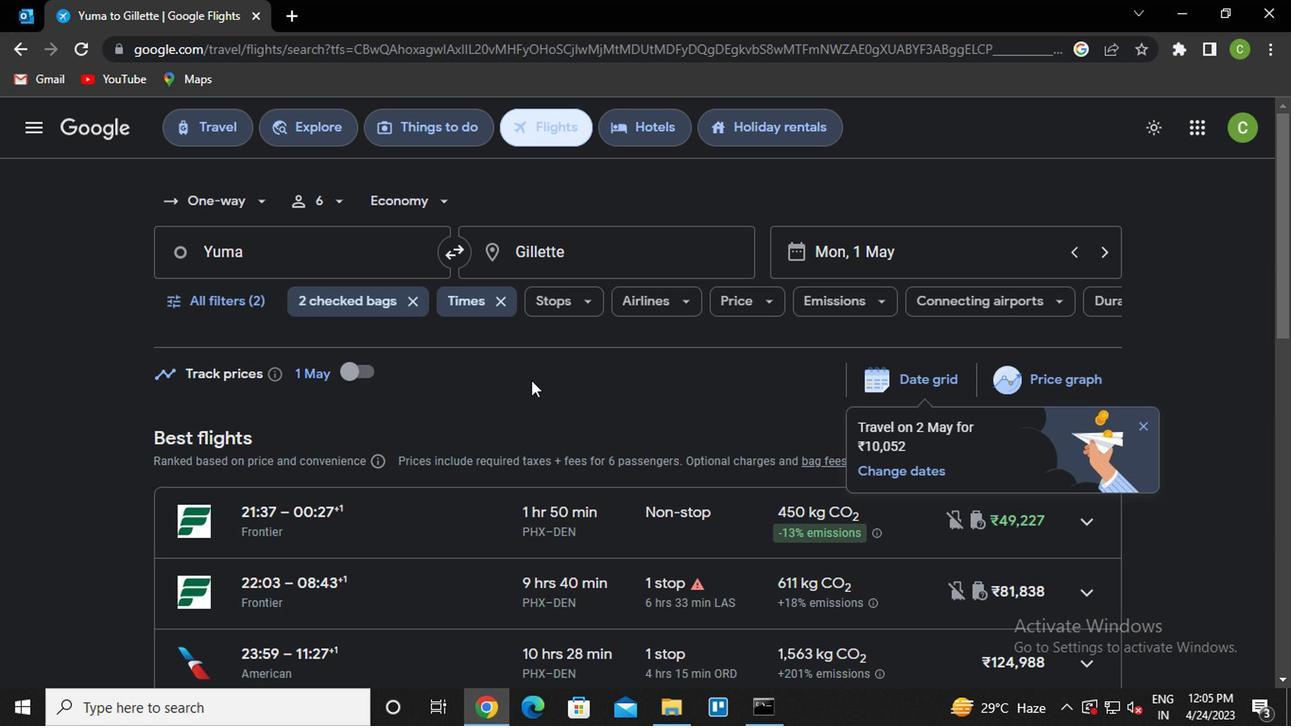 
Action: Mouse scrolled (454, 349) with delta (0, 0)
Screenshot: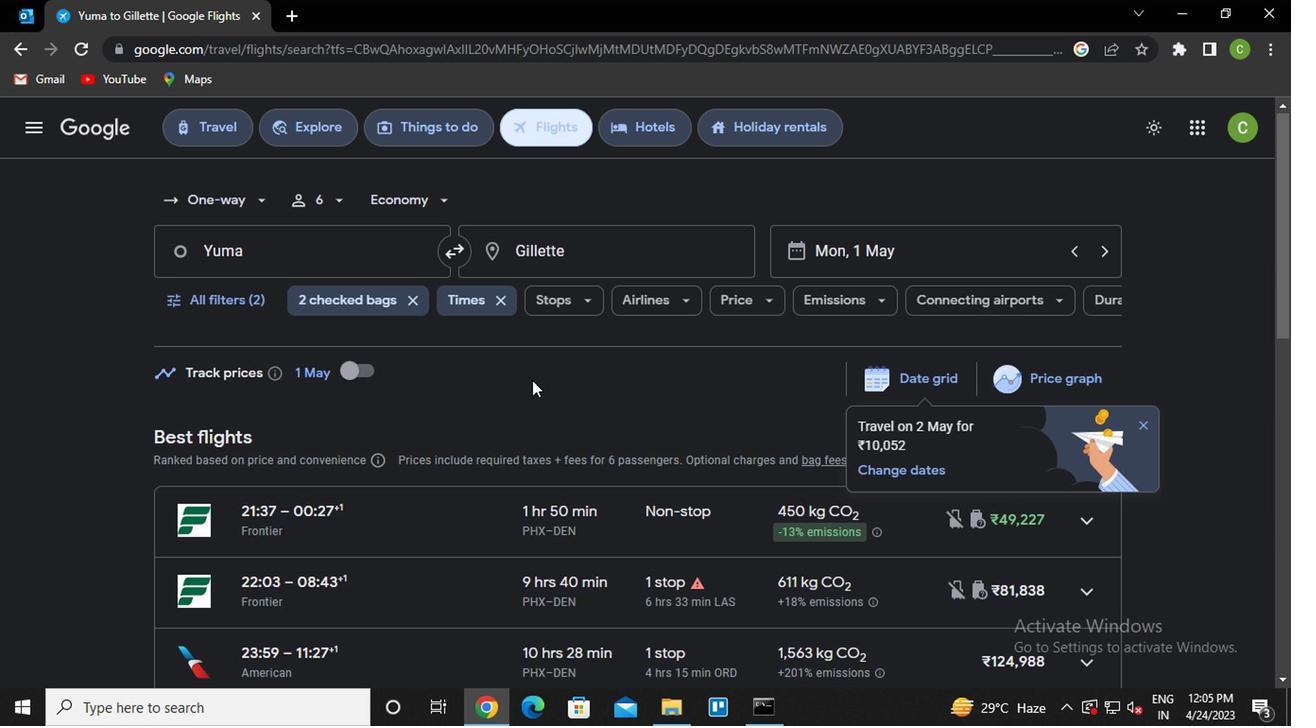 
Action: Mouse scrolled (454, 349) with delta (0, 0)
Screenshot: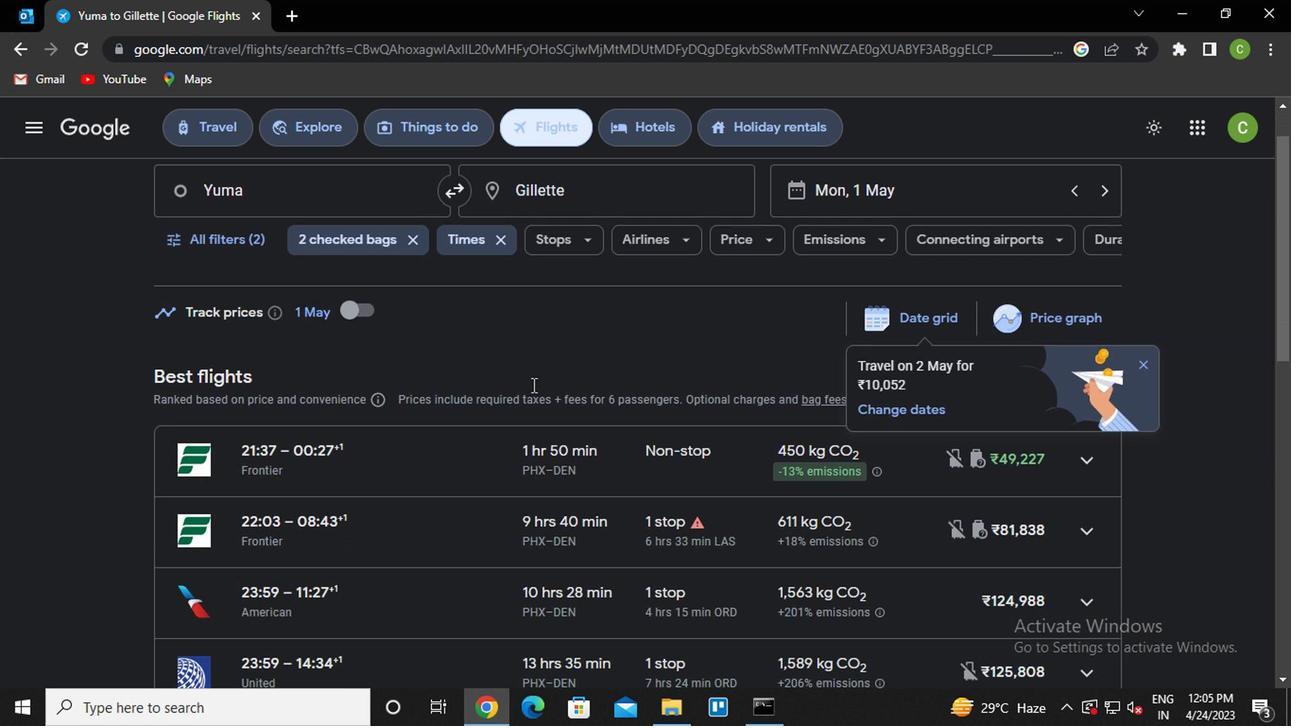 
Action: Mouse scrolled (454, 351) with delta (0, 0)
Screenshot: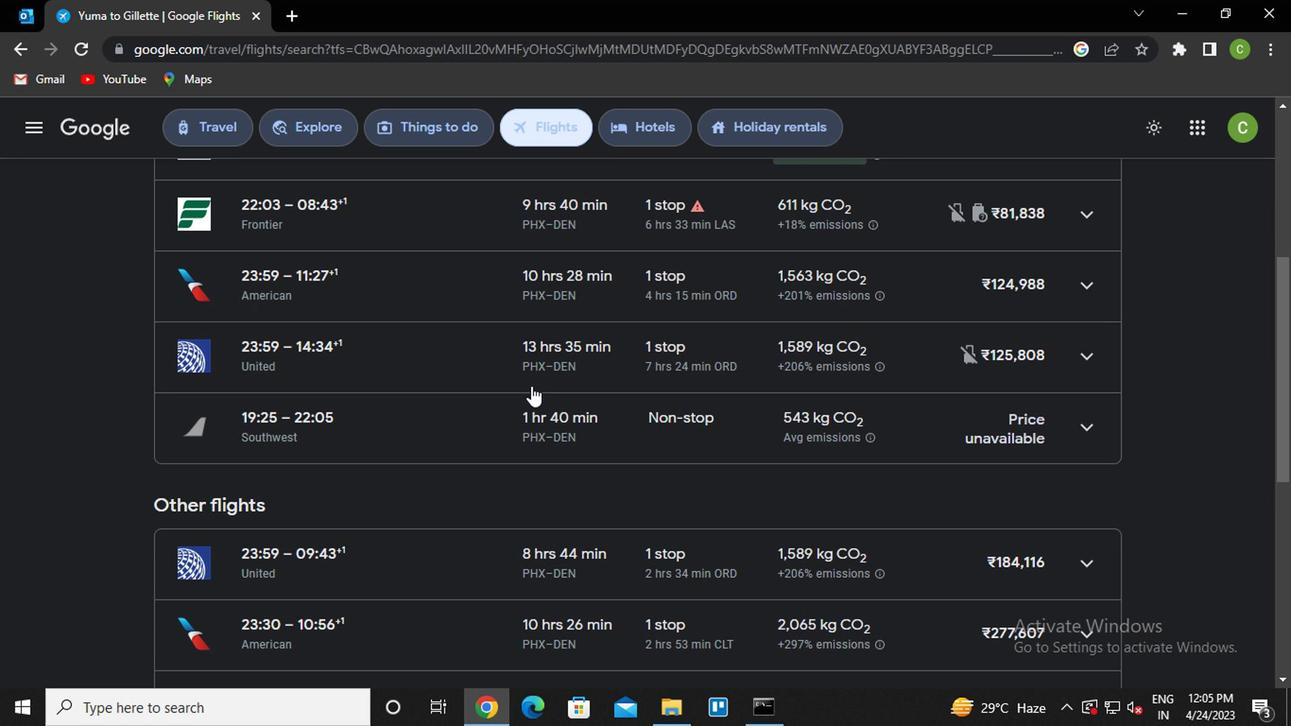 
